 Task: Look for space in Komono, Japan from 2nd September, 2023 to 5th September, 2023 for 1 adult in price range Rs.5000 to Rs.10000. Place can be private room with 1  bedroom having 1 bed and 1 bathroom. Property type can be house, flat, guest house, hotel. Booking option can be shelf check-in. Required host language is English.
Action: Mouse moved to (553, 155)
Screenshot: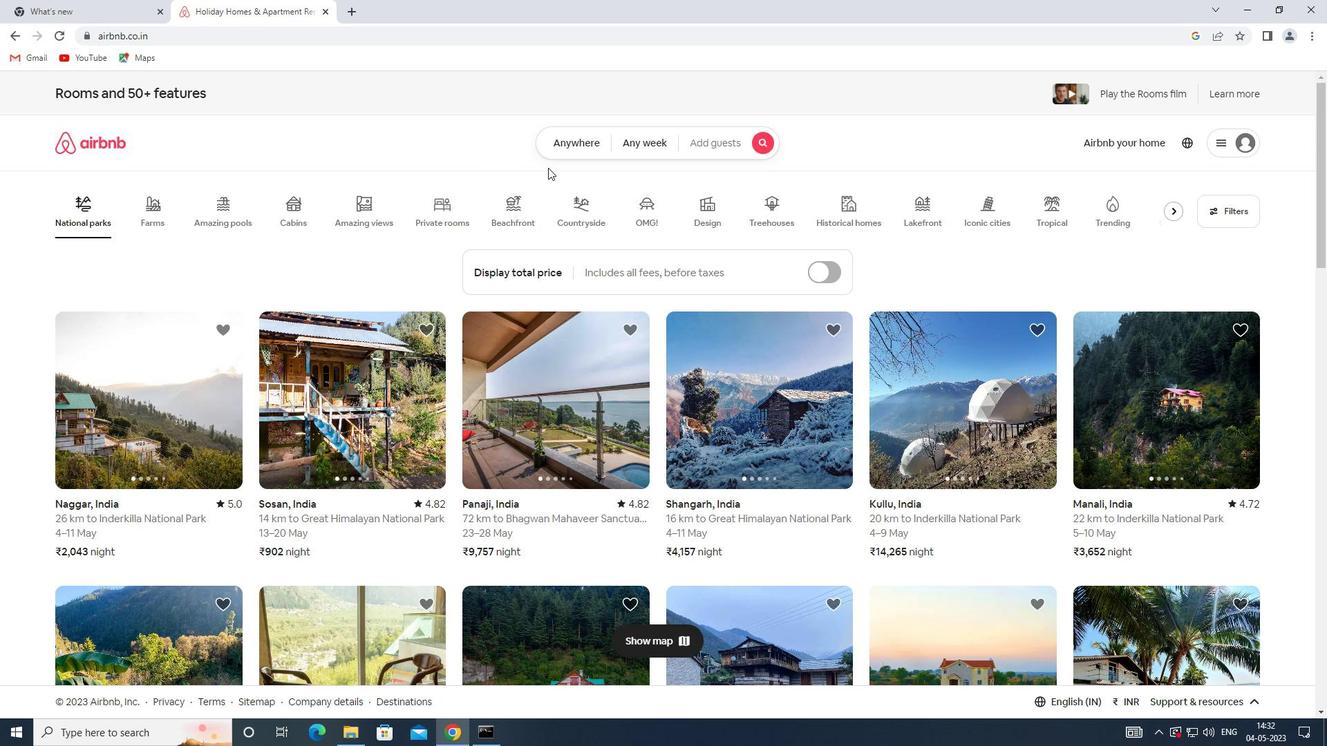 
Action: Mouse pressed left at (553, 155)
Screenshot: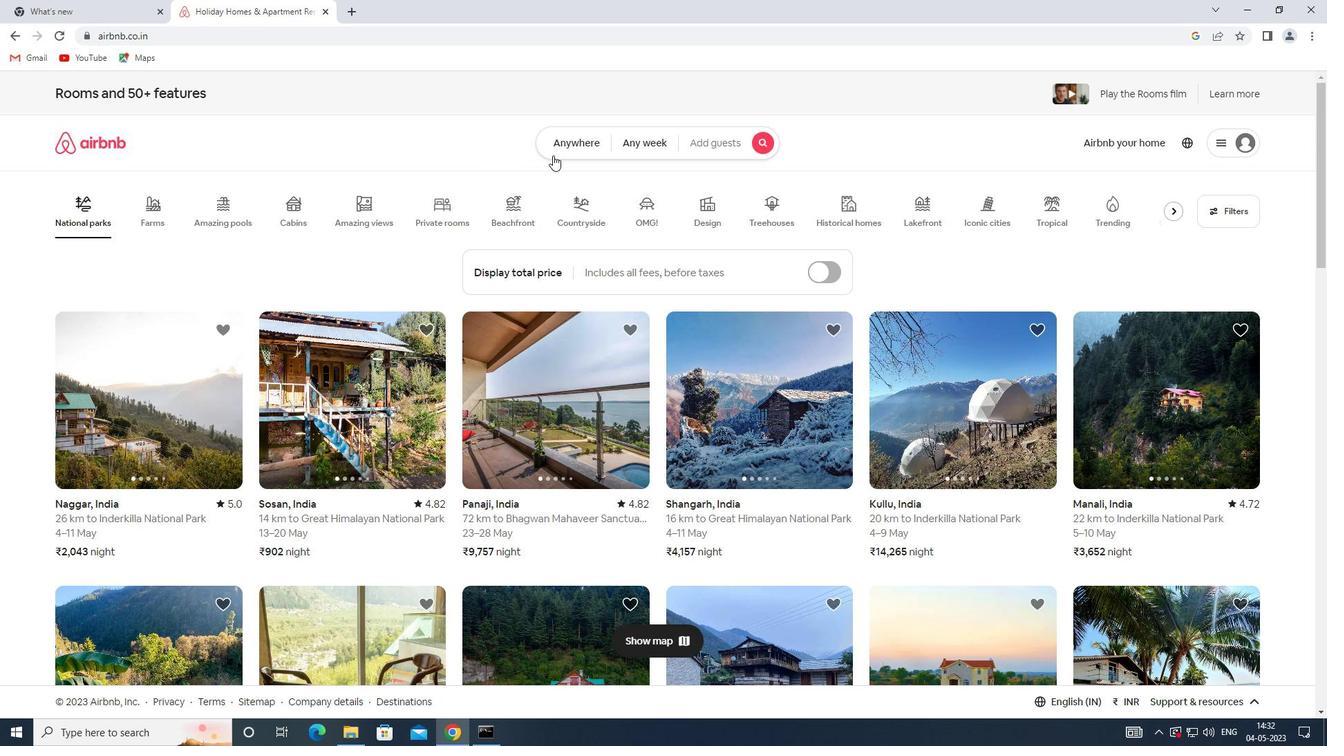 
Action: Mouse moved to (477, 187)
Screenshot: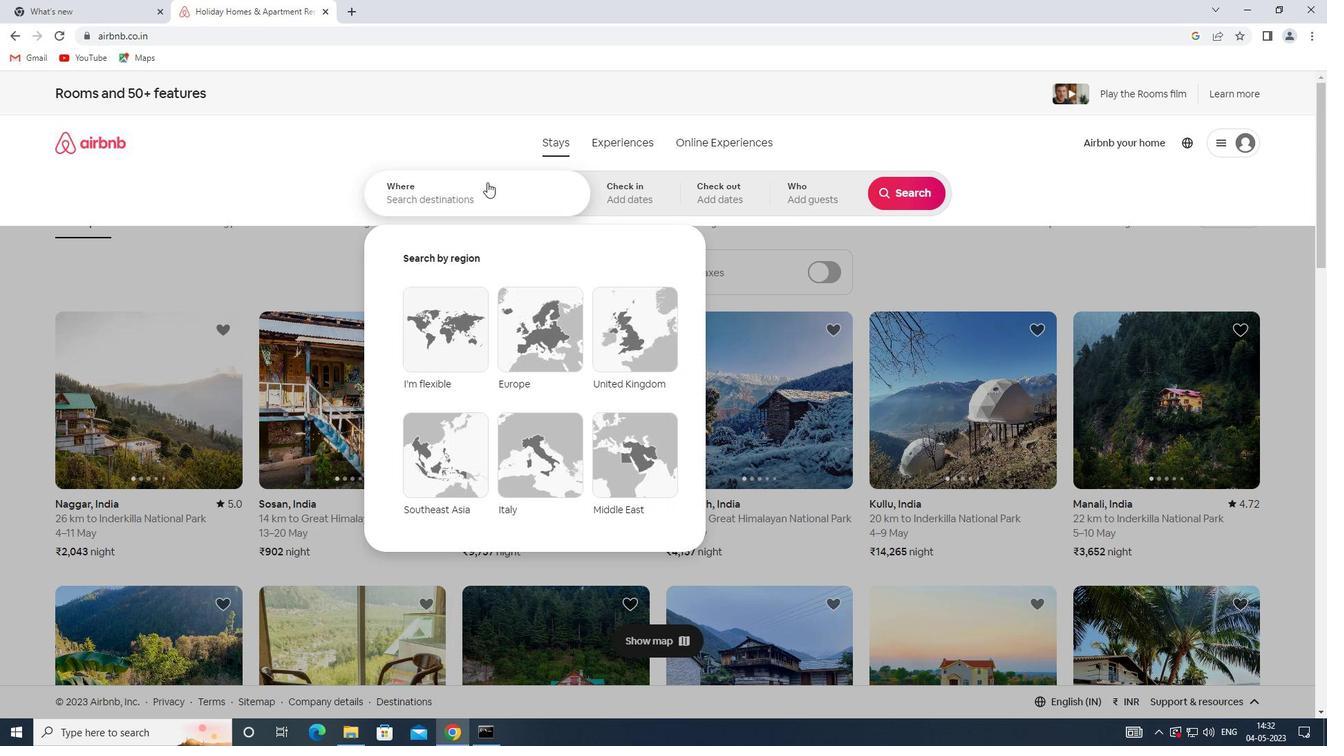 
Action: Mouse pressed left at (477, 187)
Screenshot: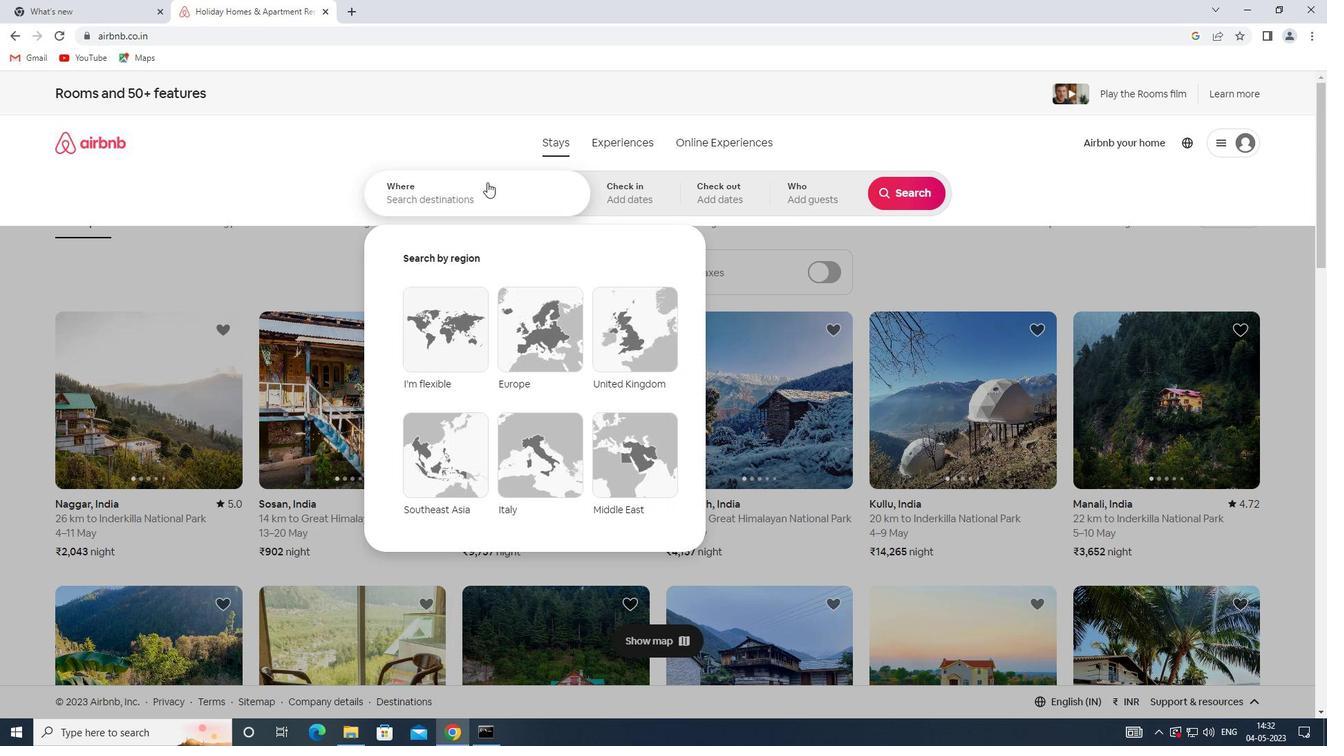 
Action: Mouse moved to (468, 192)
Screenshot: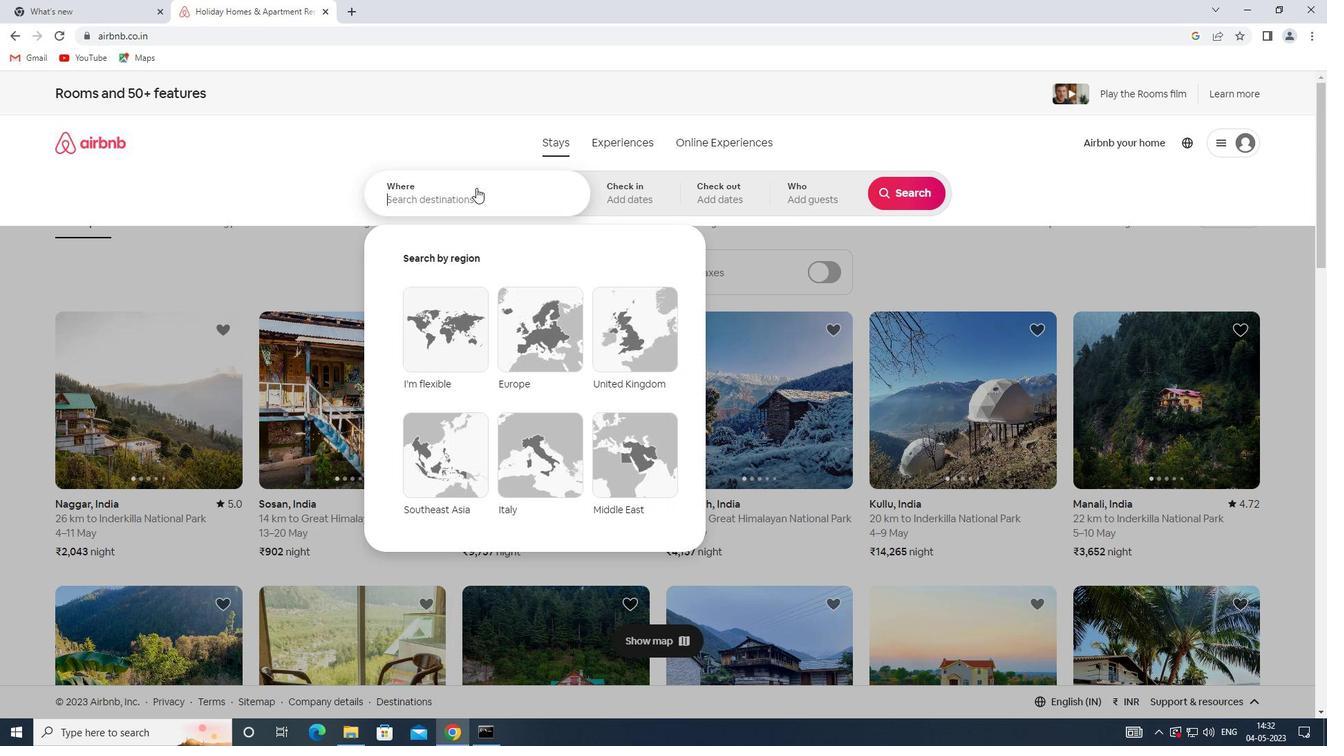 
Action: Key pressed <Key.shift>KOMONO,<Key.shift><Key.shift><Key.shift><Key.shift><Key.shift><Key.shift>JAPAN
Screenshot: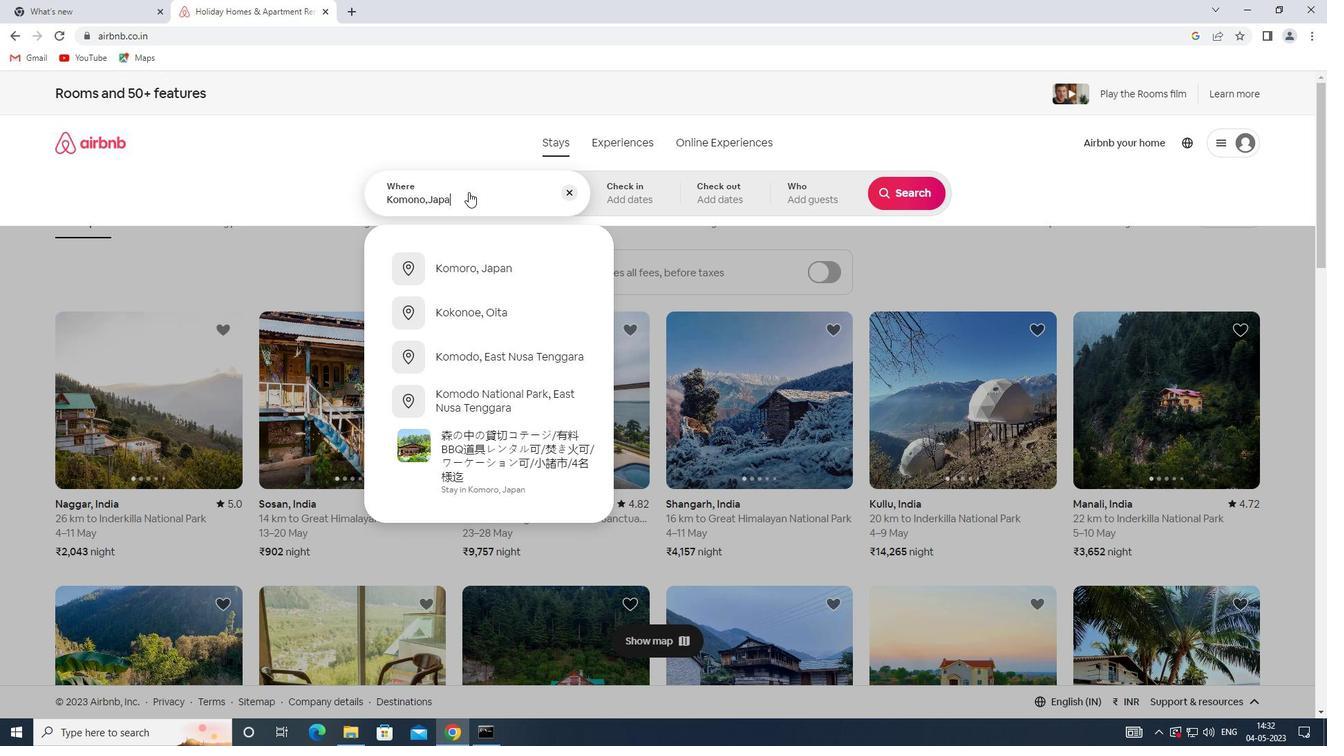 
Action: Mouse moved to (622, 200)
Screenshot: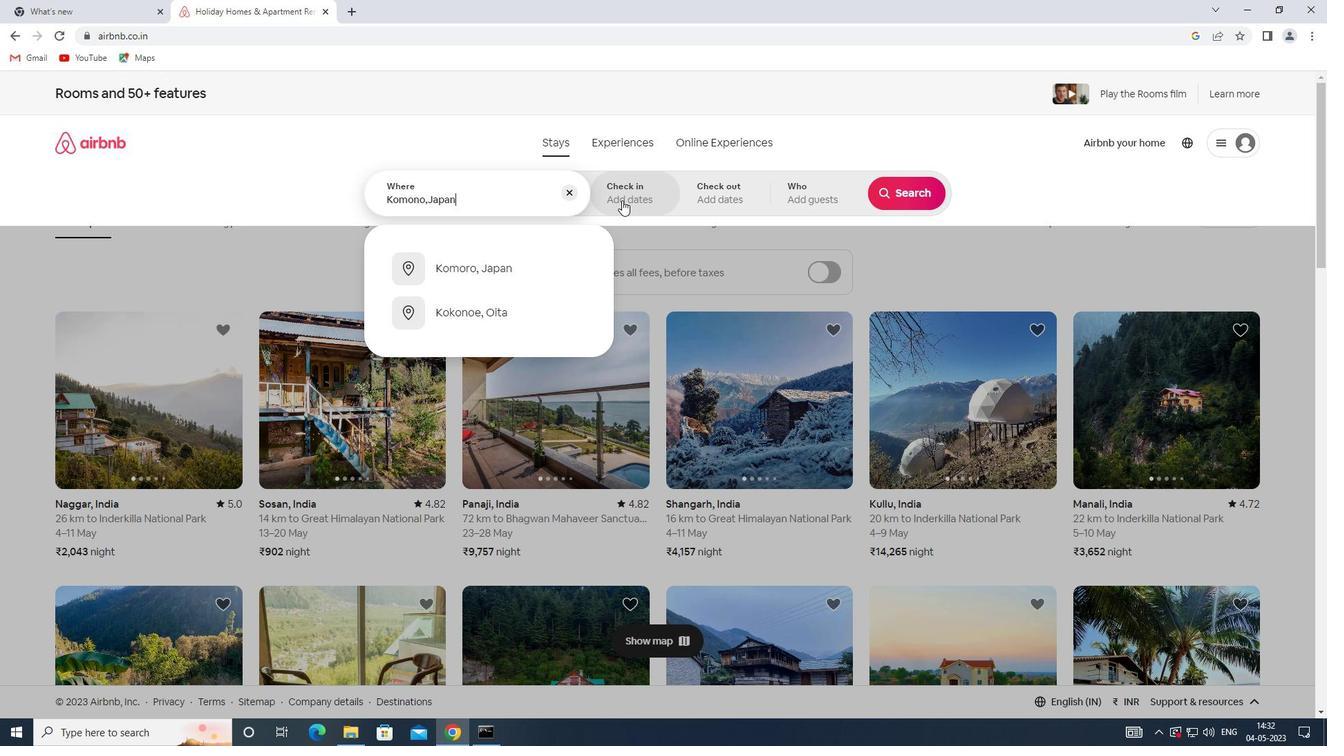 
Action: Mouse pressed left at (622, 200)
Screenshot: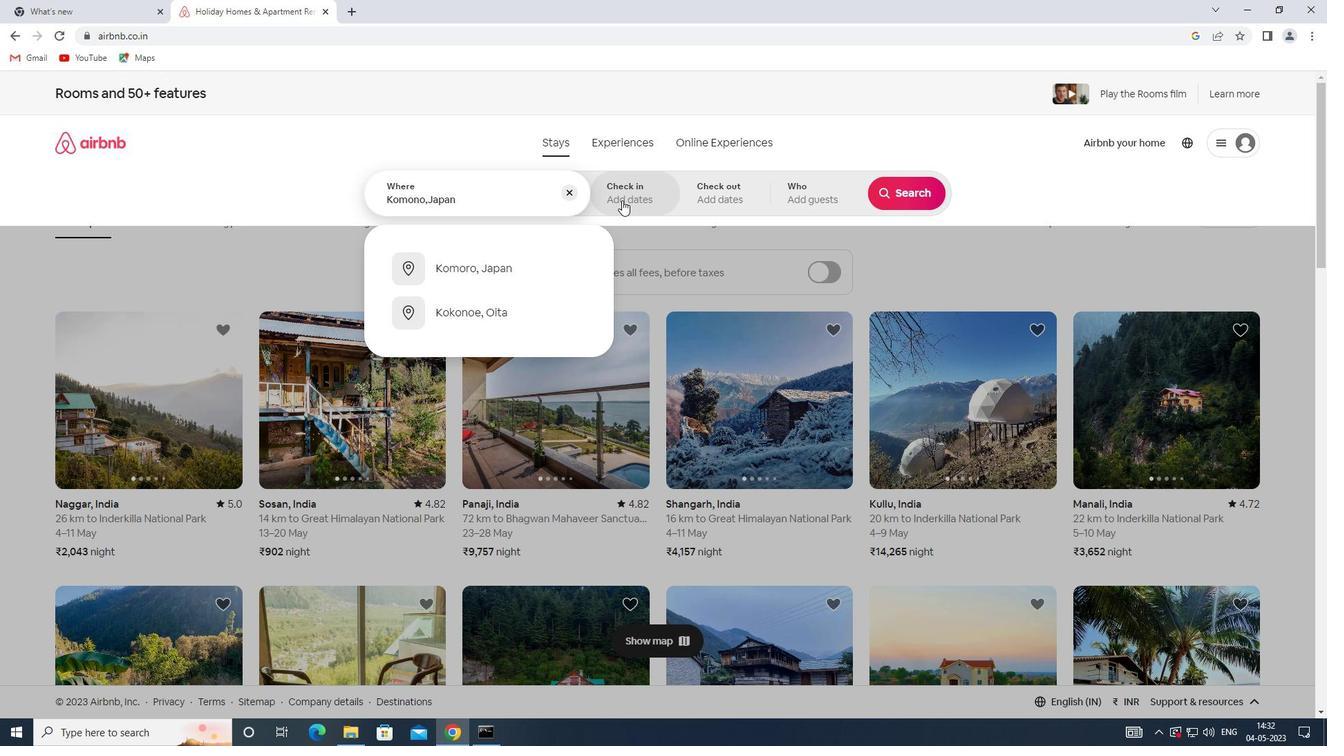 
Action: Mouse moved to (894, 307)
Screenshot: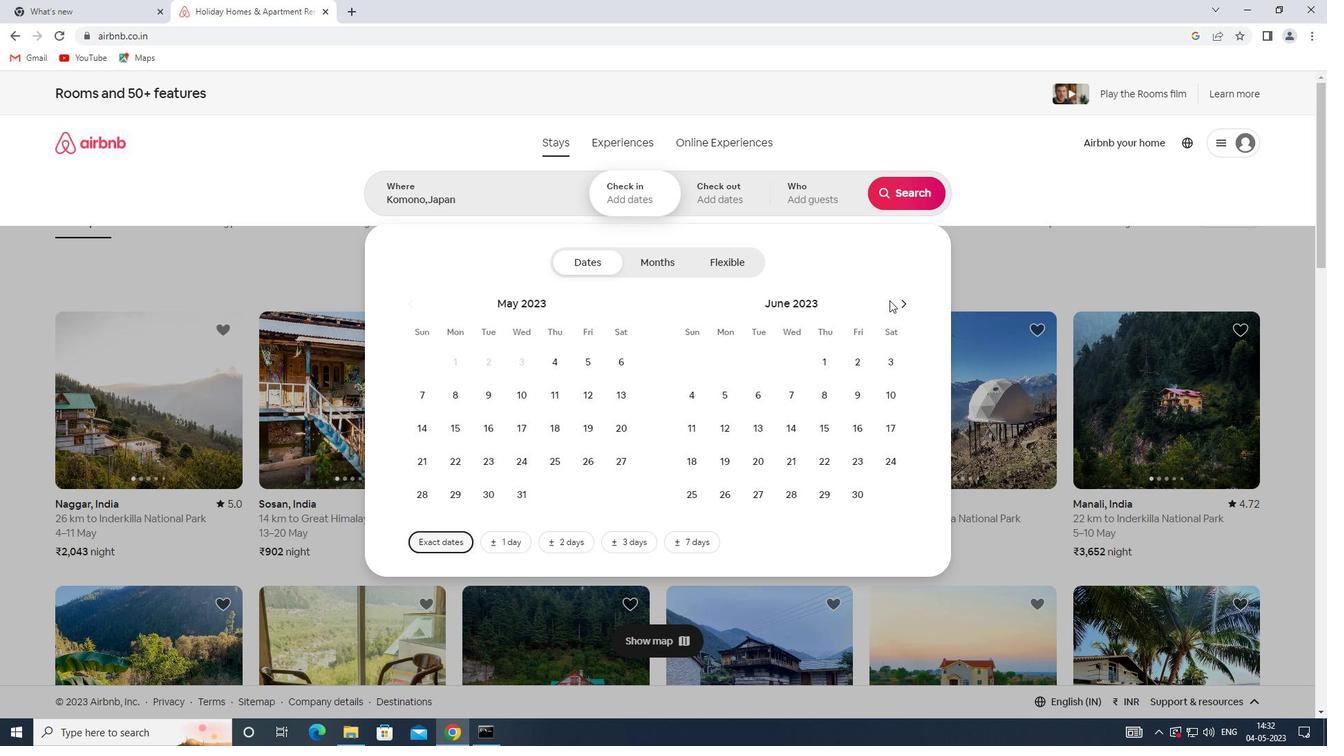 
Action: Mouse pressed left at (894, 307)
Screenshot: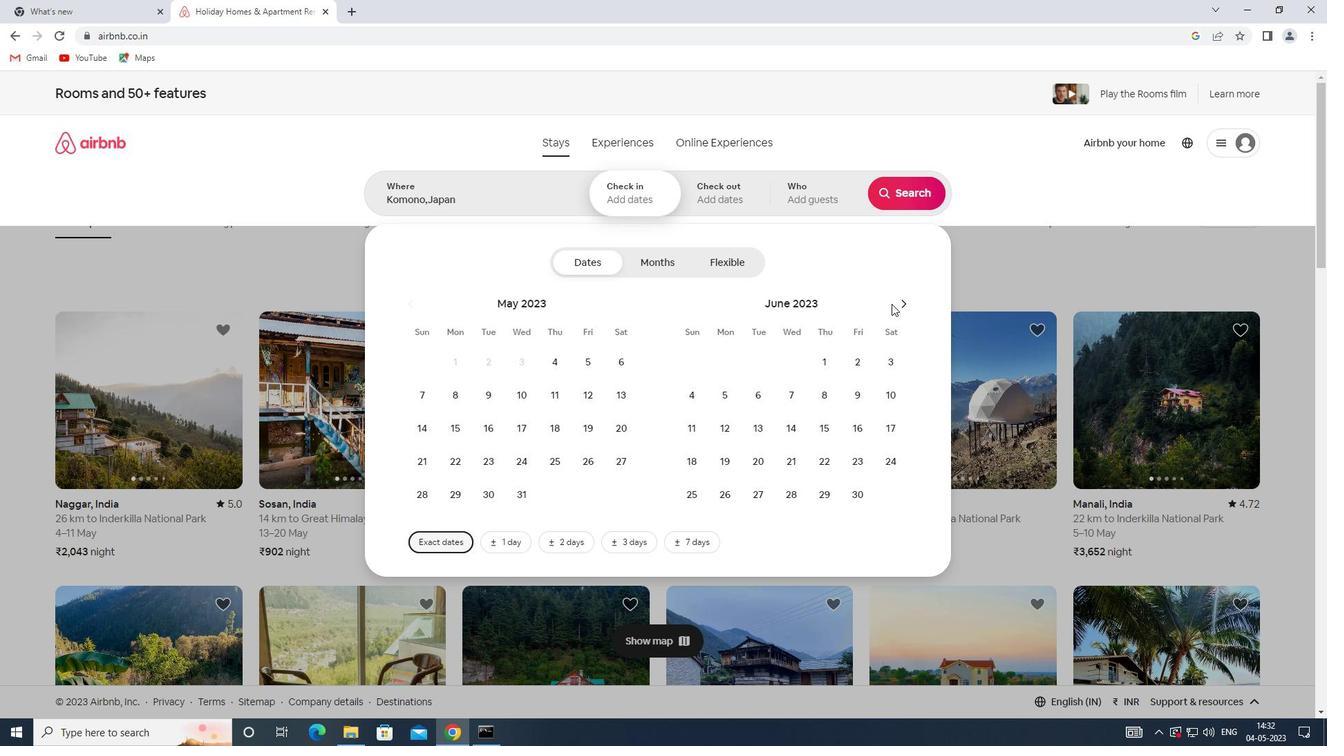 
Action: Mouse moved to (894, 307)
Screenshot: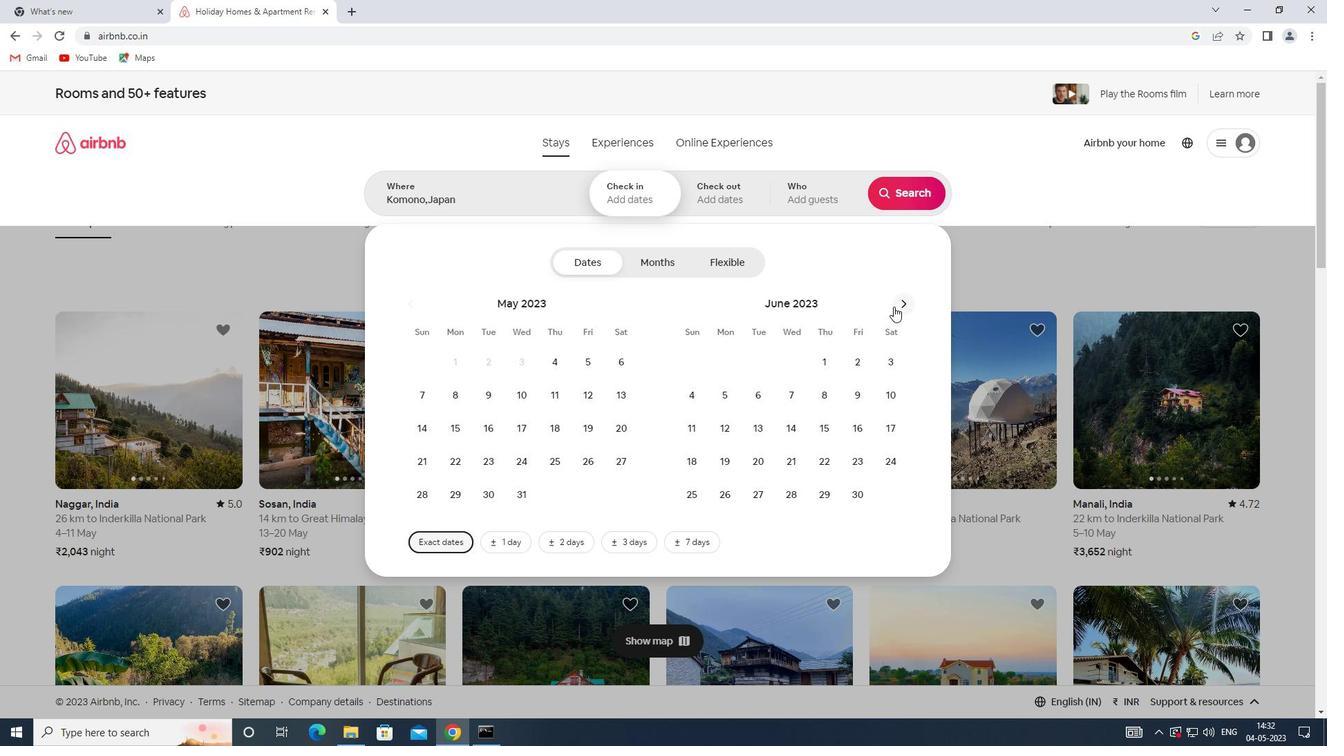 
Action: Mouse pressed left at (894, 307)
Screenshot: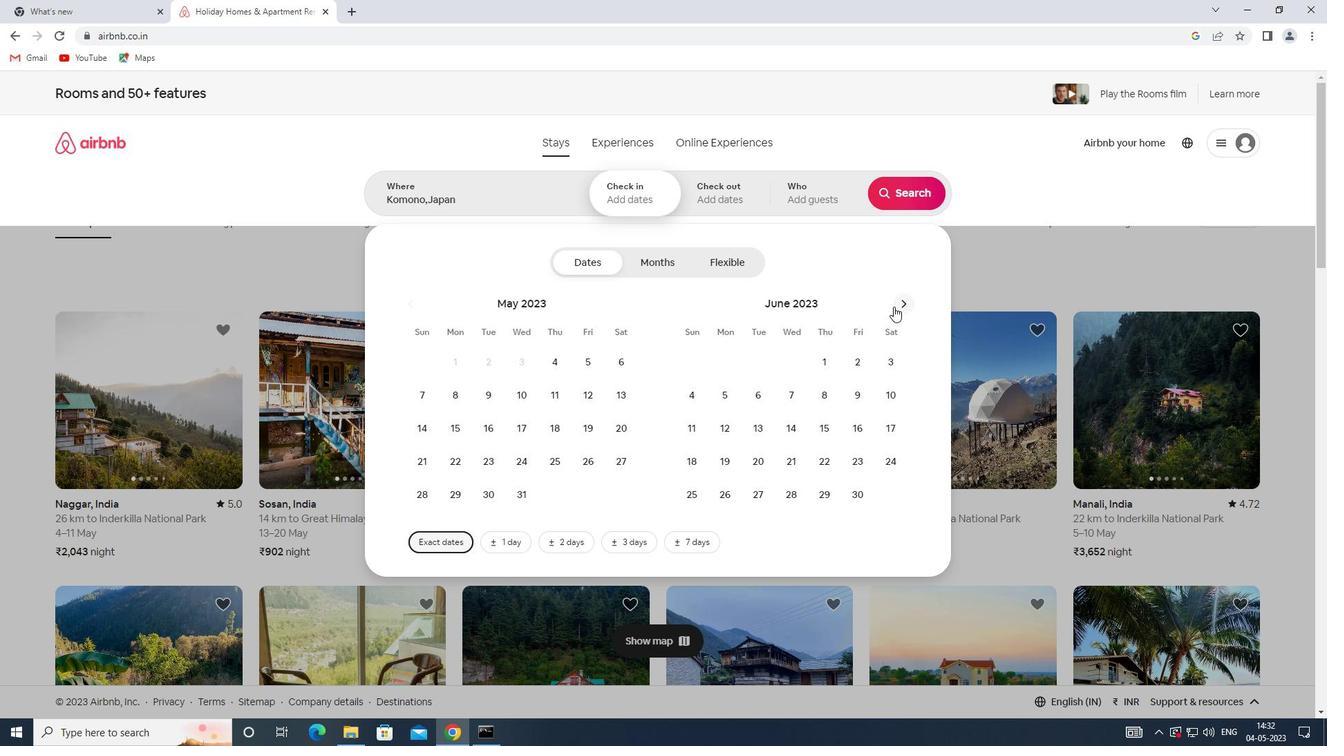 
Action: Mouse moved to (895, 307)
Screenshot: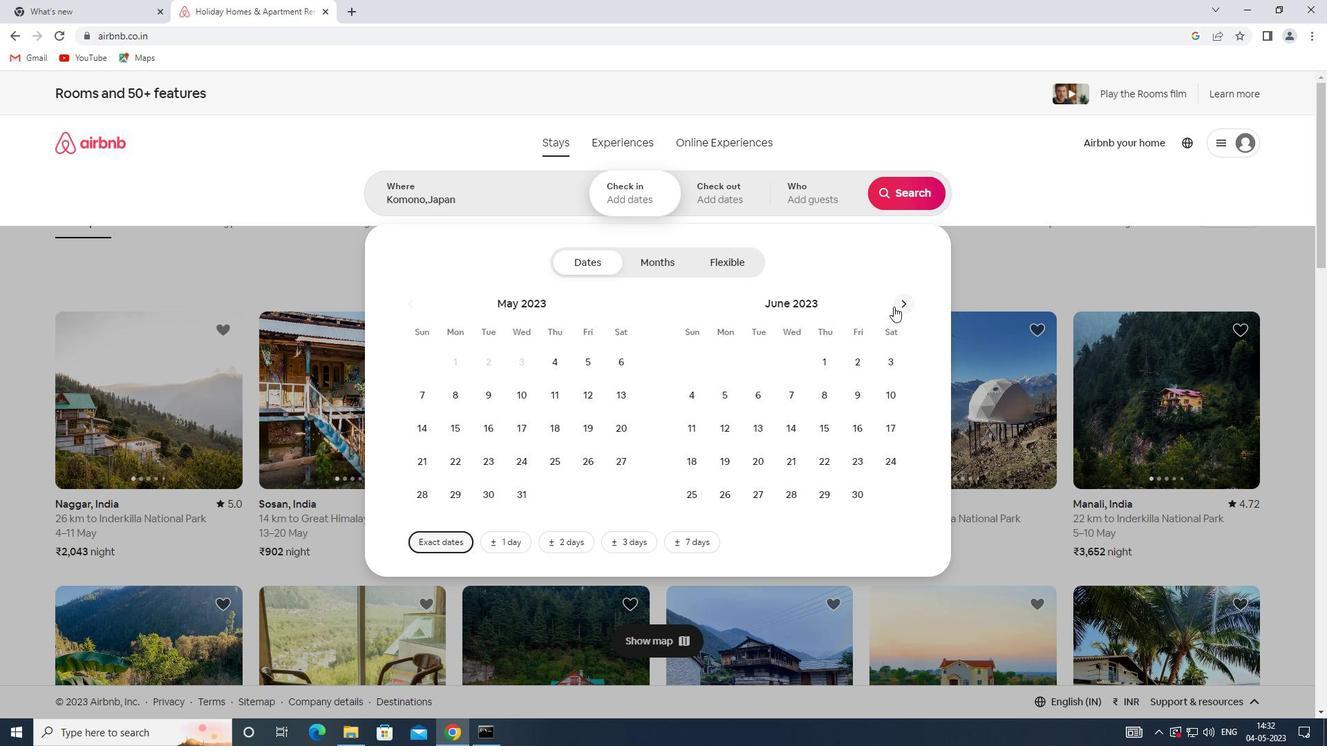 
Action: Mouse pressed left at (895, 307)
Screenshot: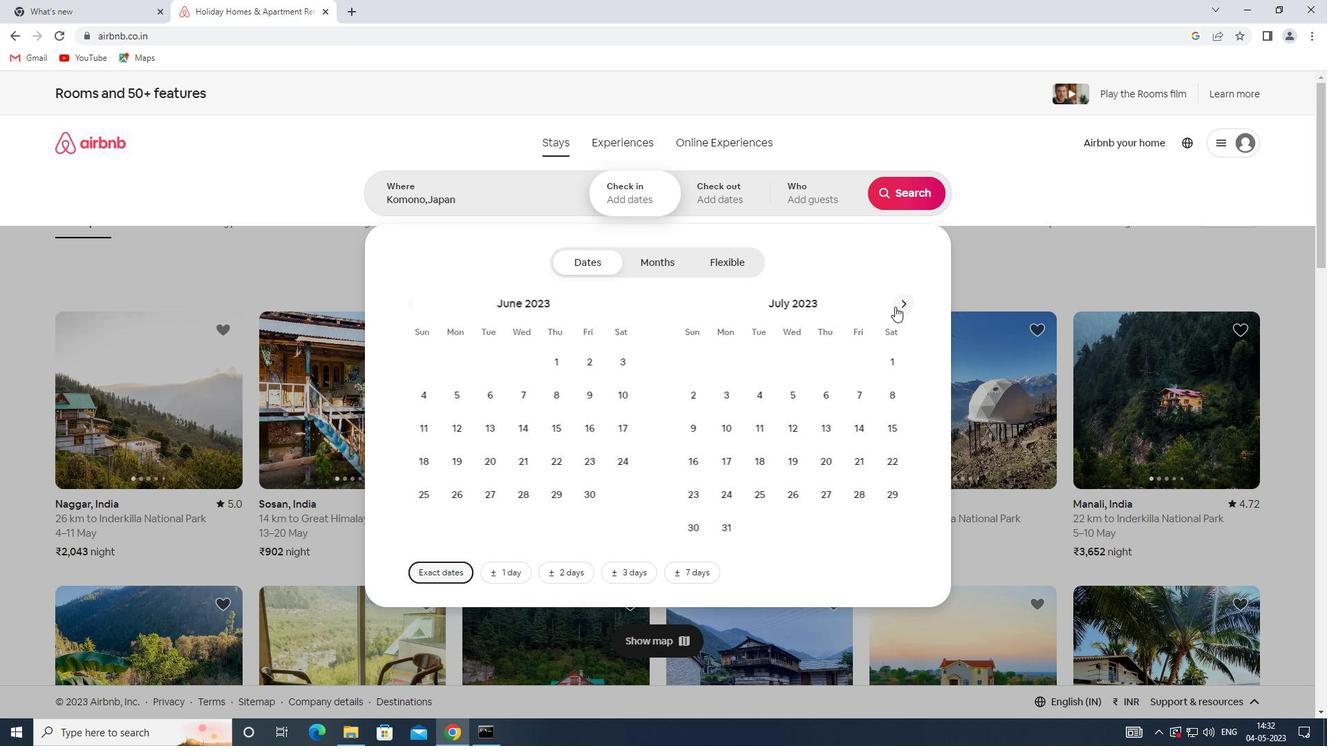 
Action: Mouse pressed left at (895, 307)
Screenshot: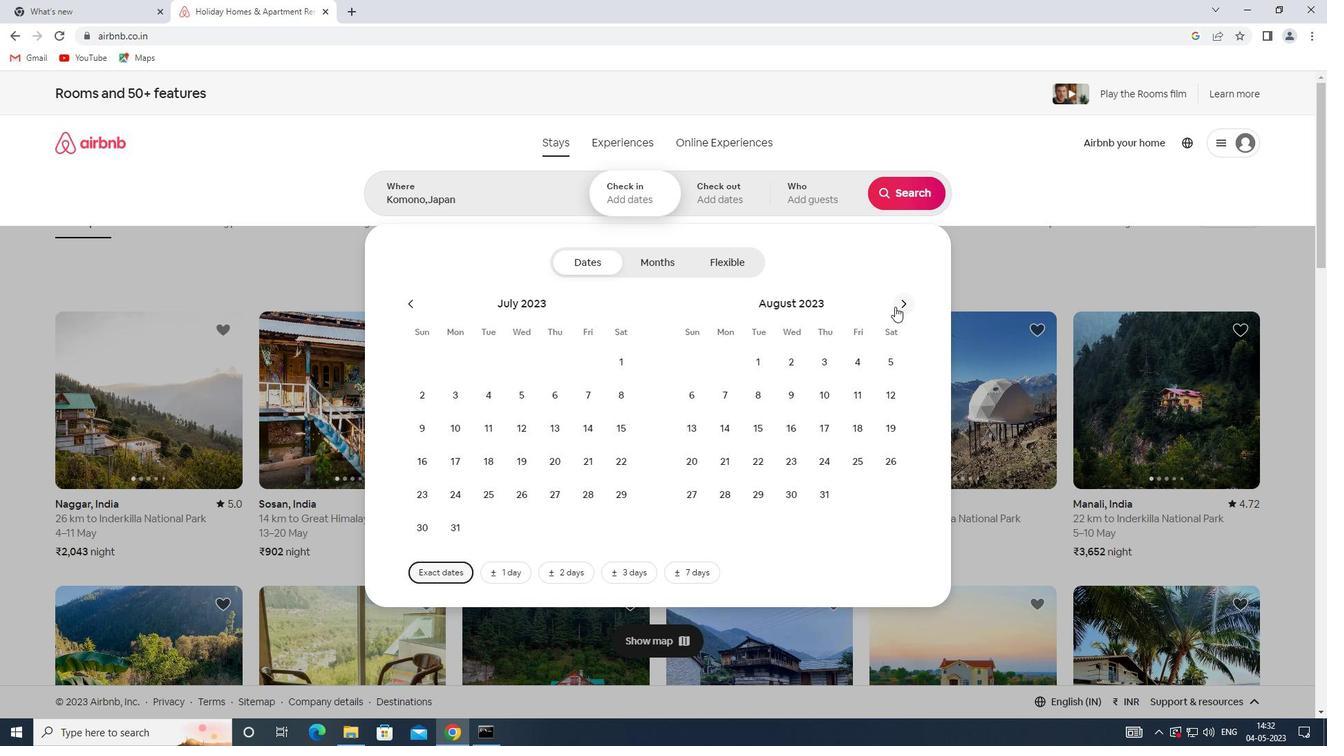 
Action: Mouse moved to (894, 373)
Screenshot: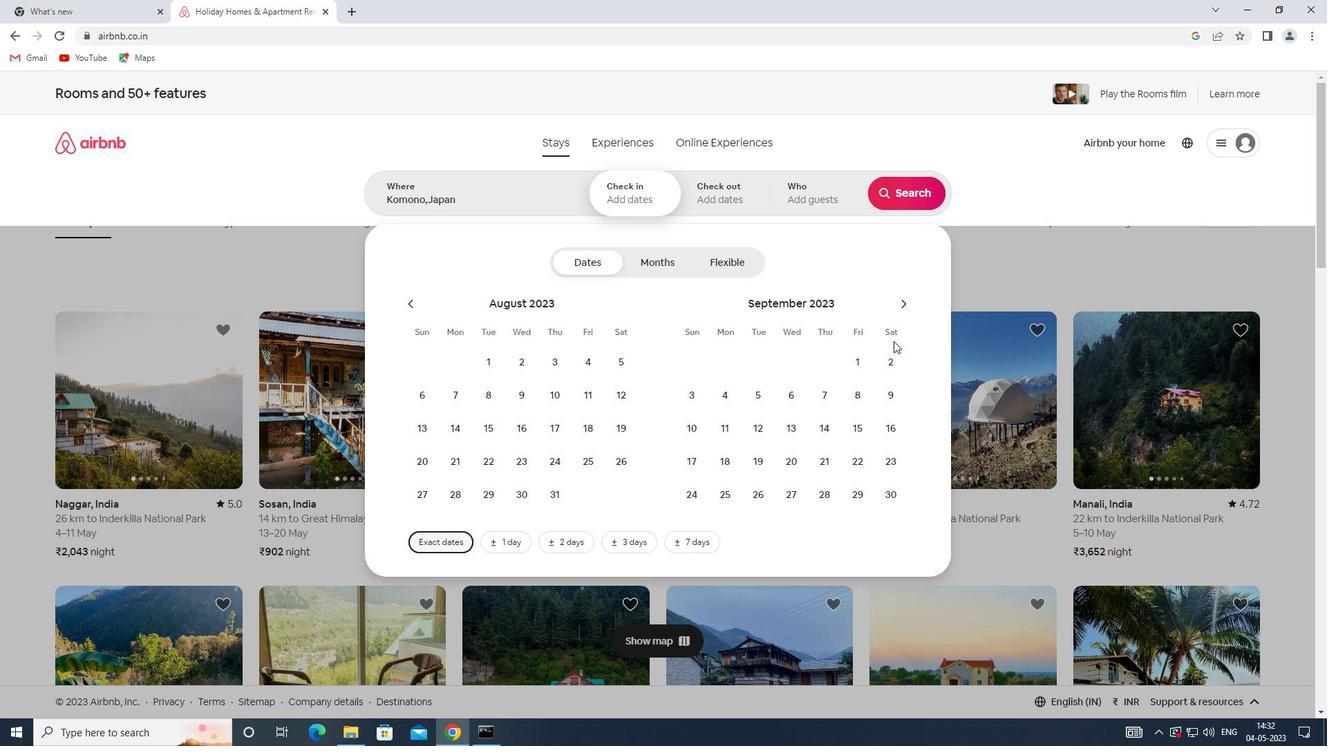 
Action: Mouse pressed left at (894, 373)
Screenshot: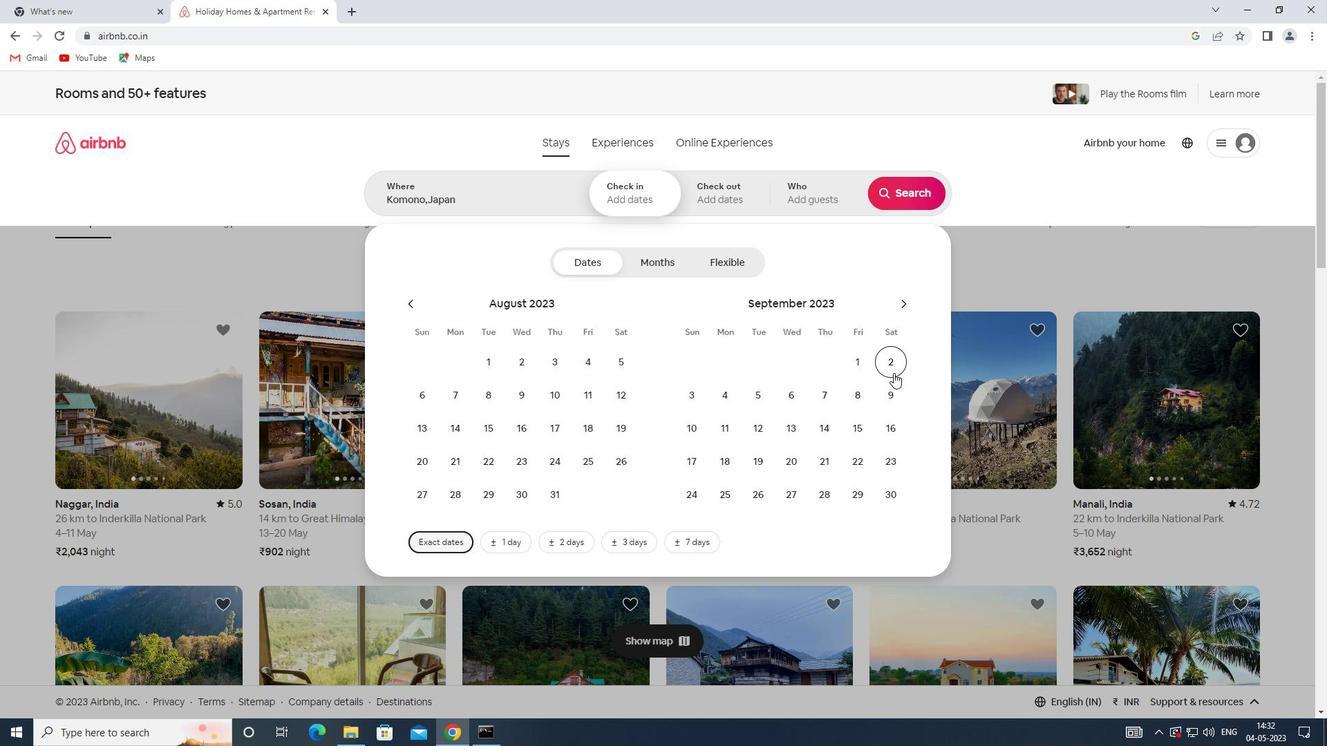 
Action: Mouse moved to (774, 404)
Screenshot: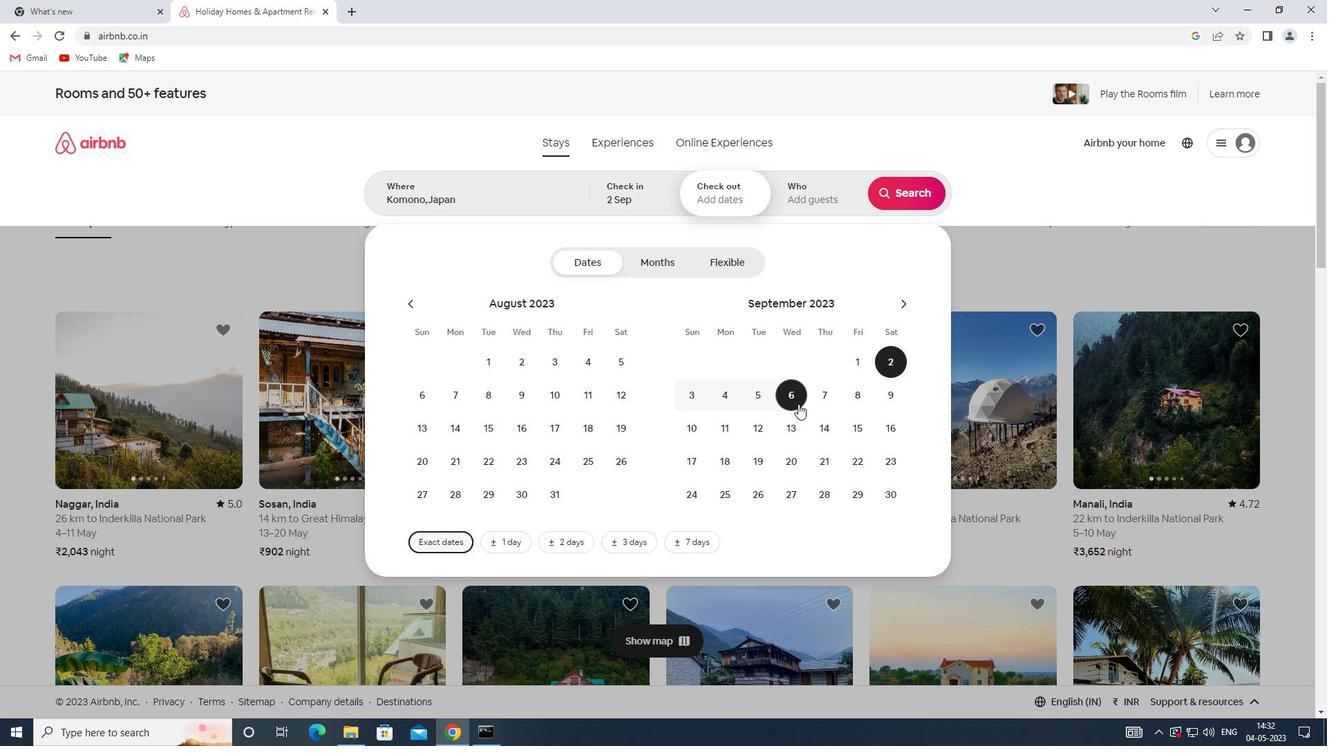 
Action: Mouse pressed left at (774, 404)
Screenshot: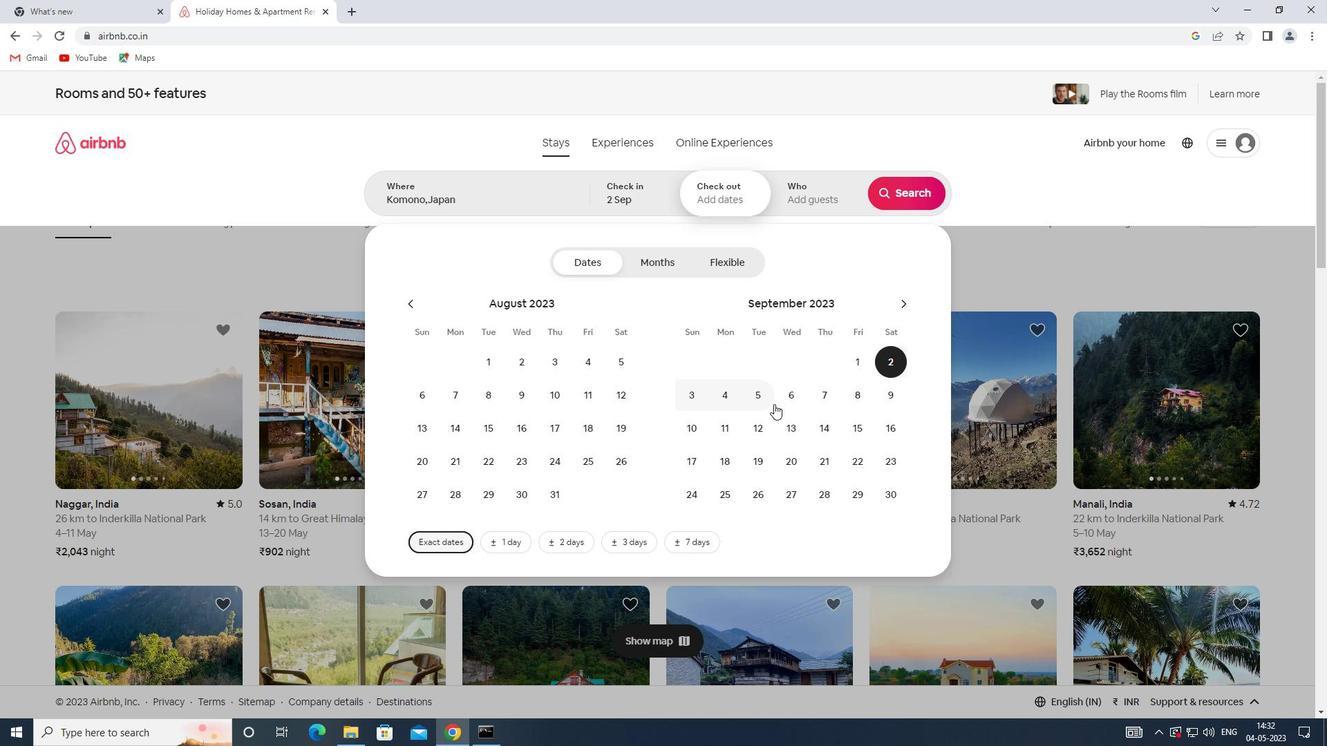 
Action: Mouse moved to (766, 398)
Screenshot: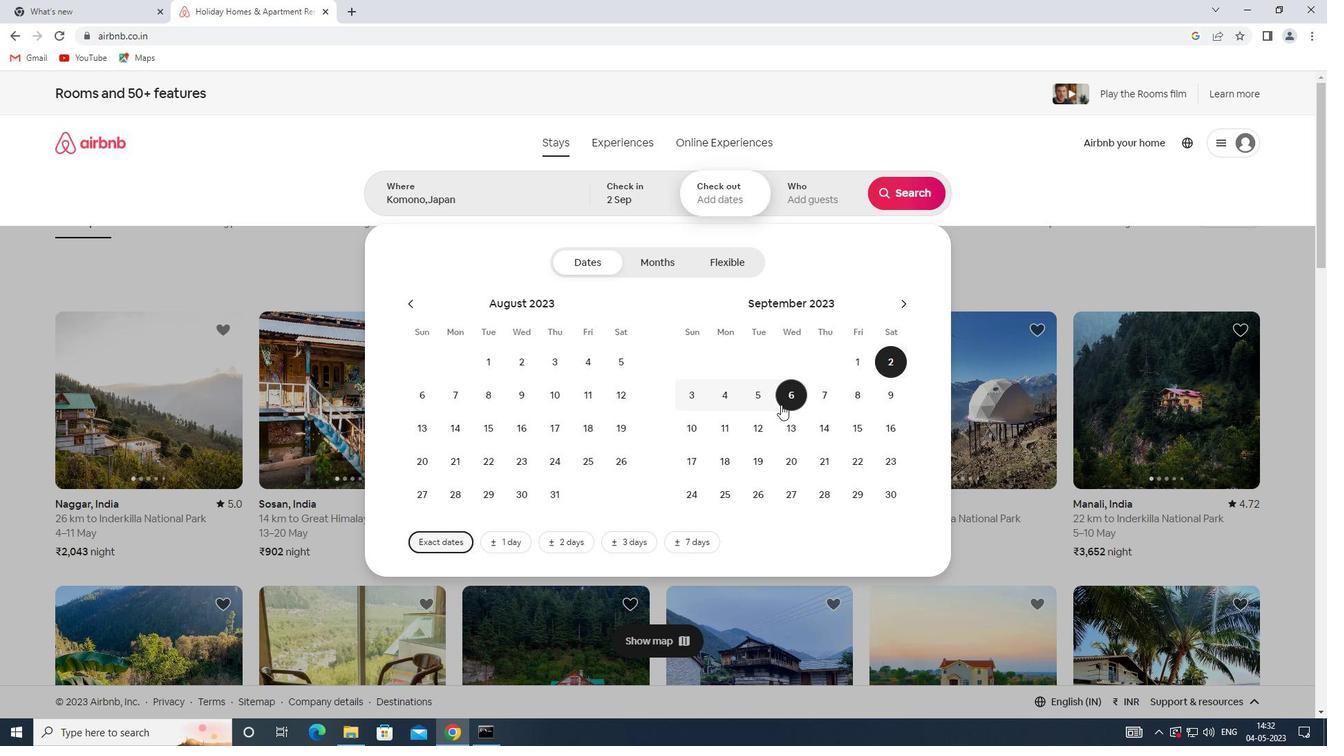 
Action: Mouse pressed left at (766, 398)
Screenshot: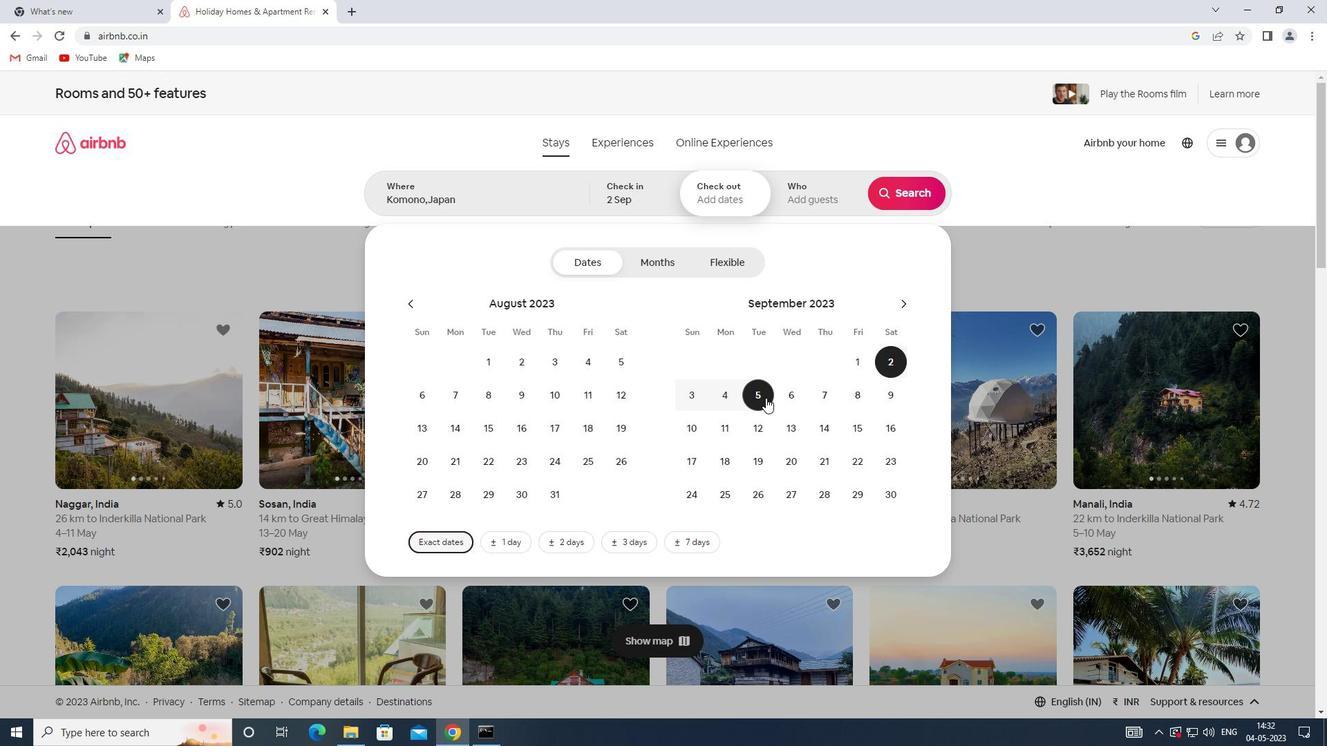 
Action: Mouse moved to (835, 190)
Screenshot: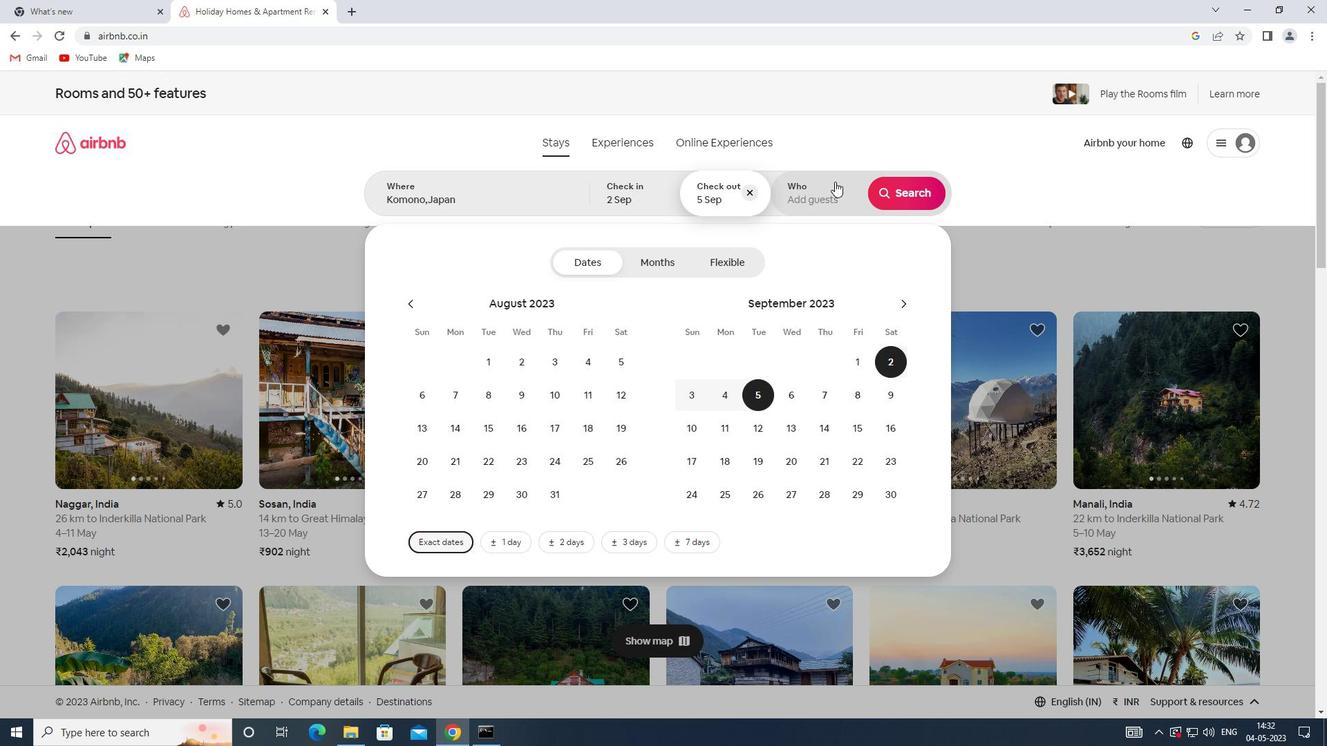 
Action: Mouse pressed left at (835, 190)
Screenshot: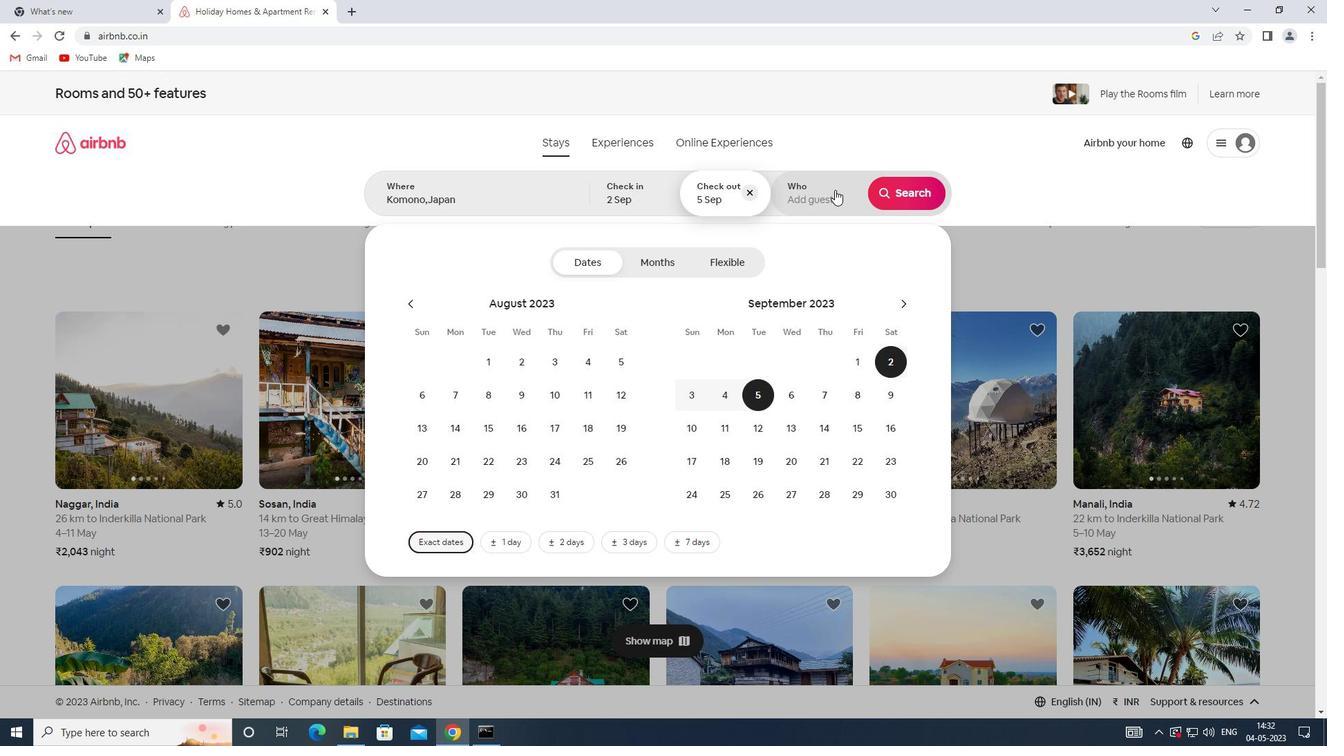 
Action: Mouse moved to (901, 265)
Screenshot: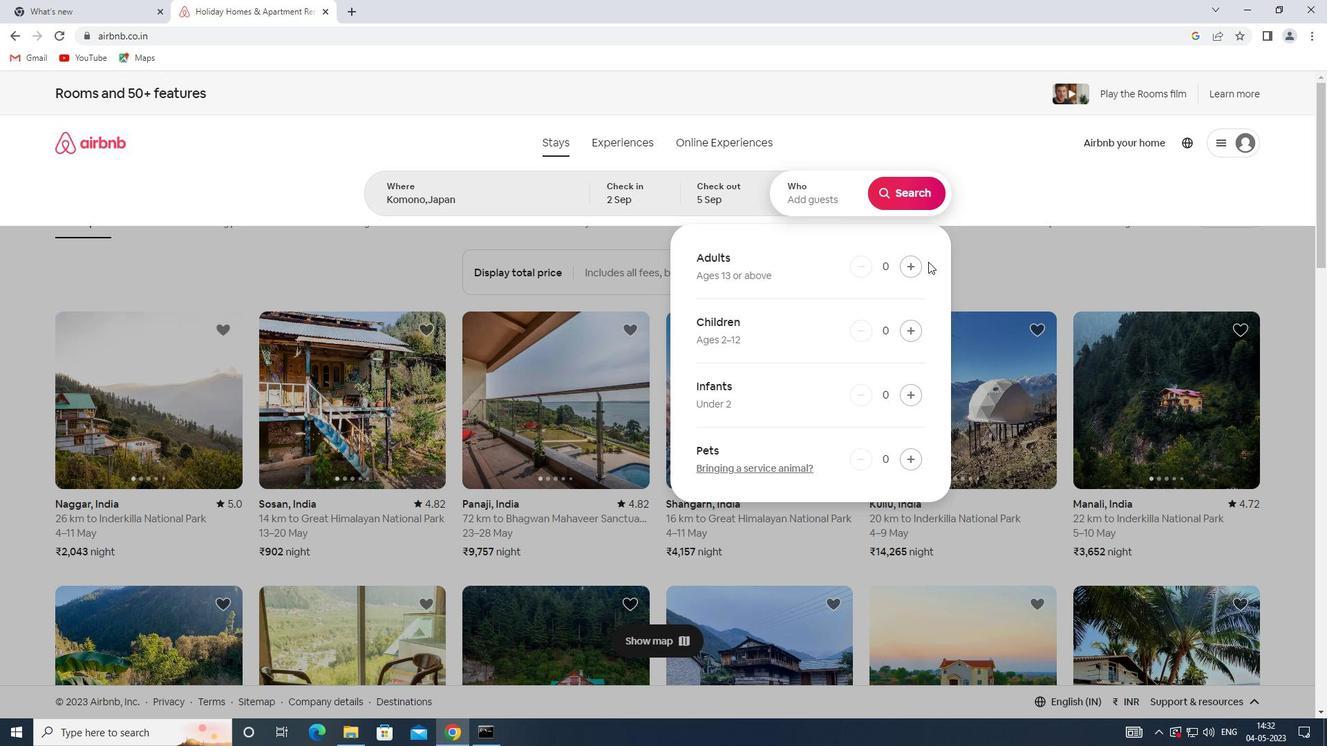 
Action: Mouse pressed left at (901, 265)
Screenshot: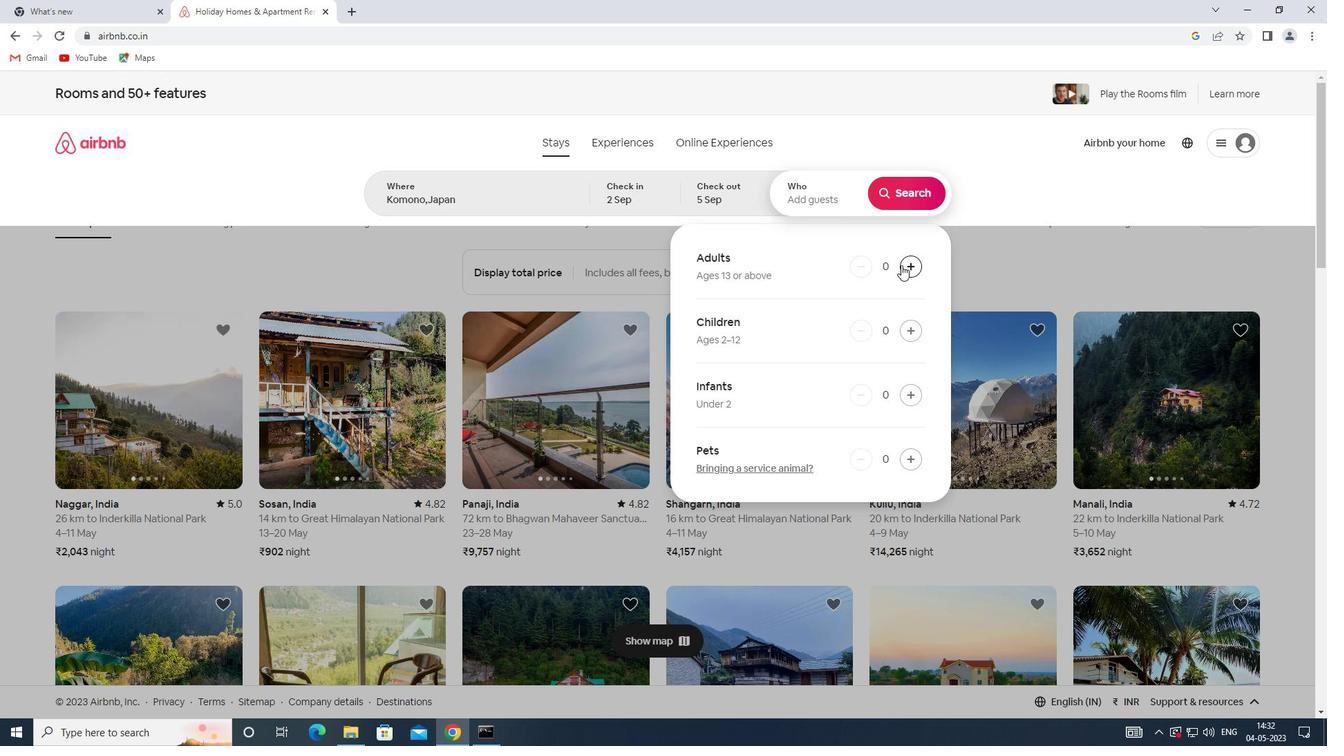 
Action: Mouse moved to (915, 200)
Screenshot: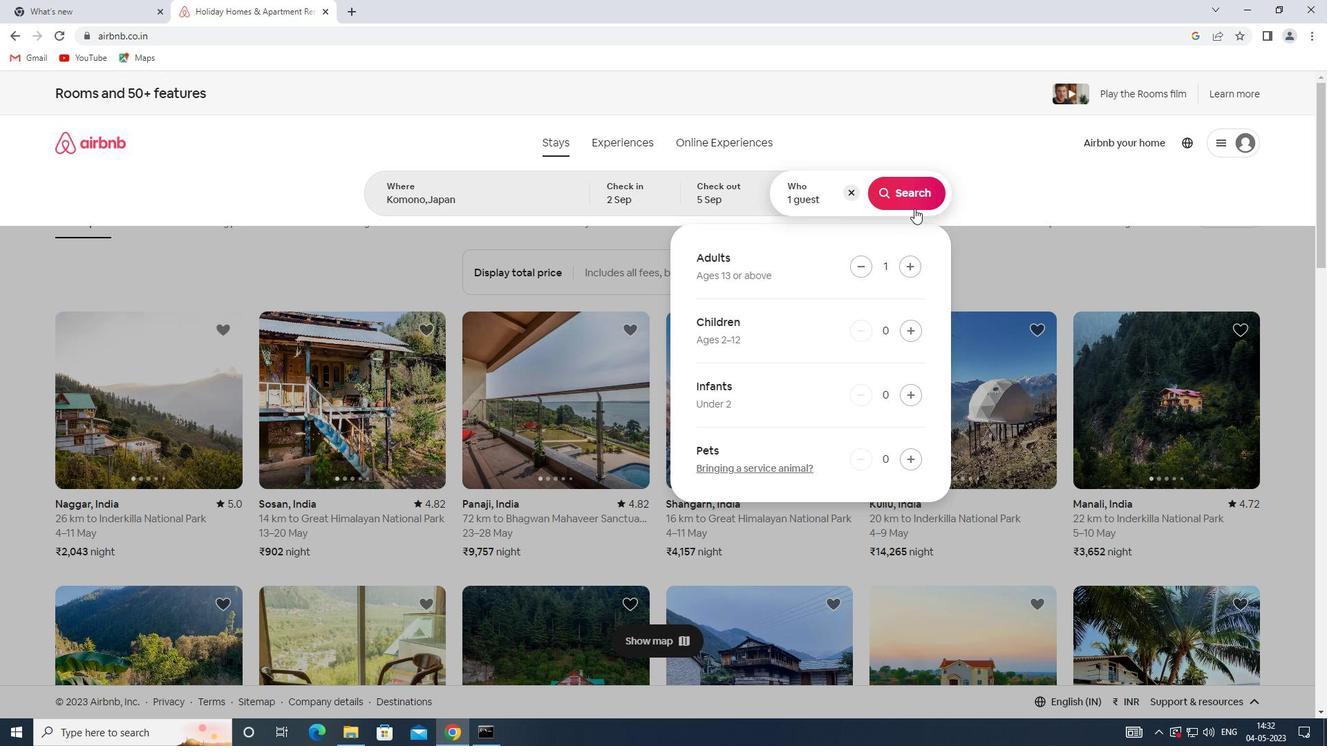 
Action: Mouse pressed left at (915, 200)
Screenshot: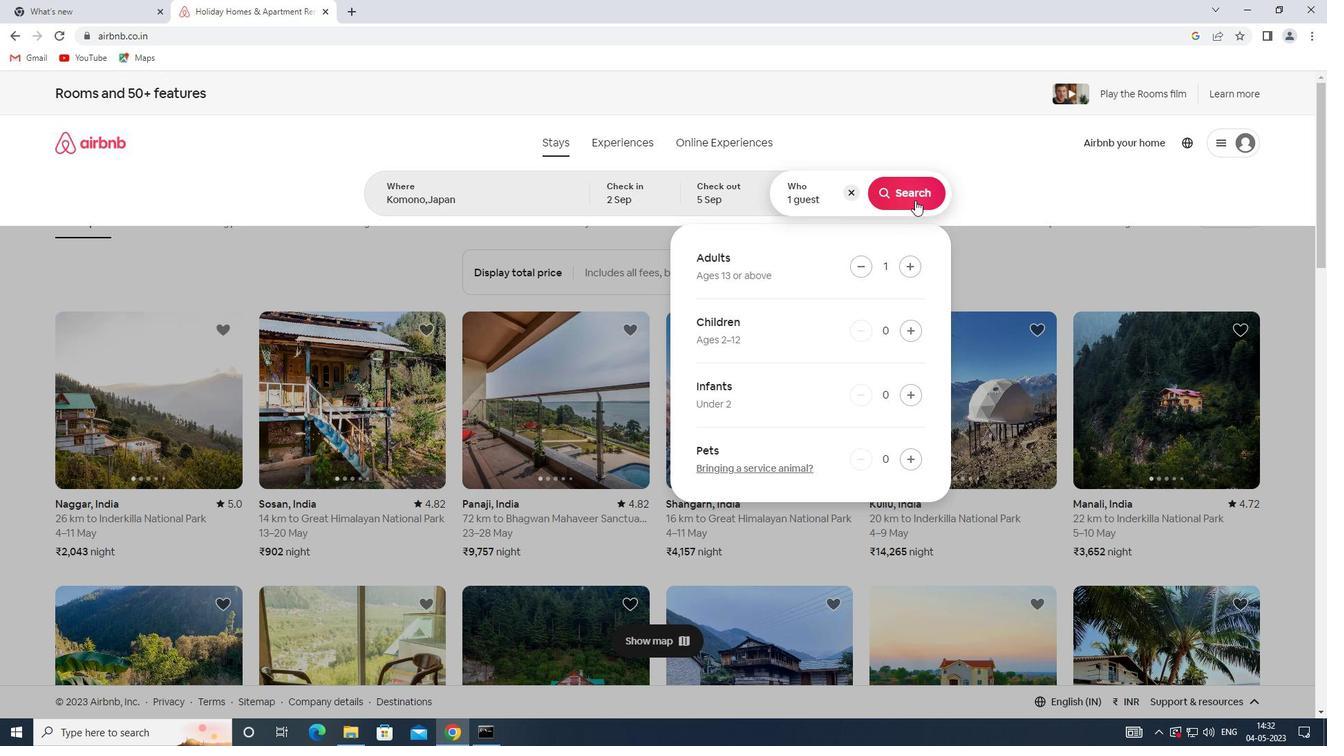 
Action: Mouse moved to (1248, 152)
Screenshot: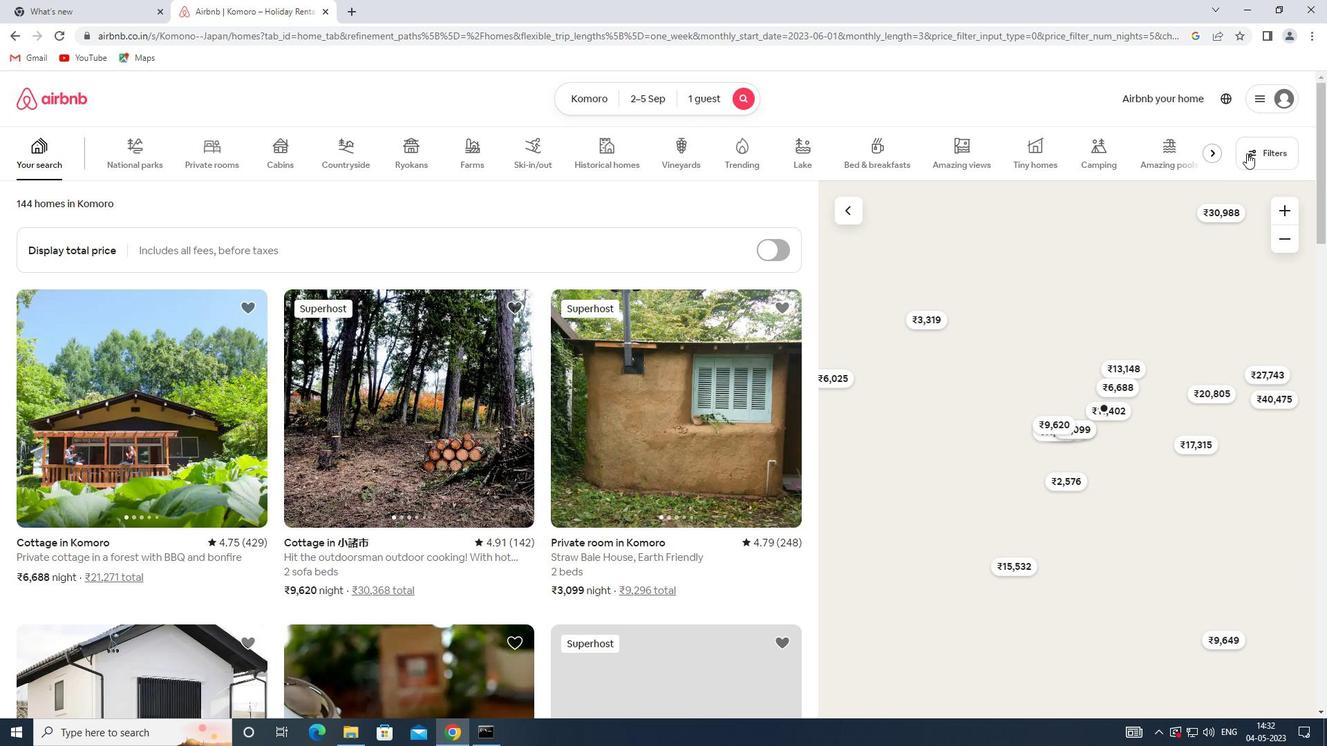 
Action: Mouse pressed left at (1248, 152)
Screenshot: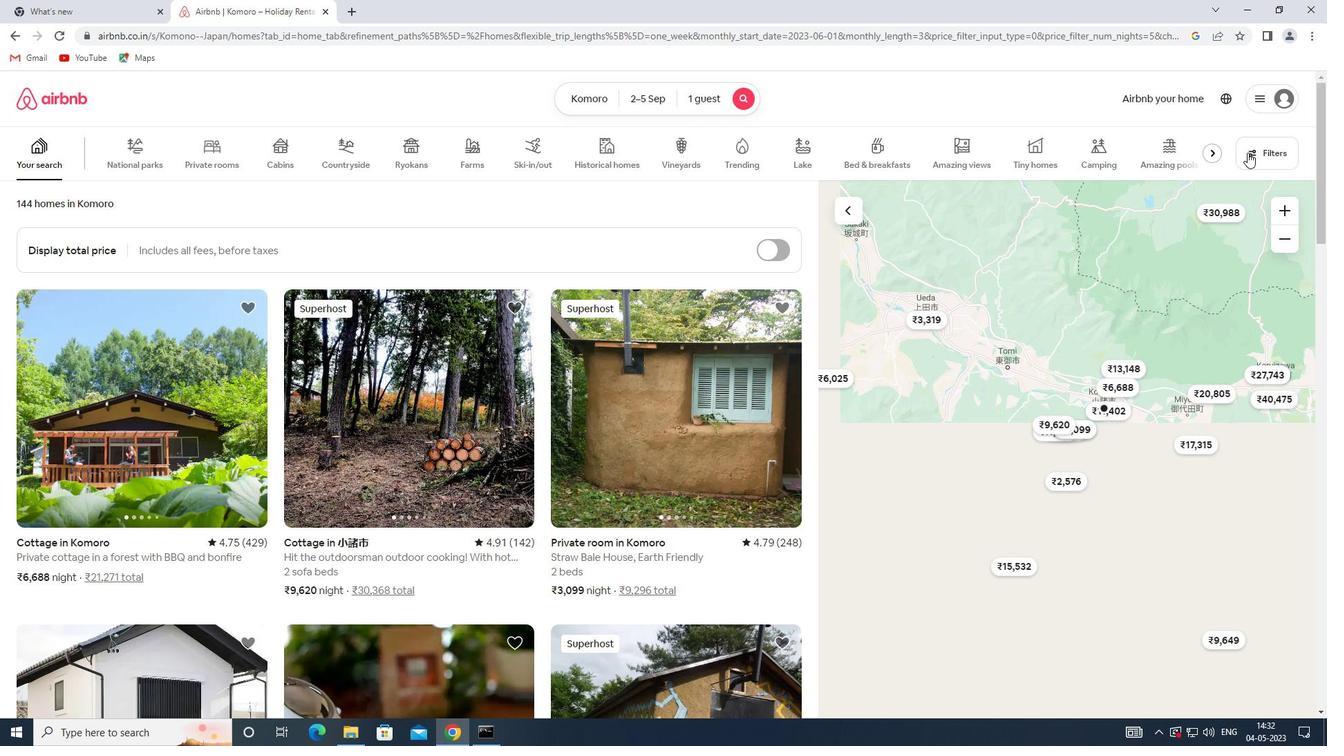 
Action: Mouse moved to (482, 331)
Screenshot: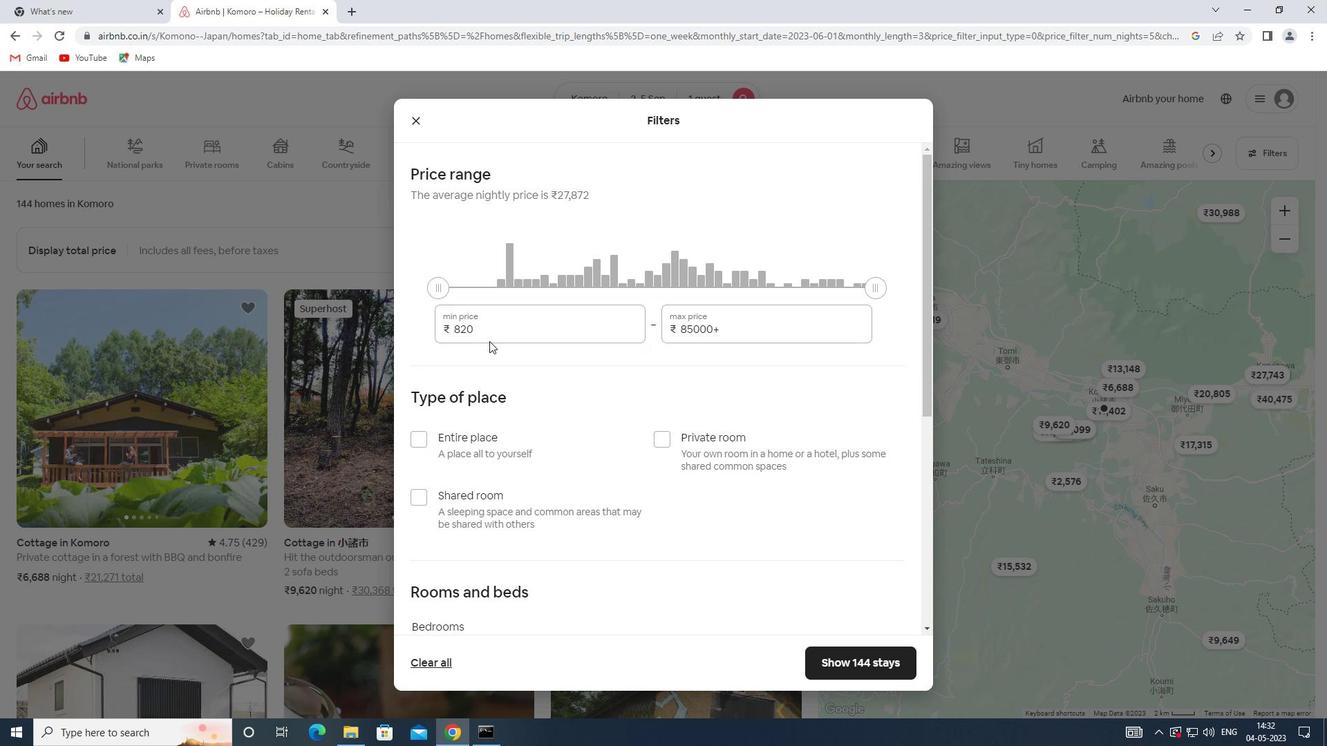 
Action: Mouse pressed left at (482, 331)
Screenshot: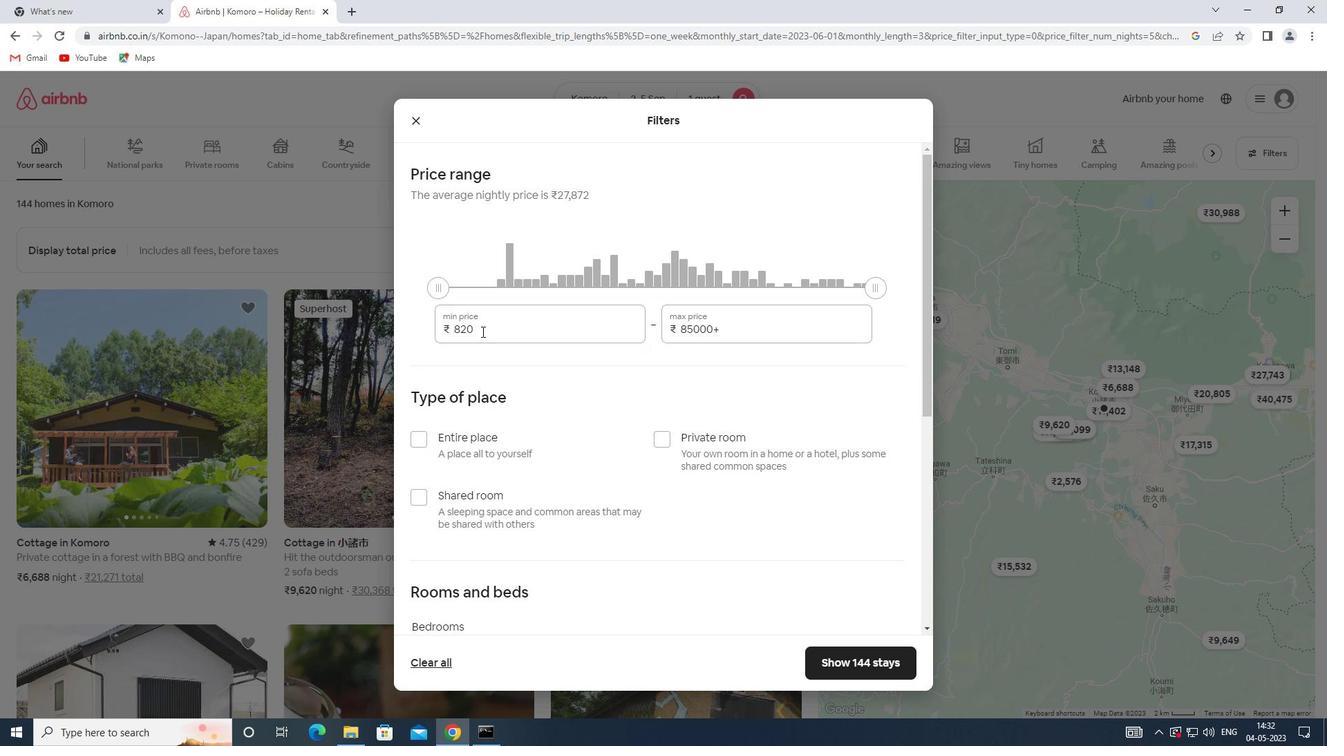 
Action: Mouse moved to (411, 331)
Screenshot: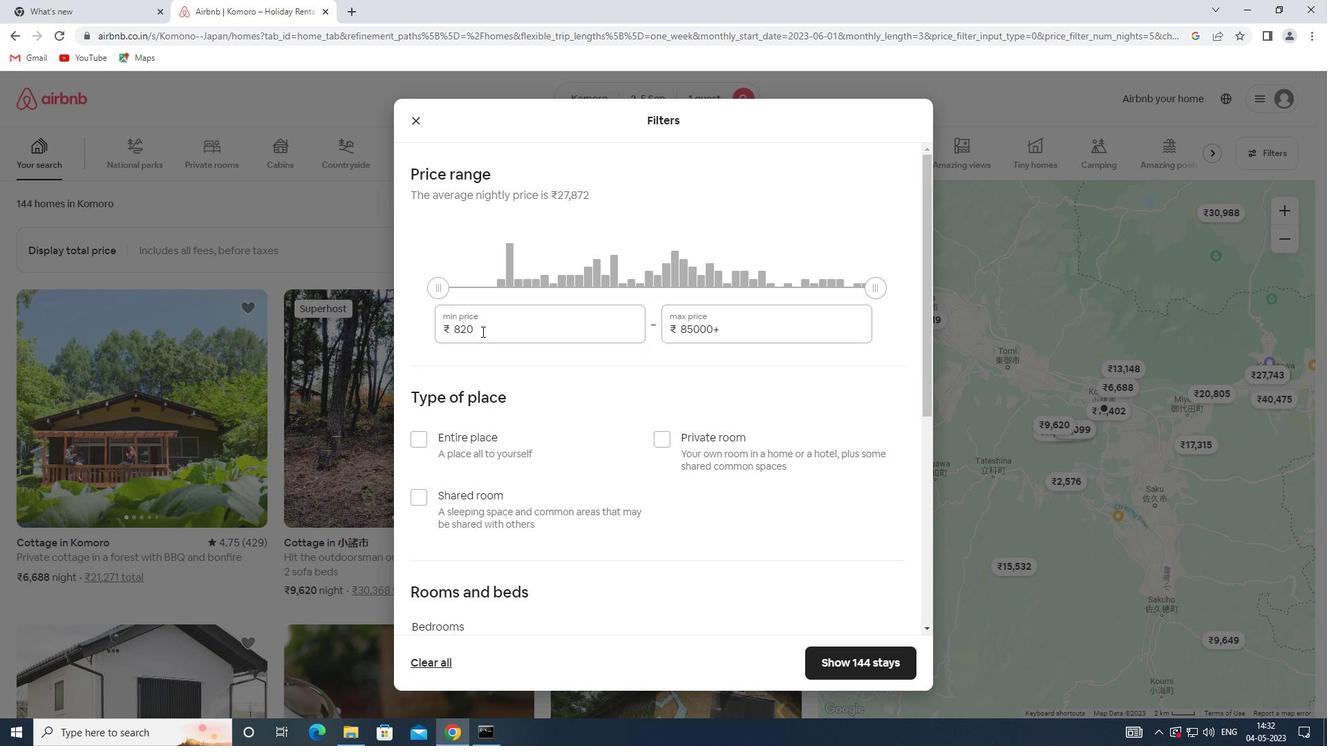 
Action: Key pressed 59<Key.backspace>000
Screenshot: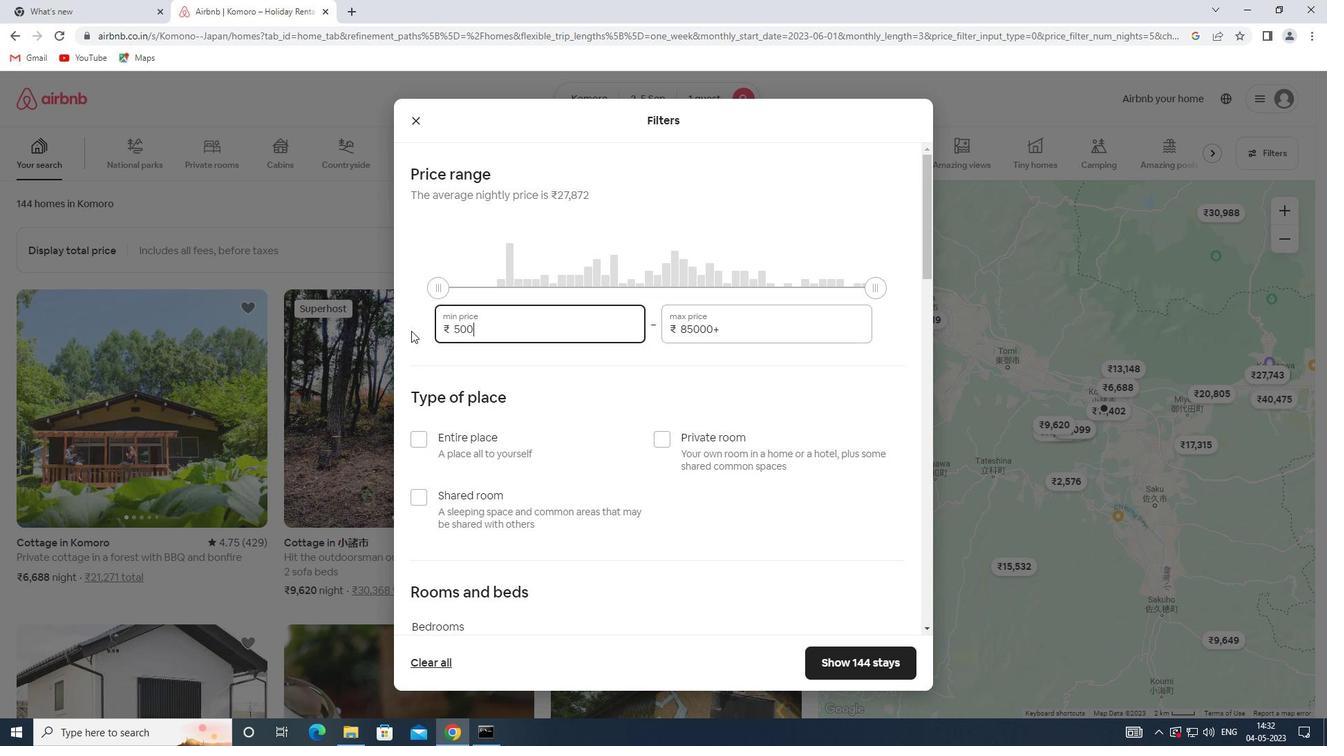 
Action: Mouse moved to (725, 334)
Screenshot: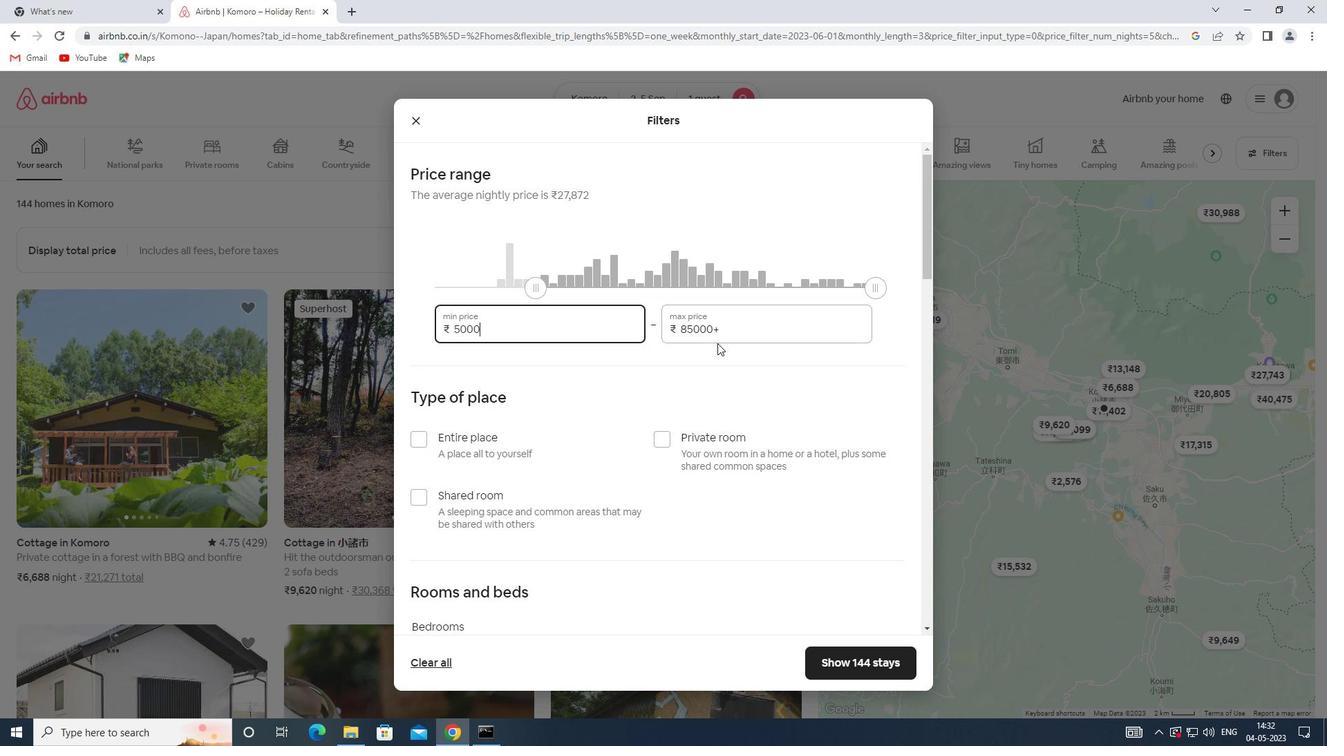 
Action: Mouse pressed left at (725, 334)
Screenshot: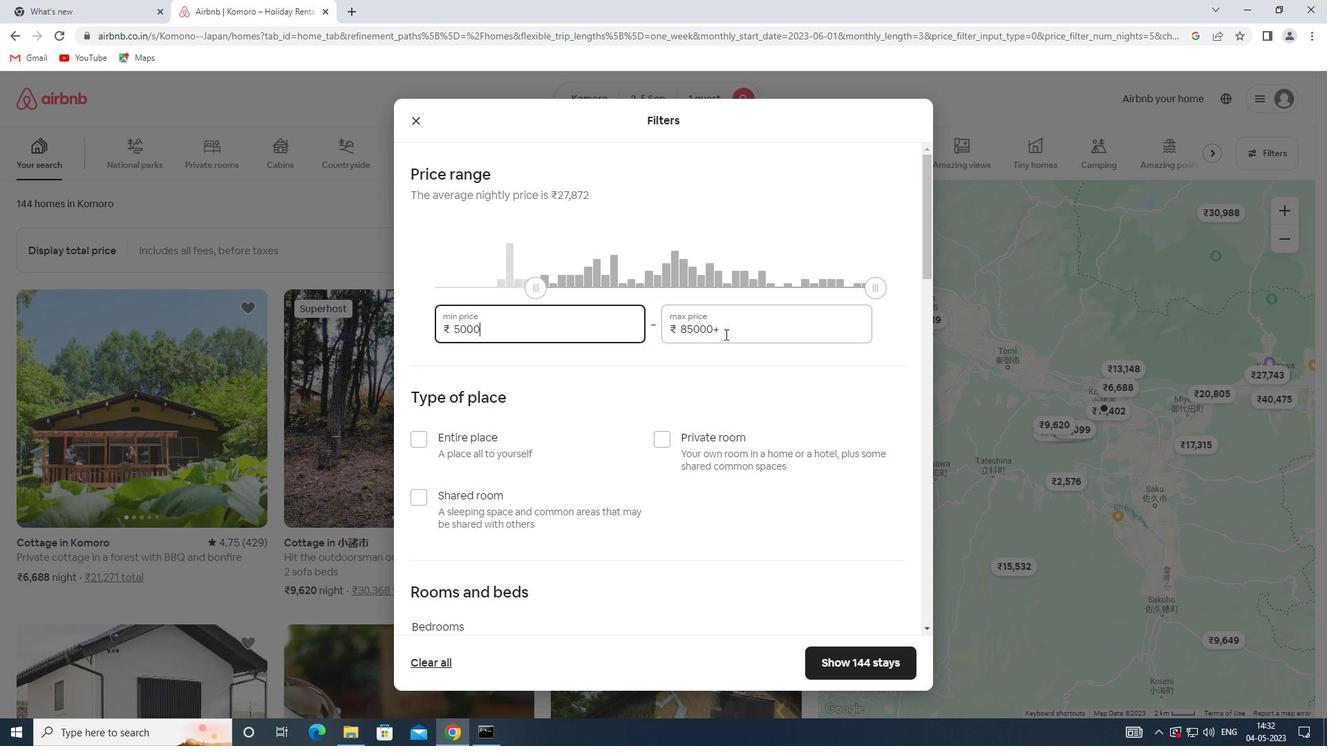 
Action: Mouse moved to (586, 334)
Screenshot: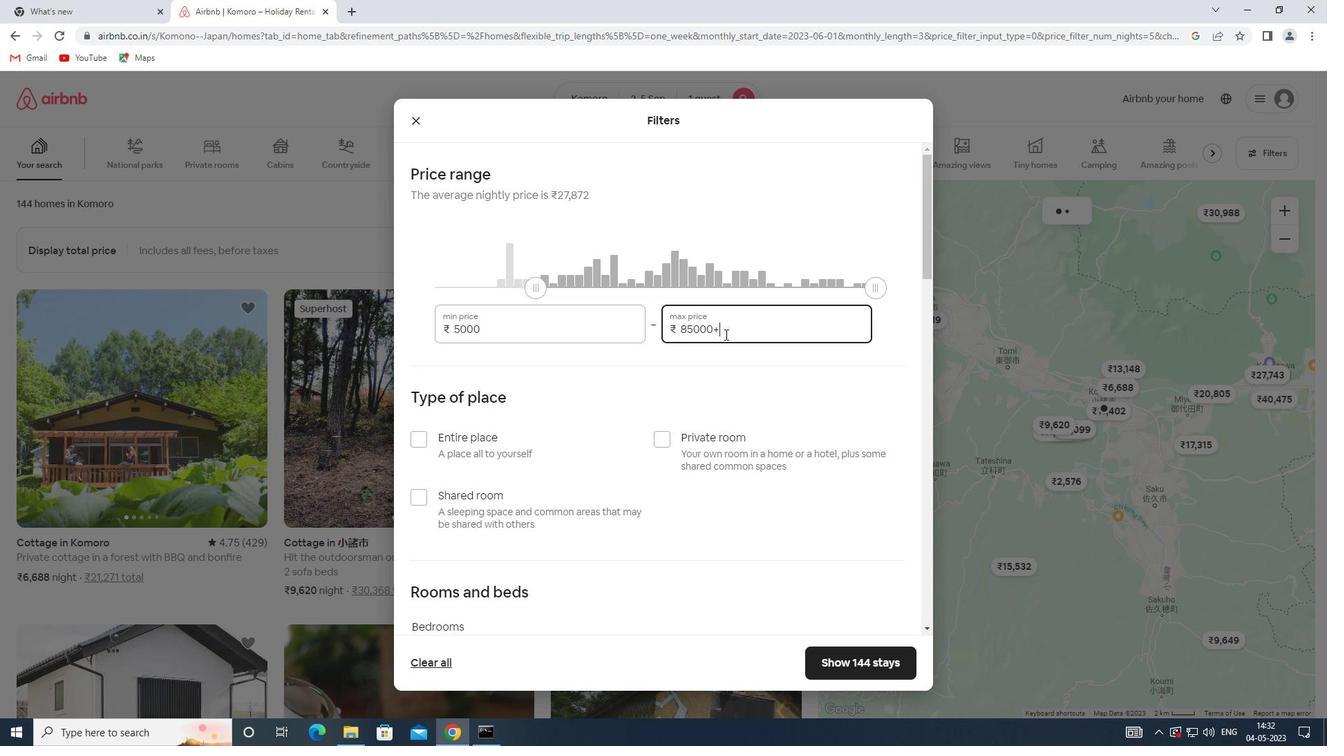 
Action: Key pressed 10000
Screenshot: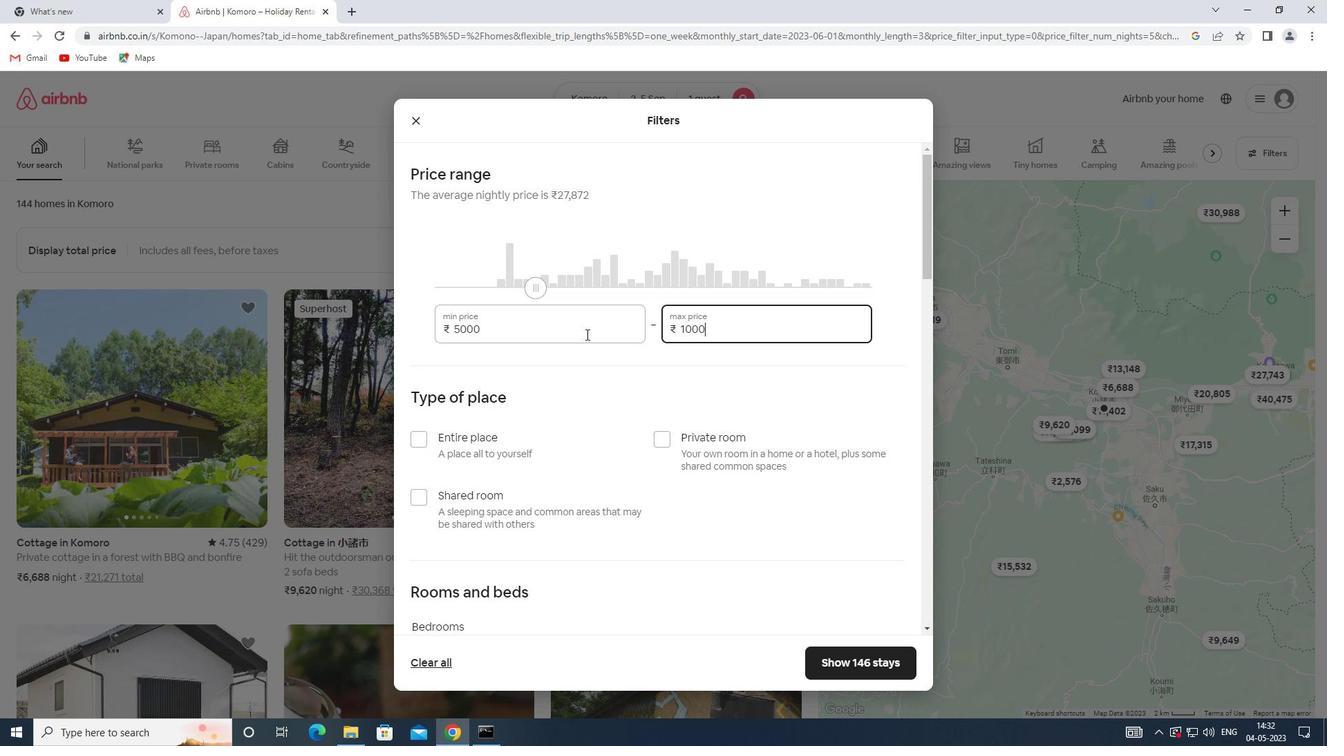 
Action: Mouse scrolled (586, 334) with delta (0, 0)
Screenshot: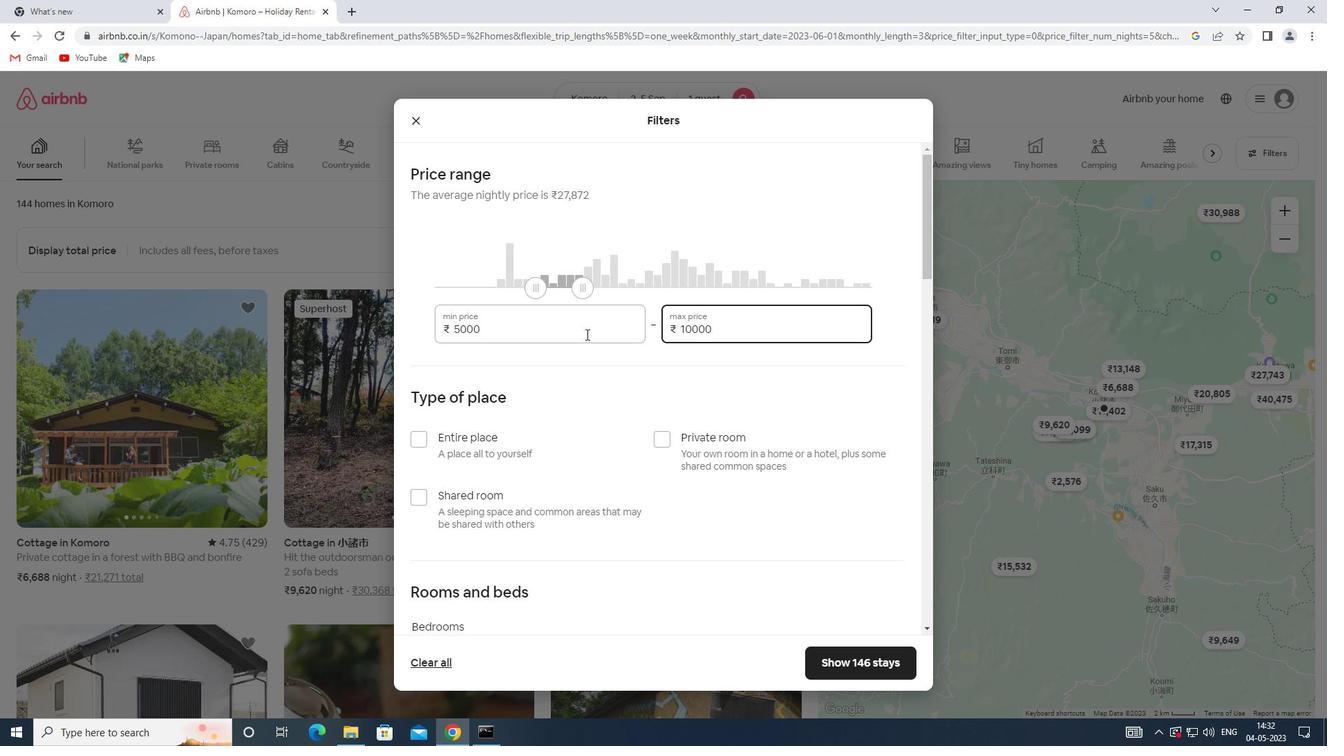 
Action: Mouse scrolled (586, 334) with delta (0, 0)
Screenshot: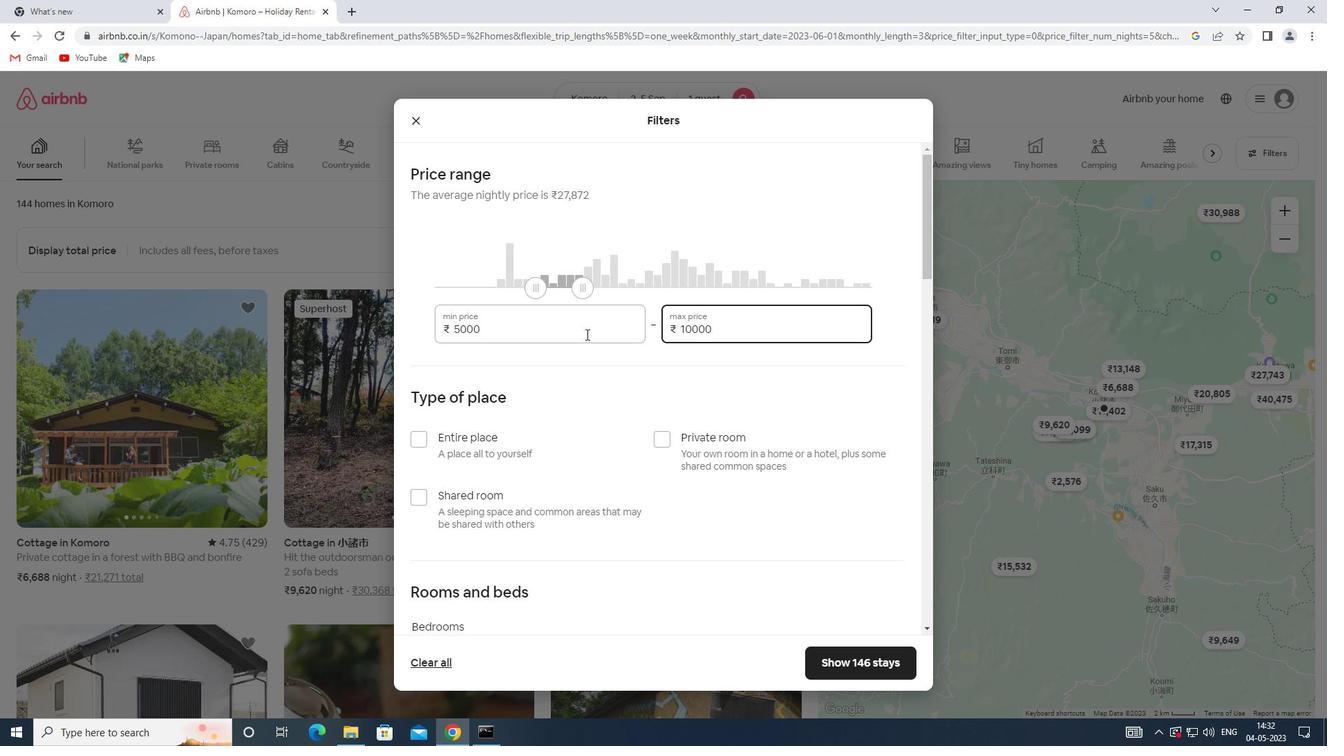 
Action: Mouse moved to (665, 296)
Screenshot: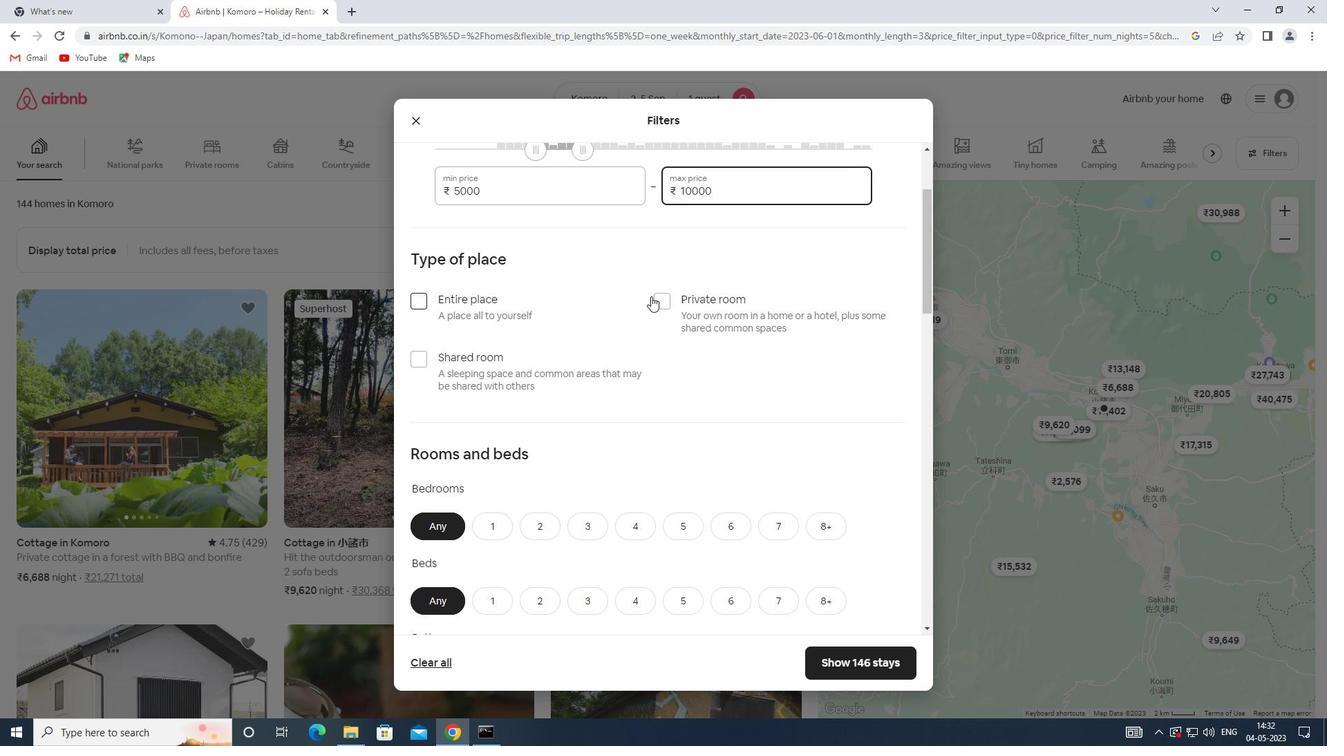 
Action: Mouse pressed left at (665, 296)
Screenshot: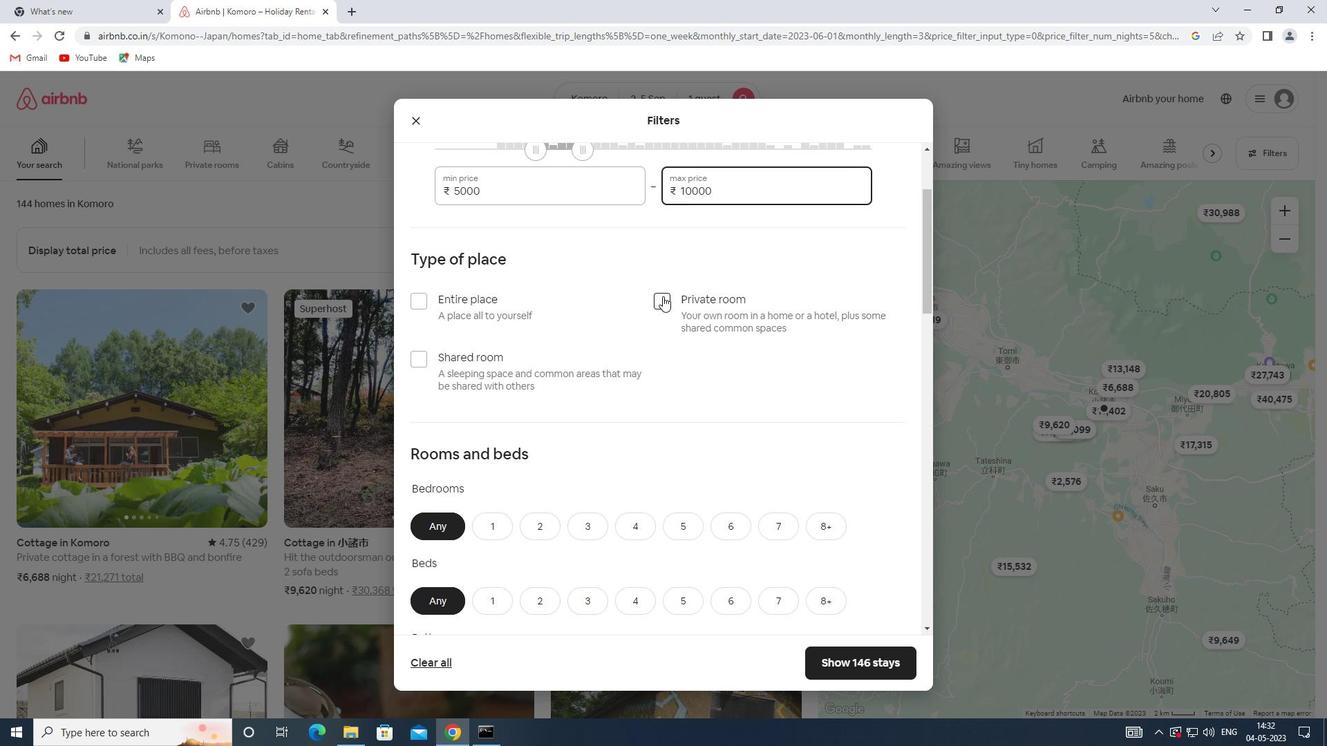 
Action: Mouse moved to (639, 307)
Screenshot: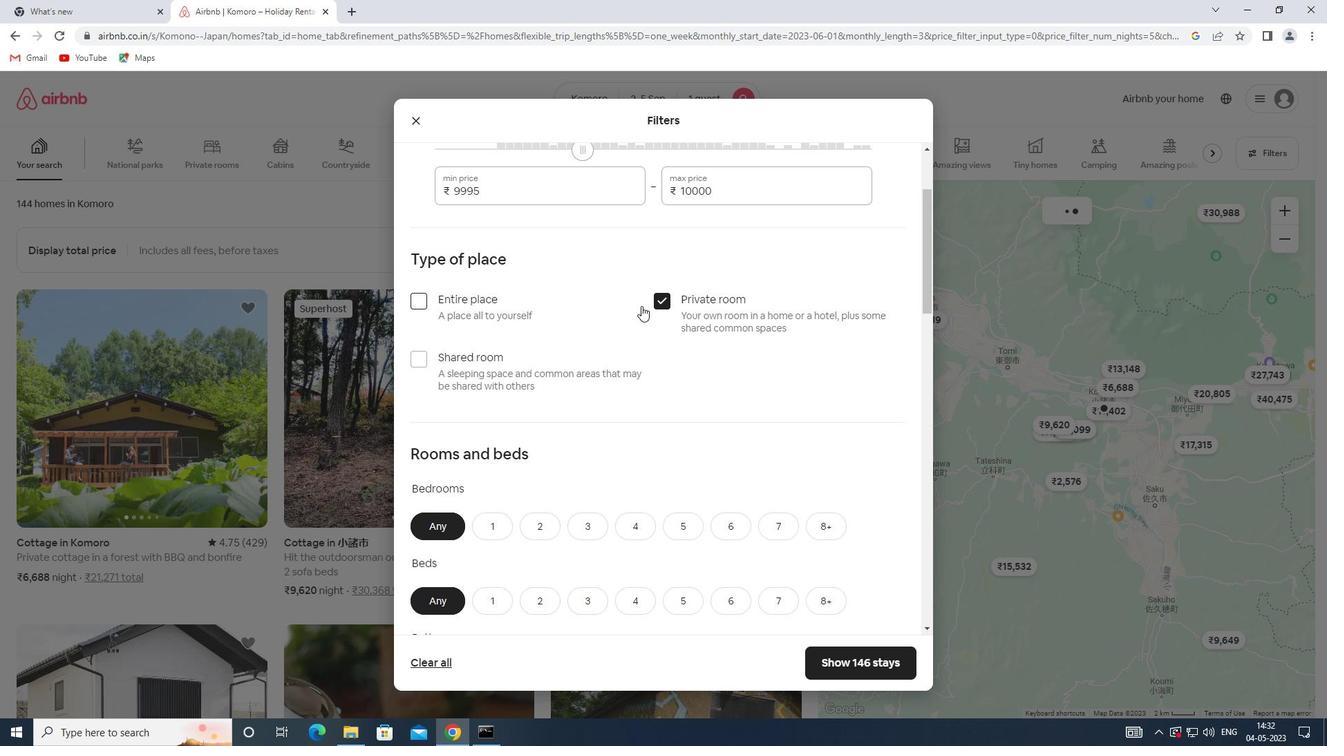 
Action: Mouse scrolled (639, 307) with delta (0, 0)
Screenshot: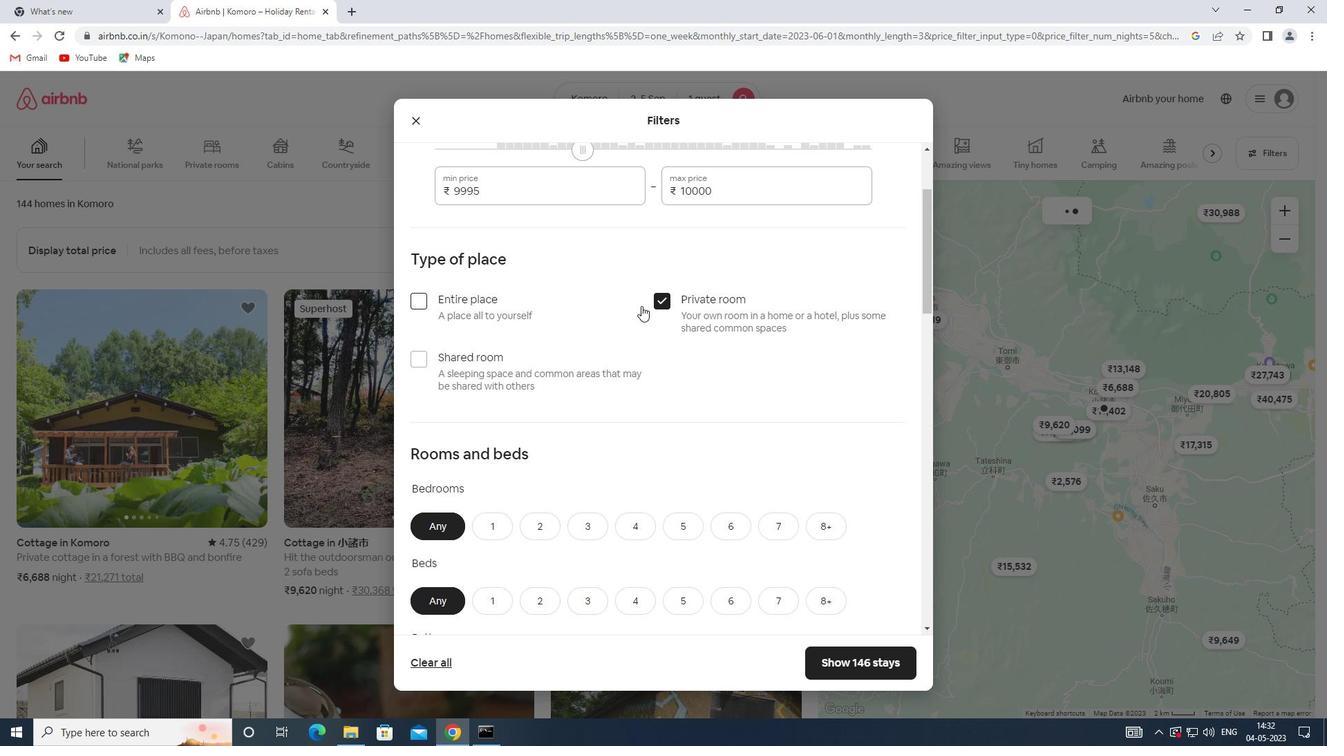 
Action: Mouse moved to (634, 311)
Screenshot: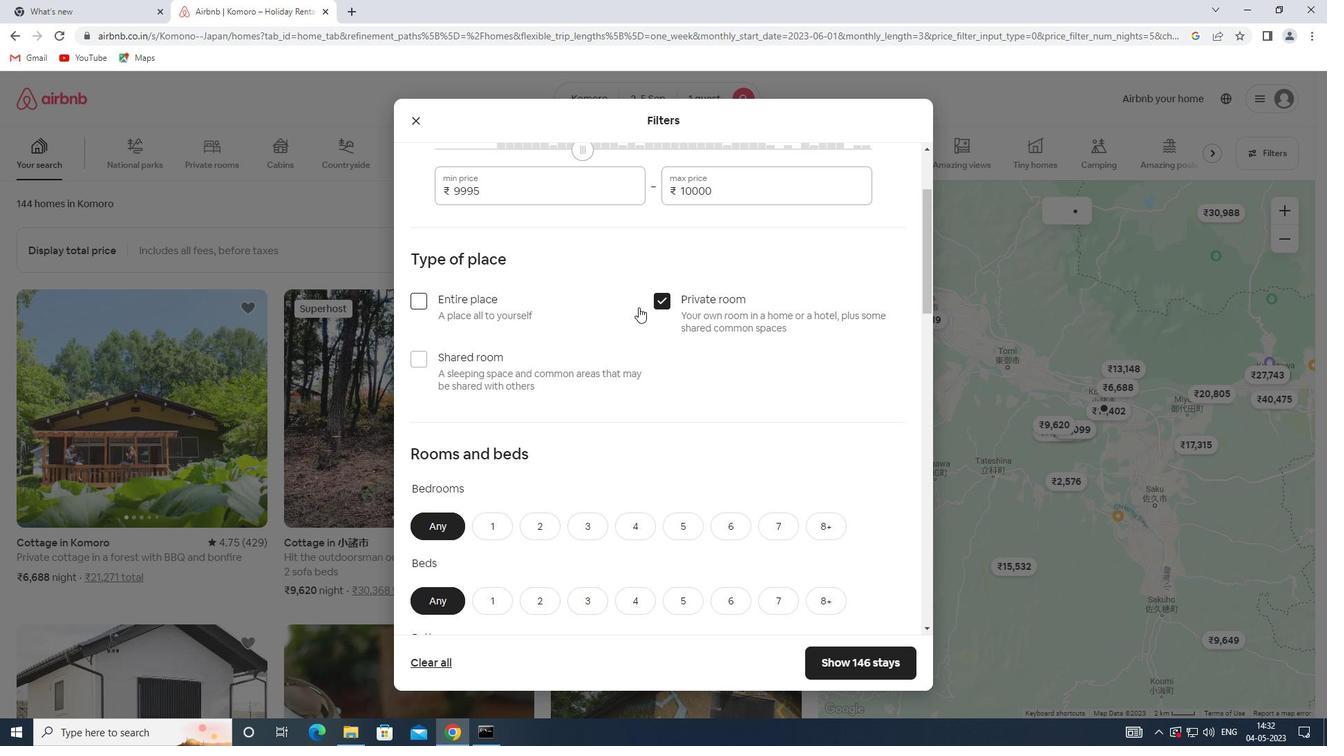 
Action: Mouse scrolled (634, 310) with delta (0, 0)
Screenshot: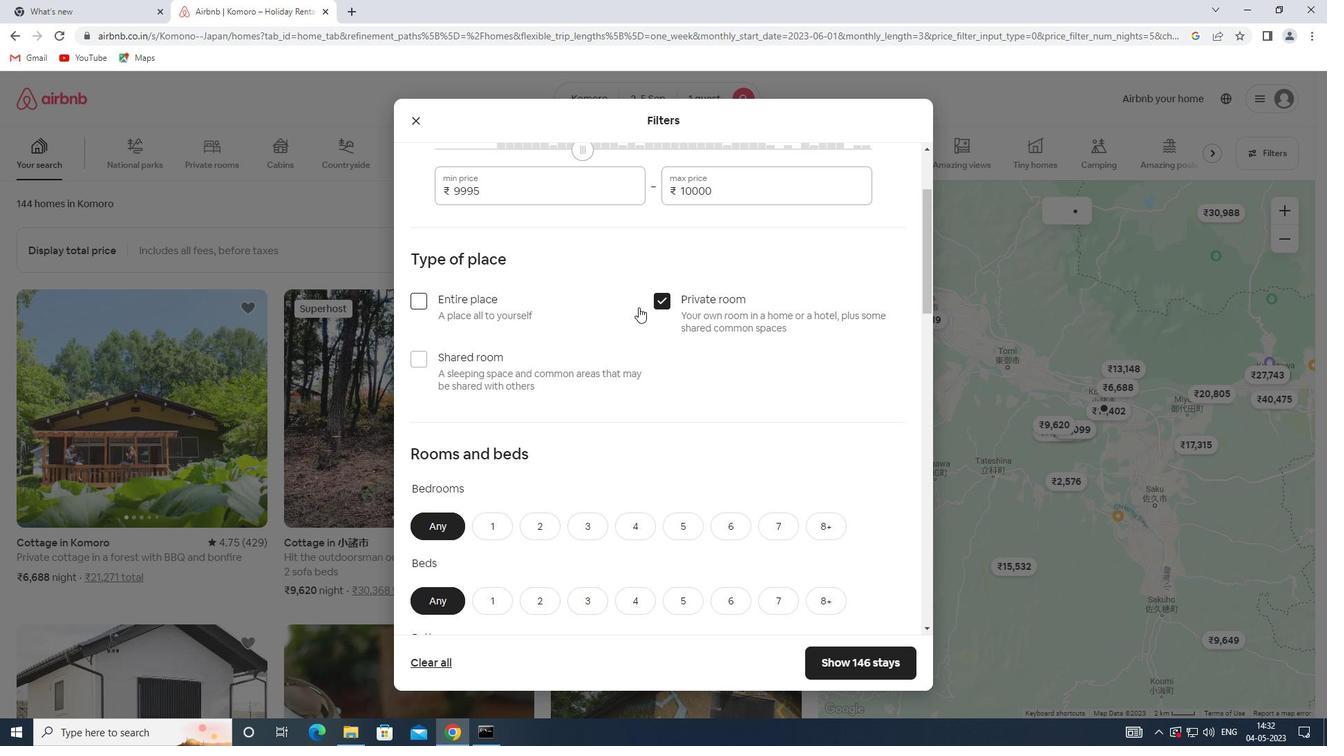 
Action: Mouse moved to (547, 316)
Screenshot: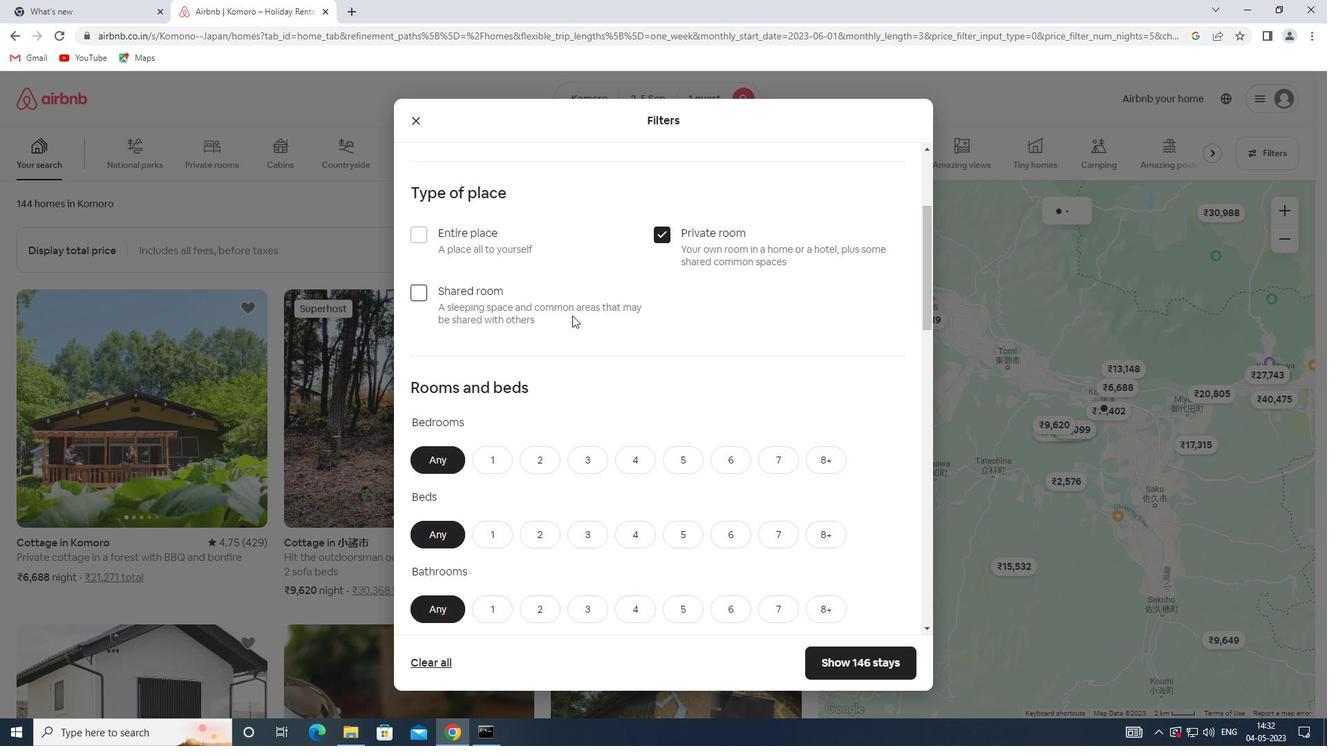 
Action: Mouse scrolled (547, 315) with delta (0, 0)
Screenshot: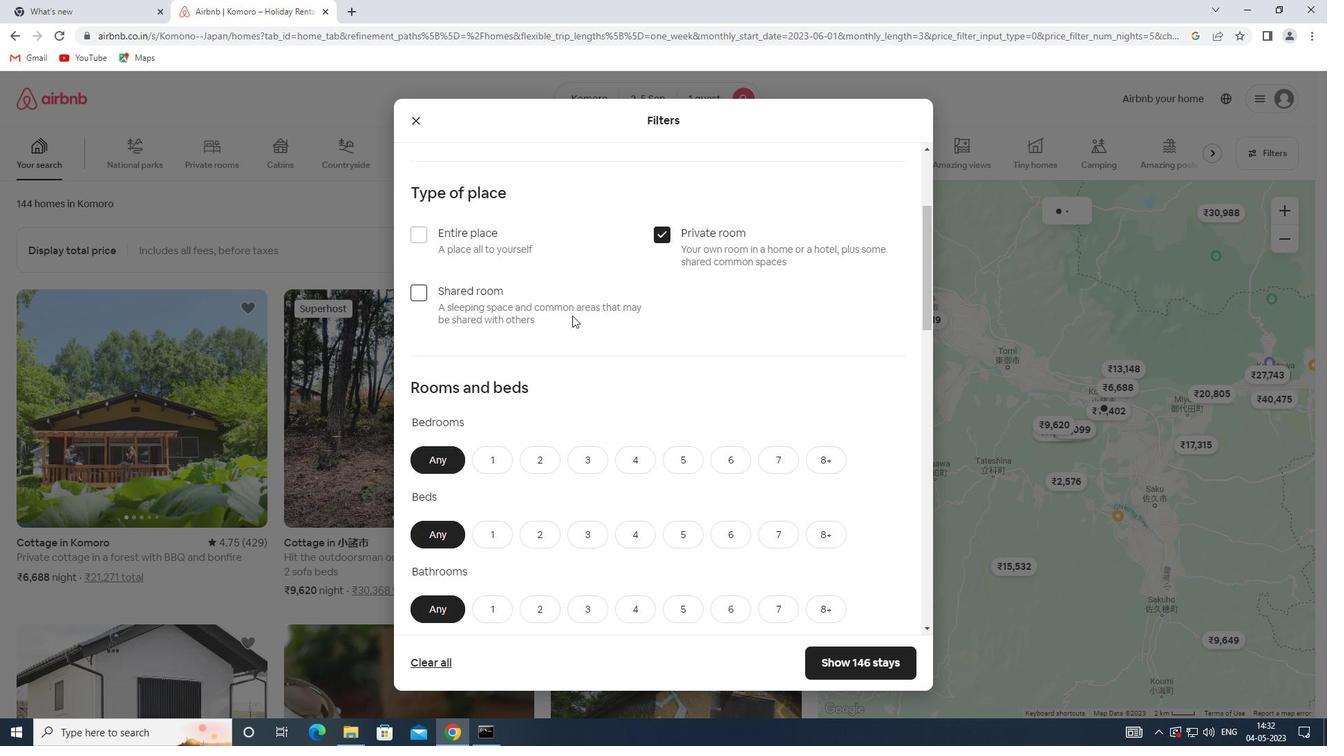 
Action: Mouse moved to (479, 322)
Screenshot: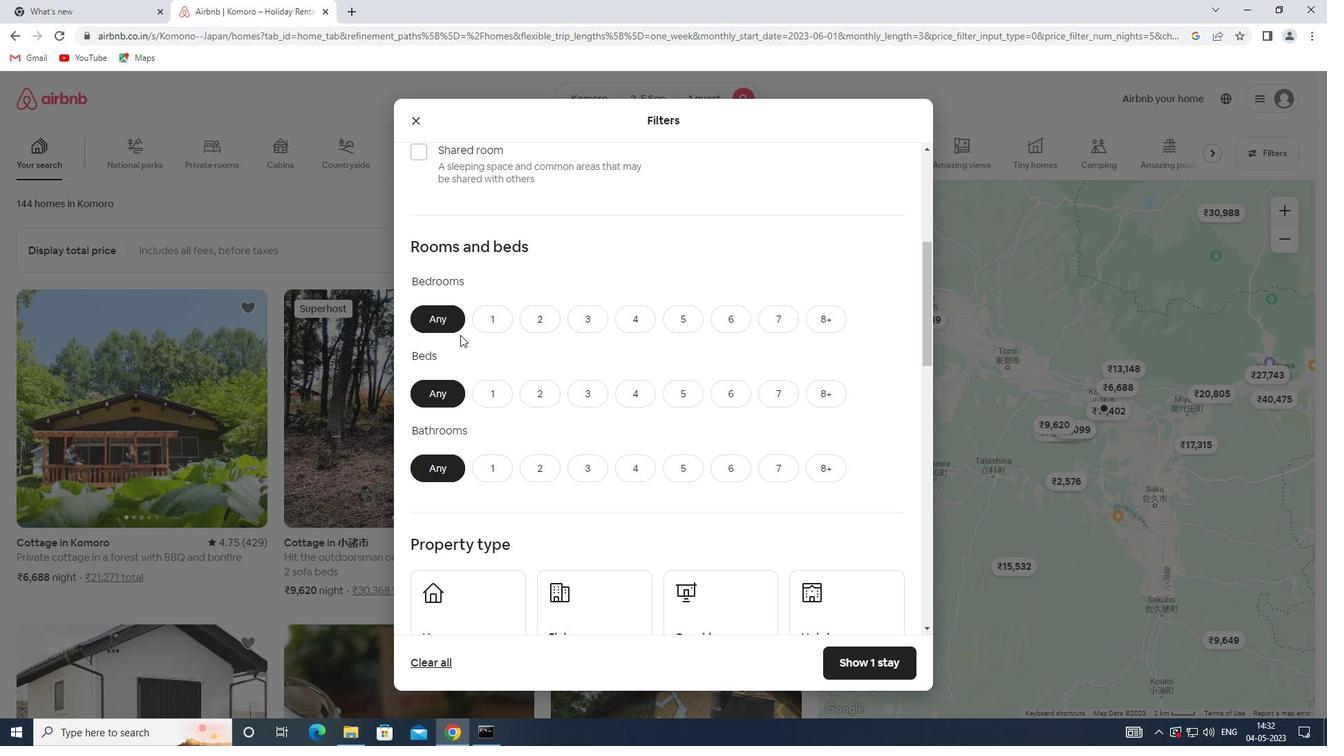 
Action: Mouse pressed left at (479, 322)
Screenshot: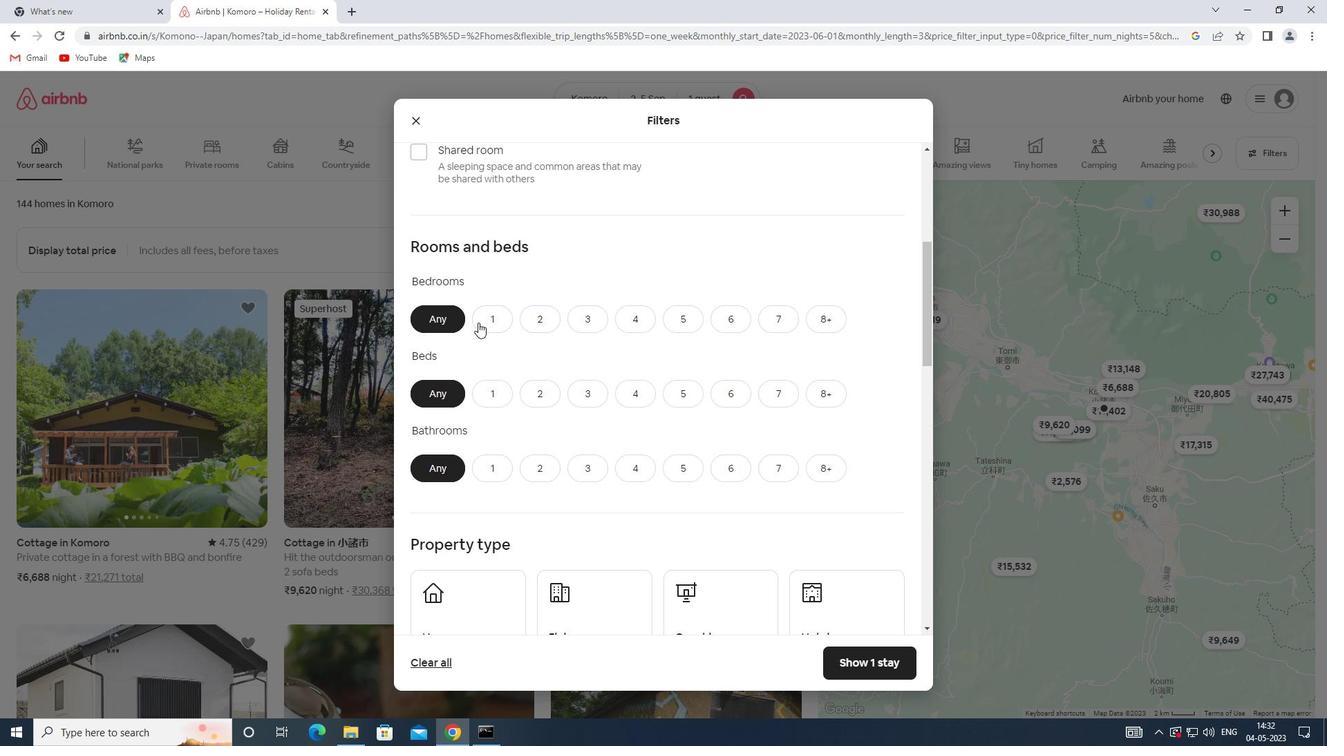 
Action: Mouse moved to (495, 393)
Screenshot: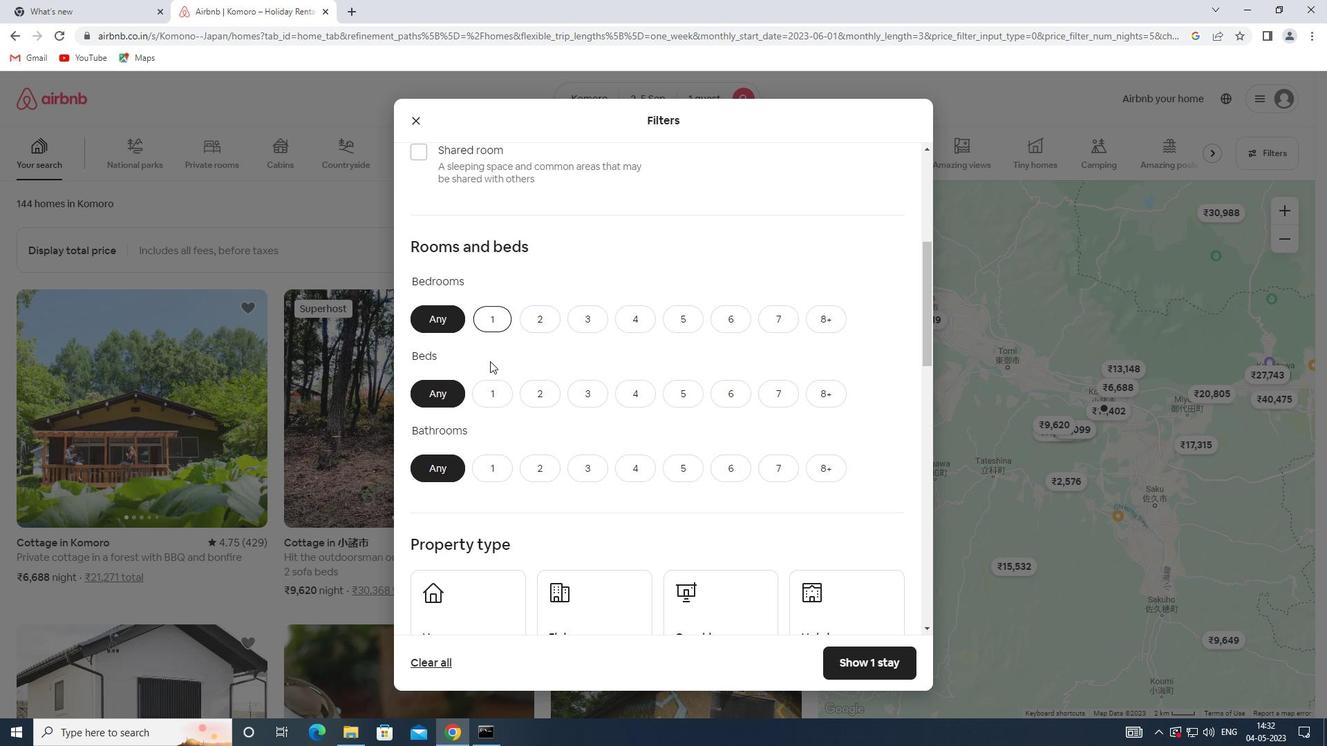 
Action: Mouse pressed left at (495, 393)
Screenshot: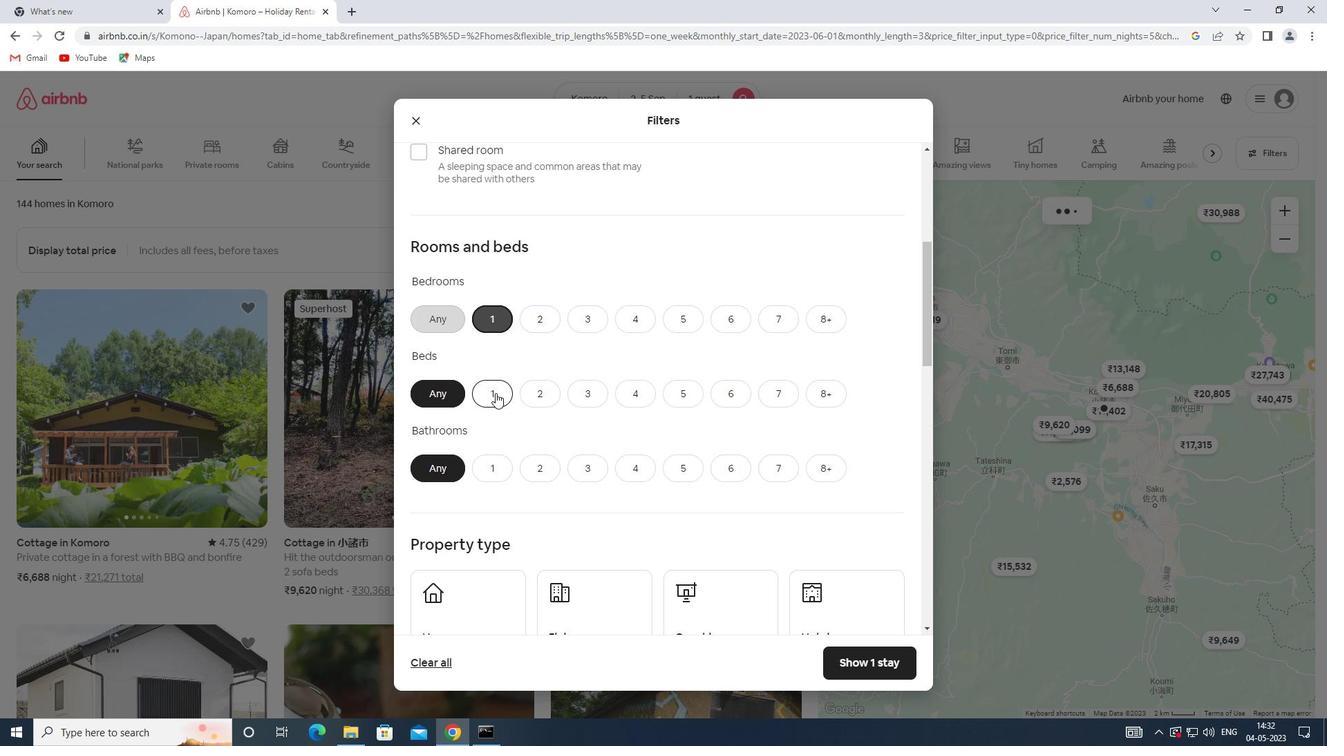 
Action: Mouse moved to (491, 468)
Screenshot: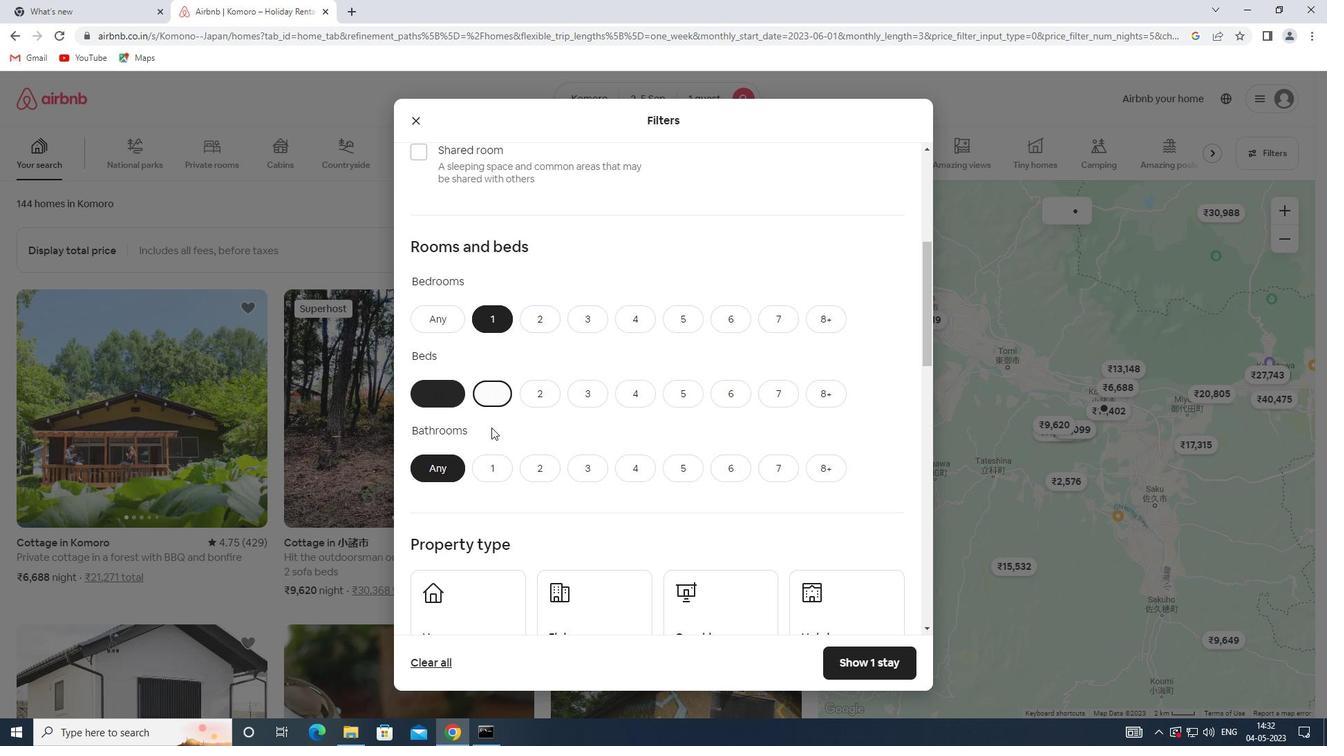 
Action: Mouse pressed left at (491, 468)
Screenshot: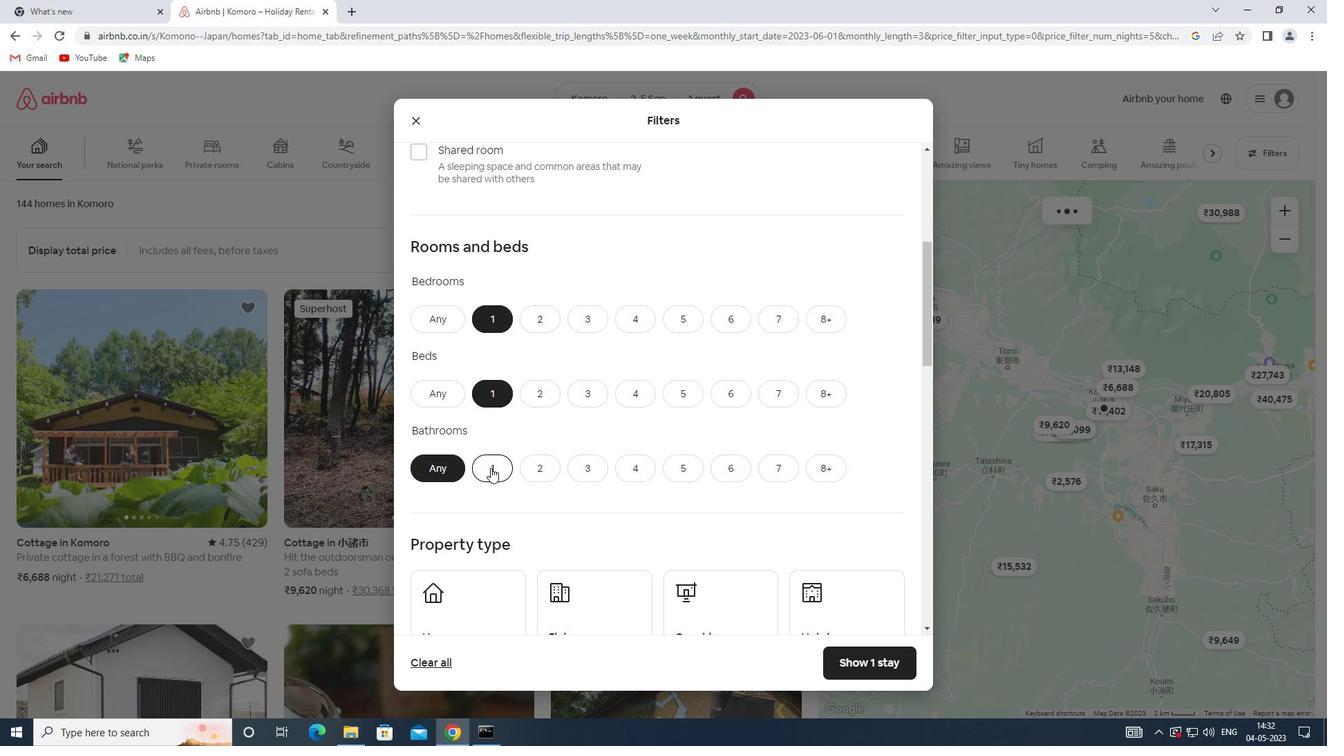 
Action: Mouse moved to (492, 468)
Screenshot: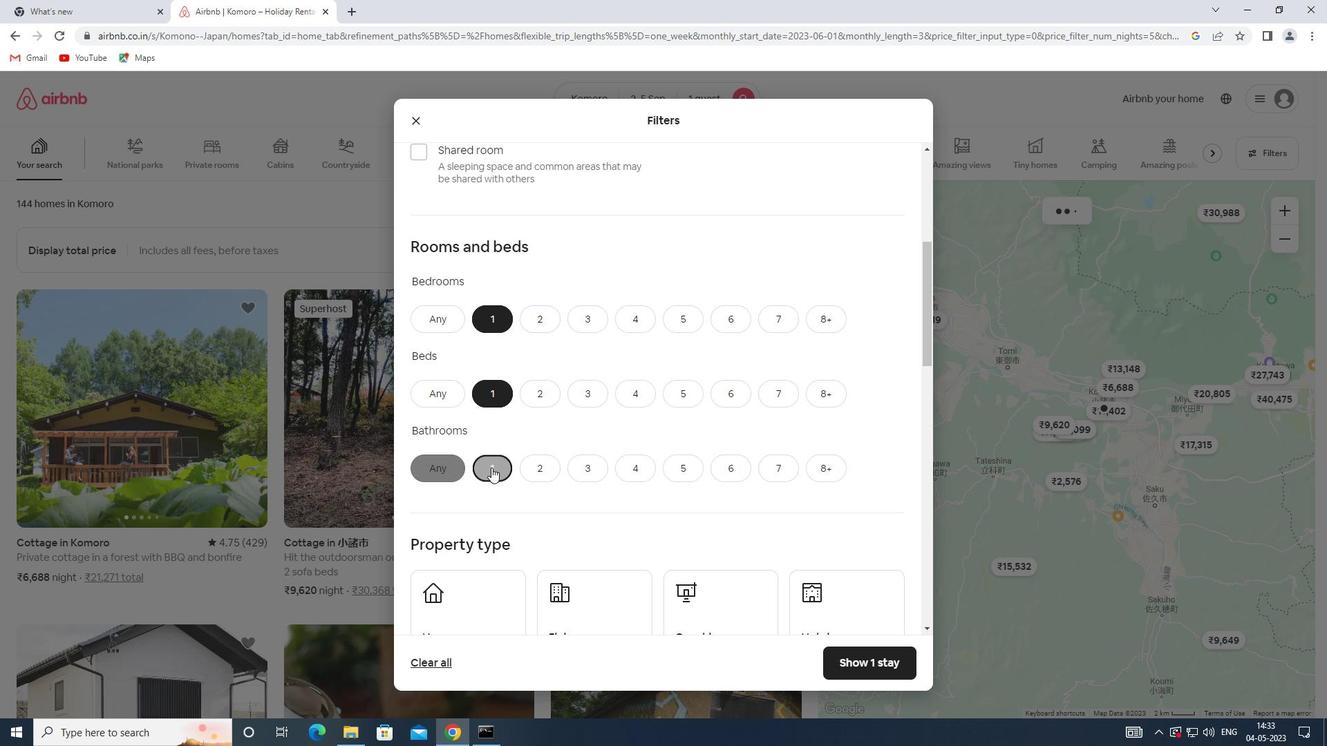
Action: Mouse scrolled (492, 467) with delta (0, 0)
Screenshot: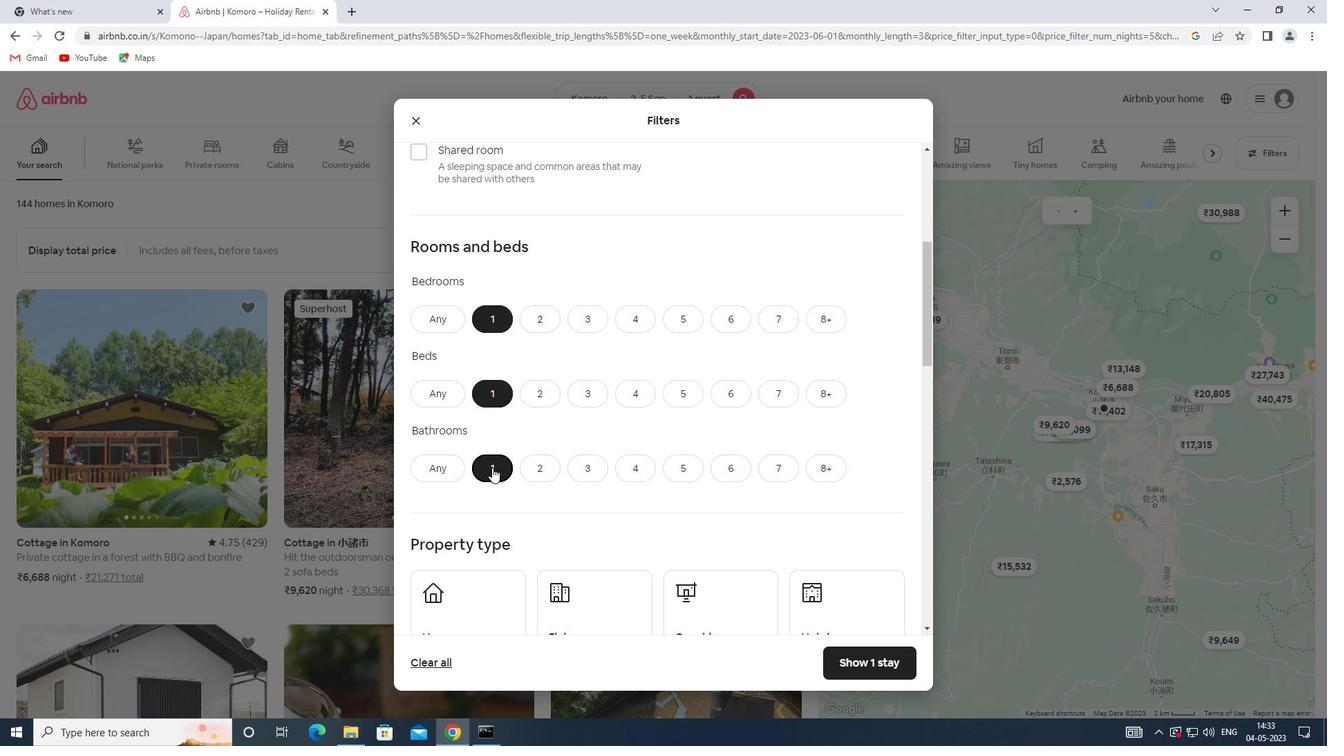 
Action: Mouse moved to (470, 513)
Screenshot: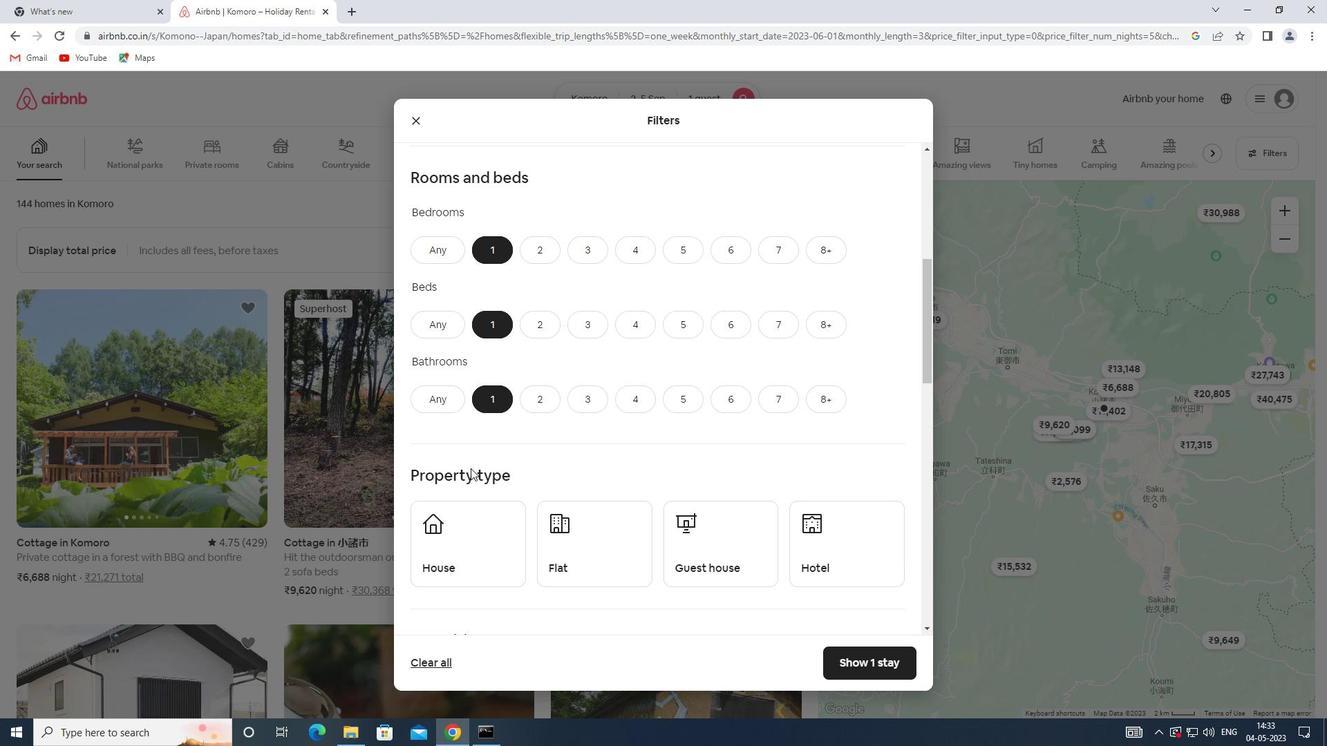 
Action: Mouse pressed left at (470, 513)
Screenshot: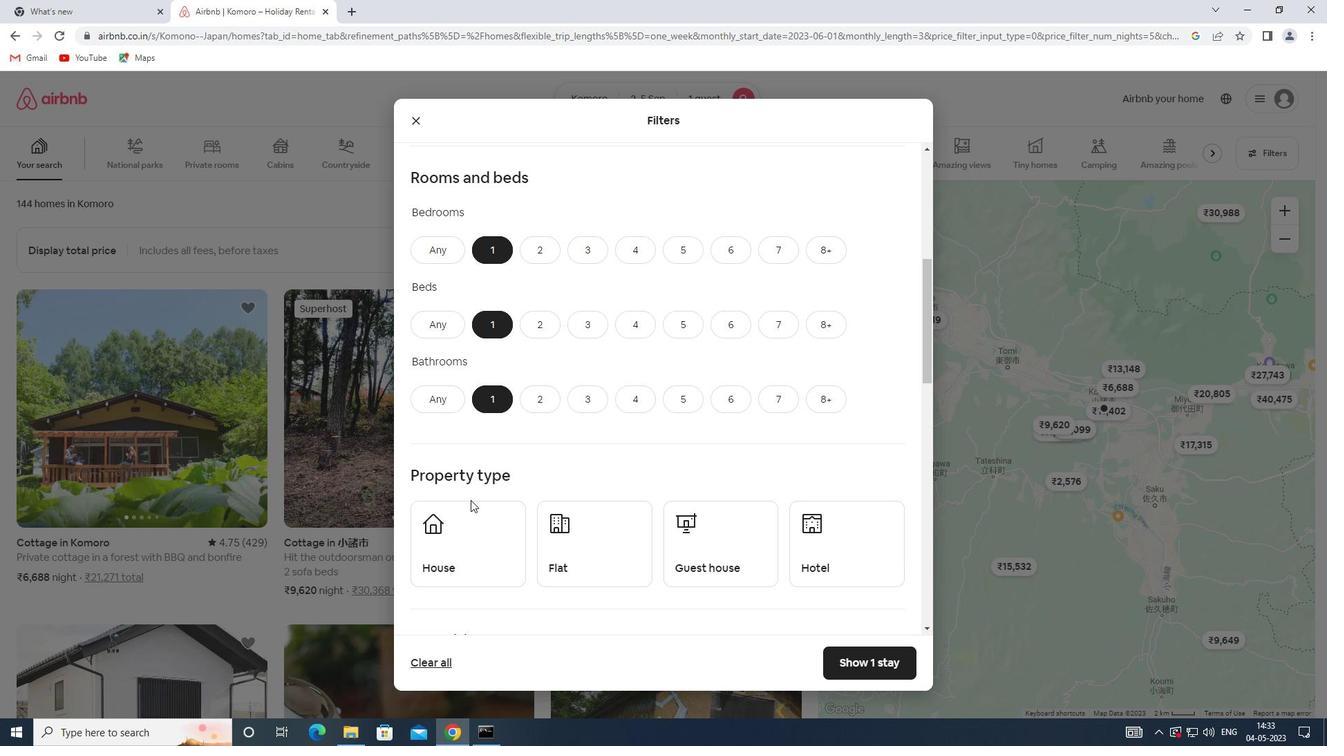 
Action: Mouse moved to (605, 542)
Screenshot: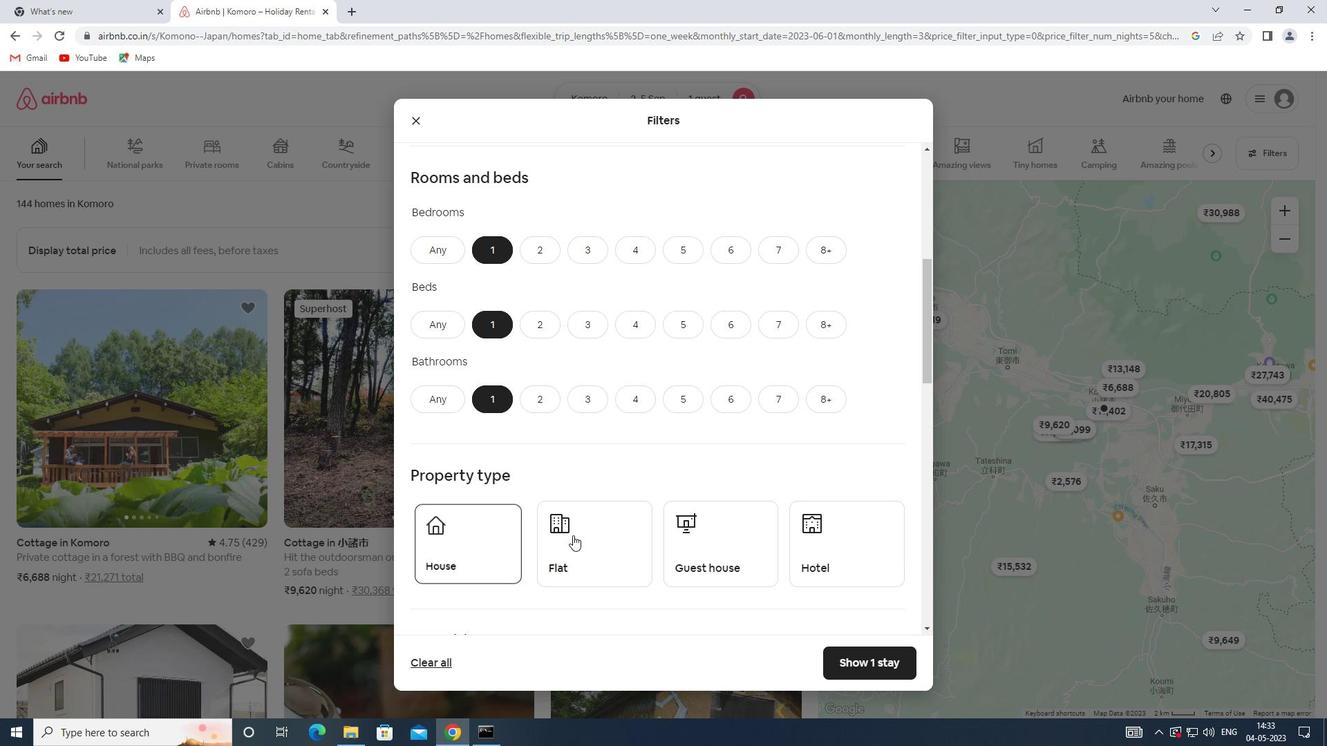 
Action: Mouse pressed left at (605, 542)
Screenshot: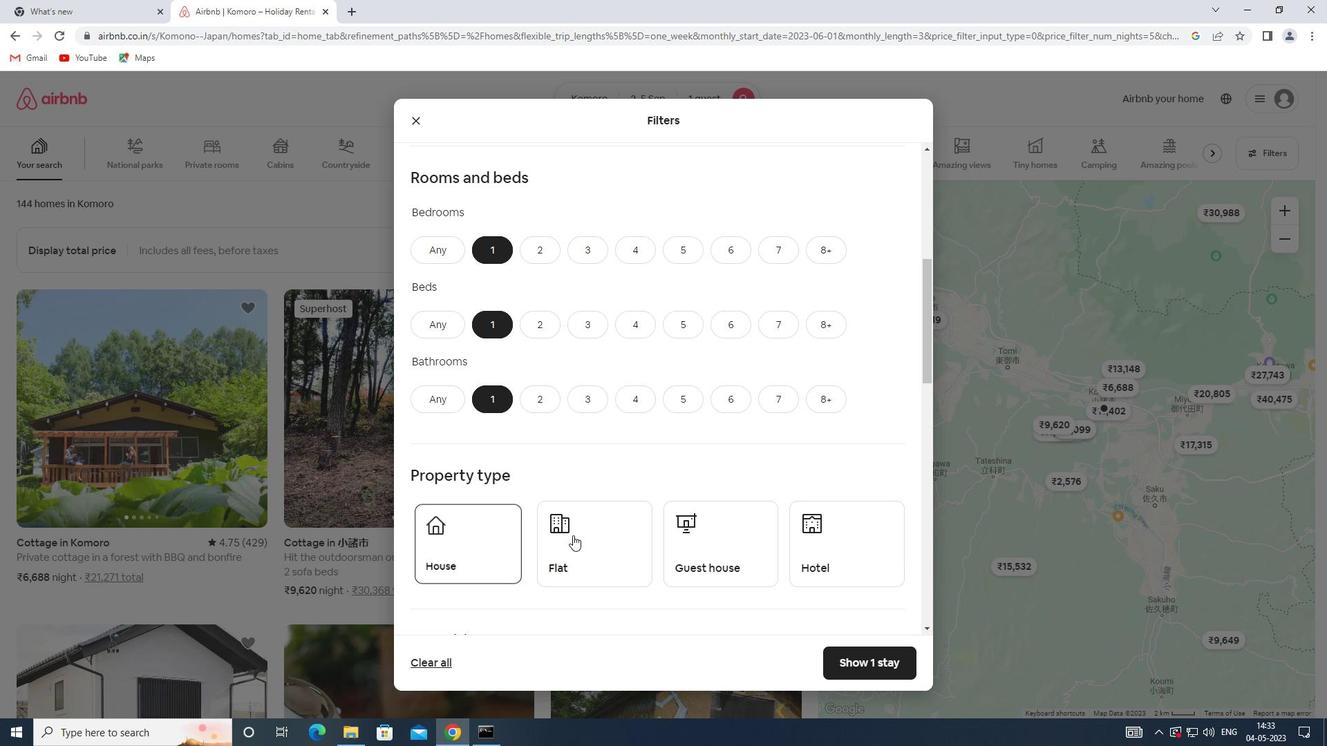 
Action: Mouse moved to (692, 542)
Screenshot: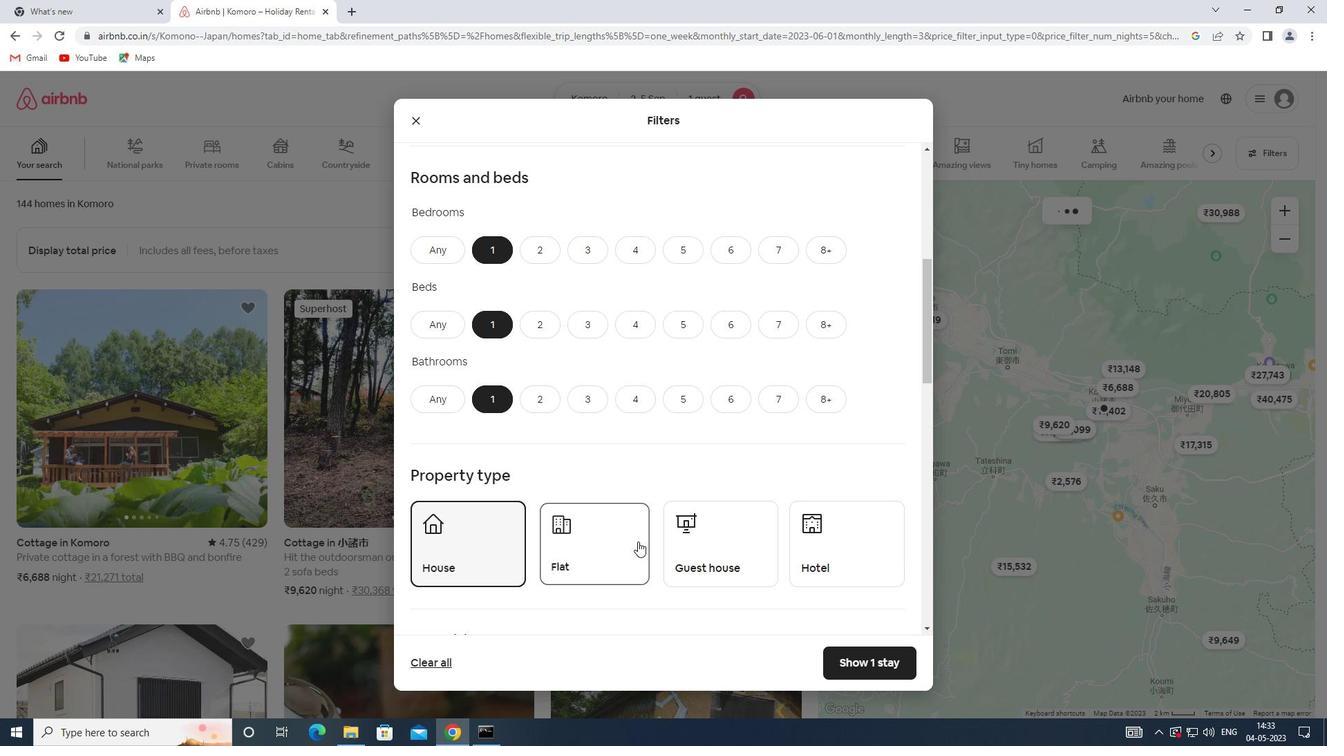 
Action: Mouse pressed left at (692, 542)
Screenshot: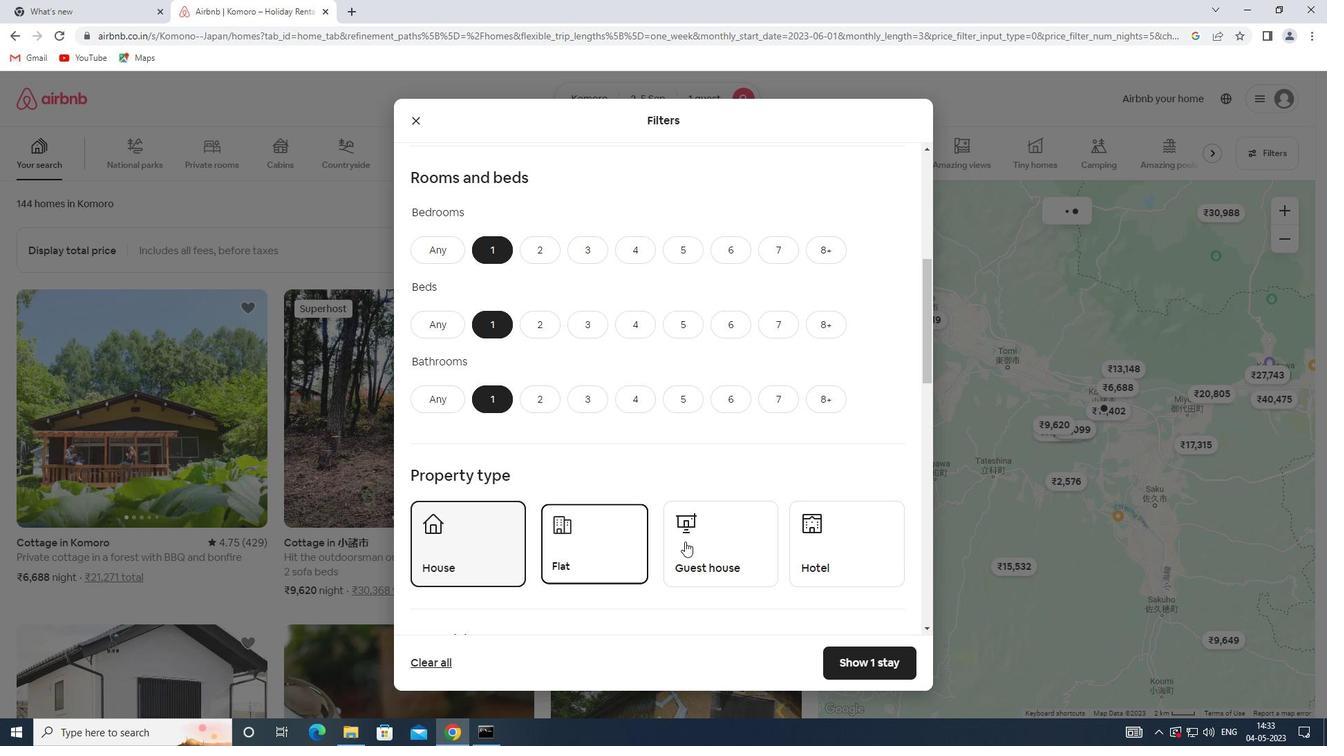 
Action: Mouse moved to (816, 541)
Screenshot: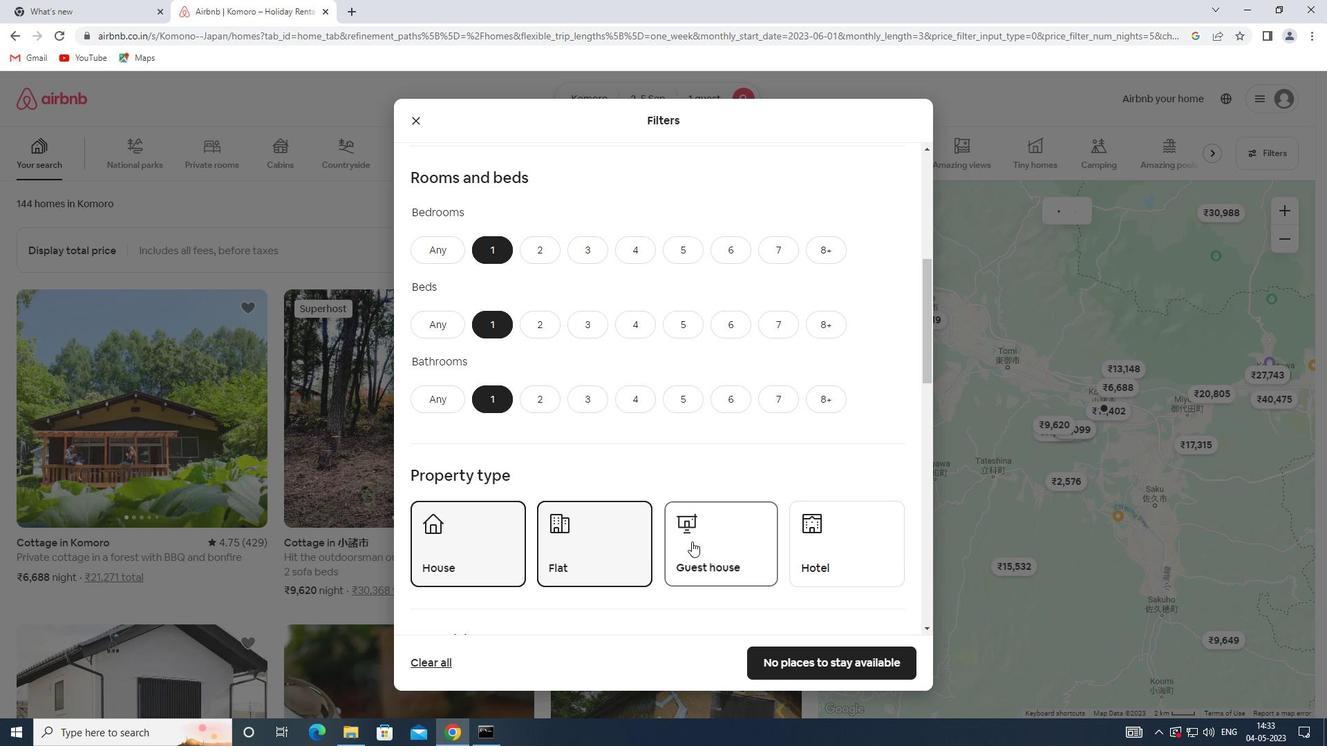
Action: Mouse pressed left at (816, 541)
Screenshot: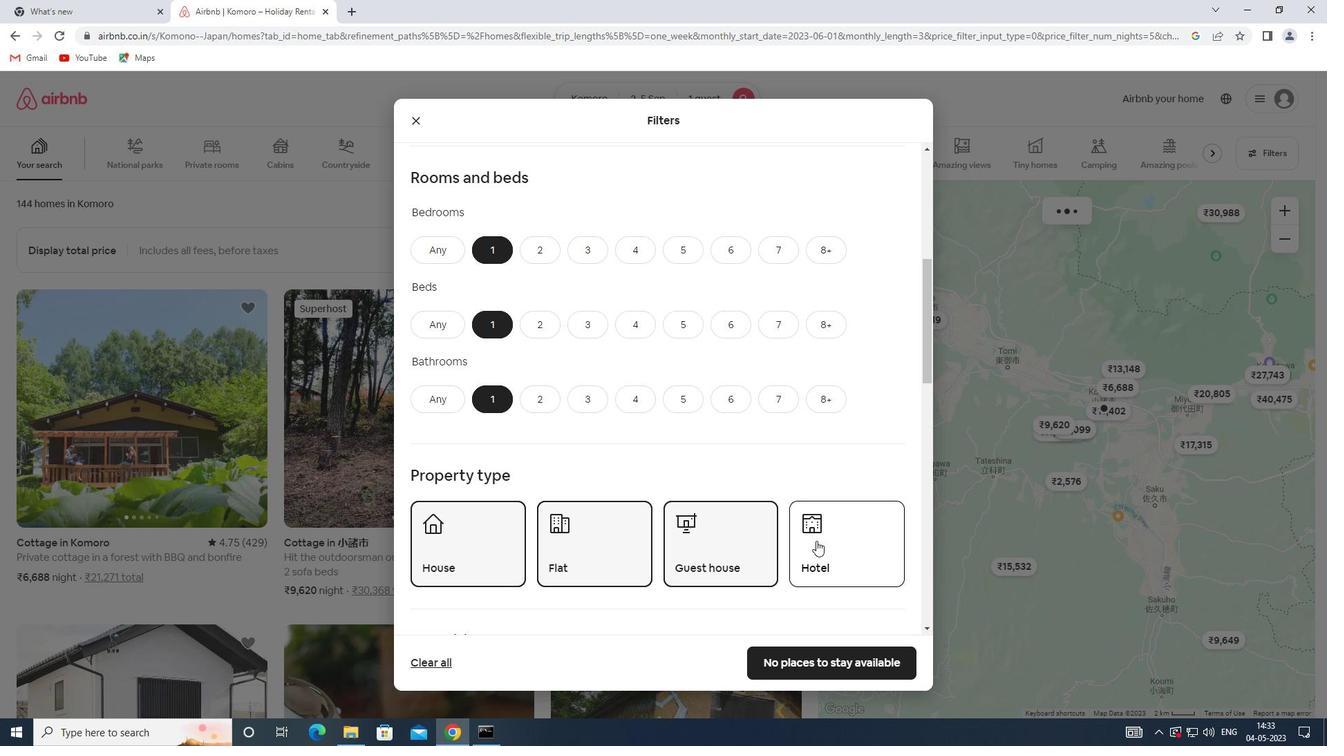 
Action: Mouse moved to (614, 439)
Screenshot: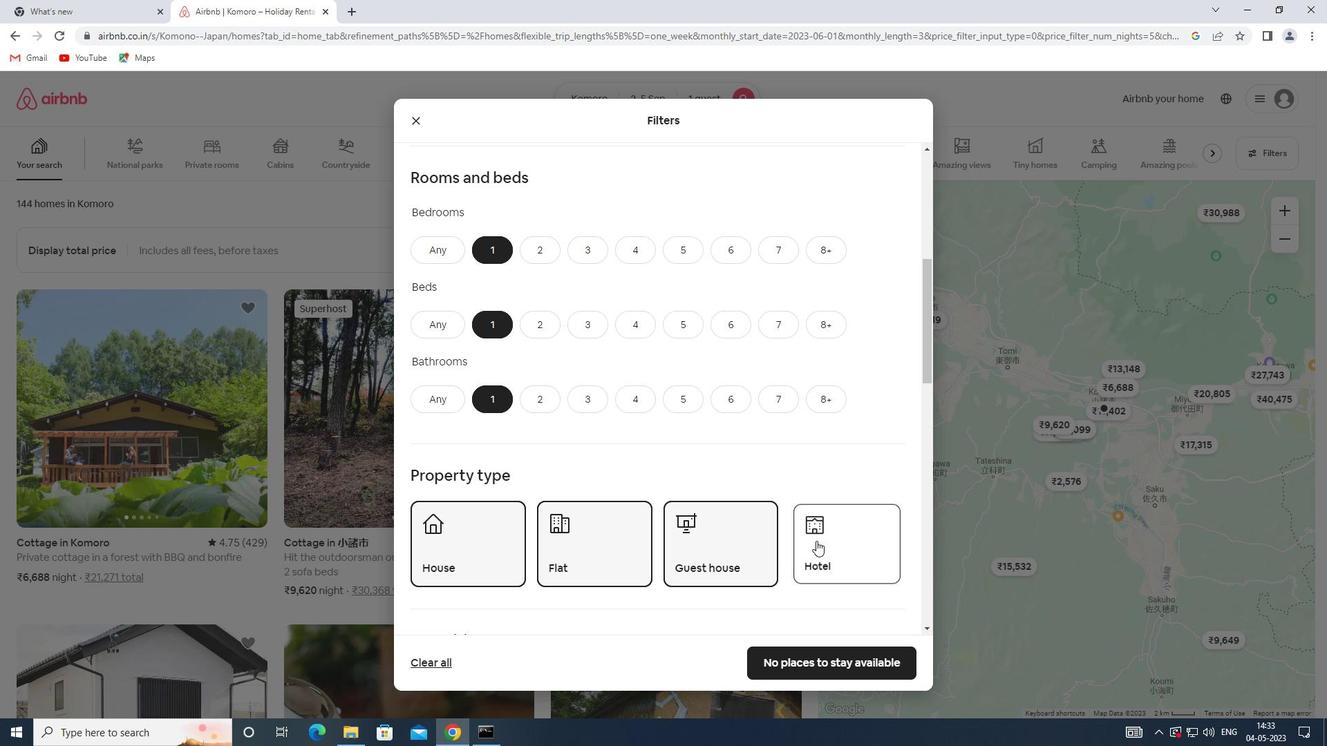 
Action: Mouse scrolled (614, 438) with delta (0, 0)
Screenshot: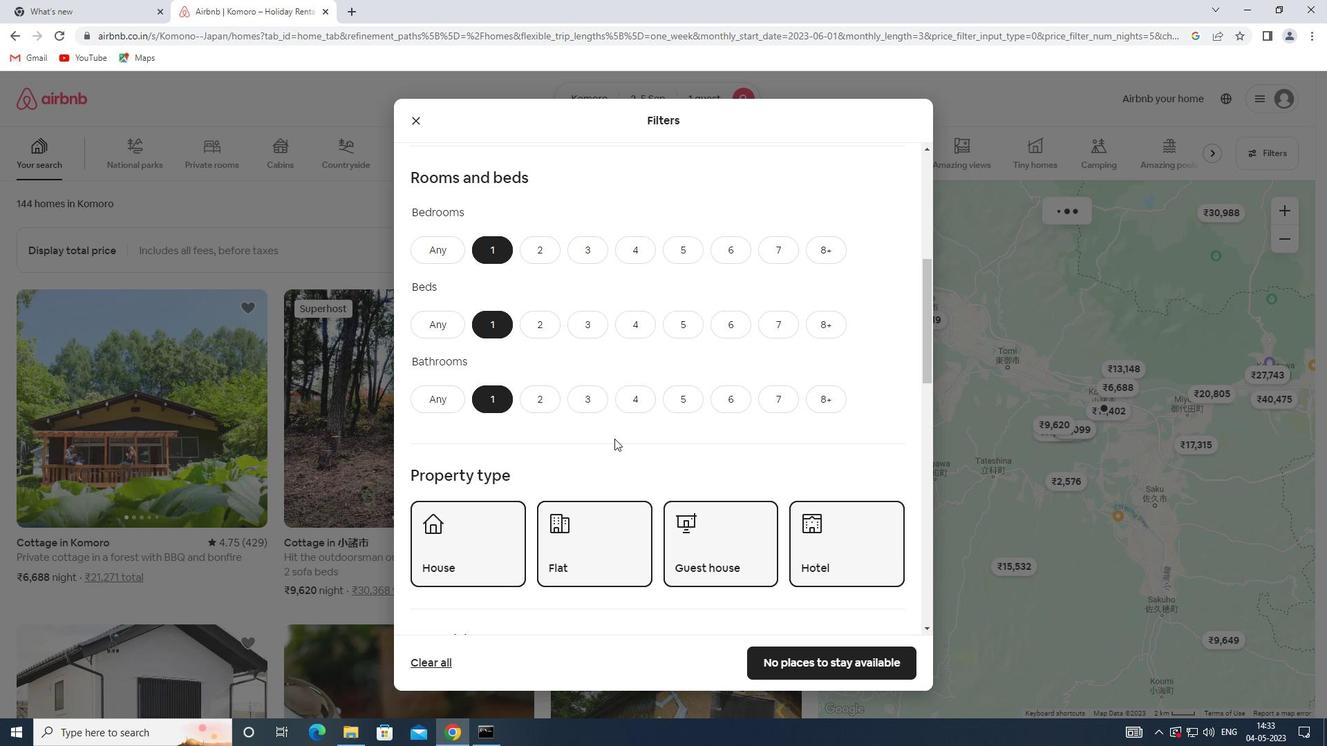 
Action: Mouse scrolled (614, 438) with delta (0, 0)
Screenshot: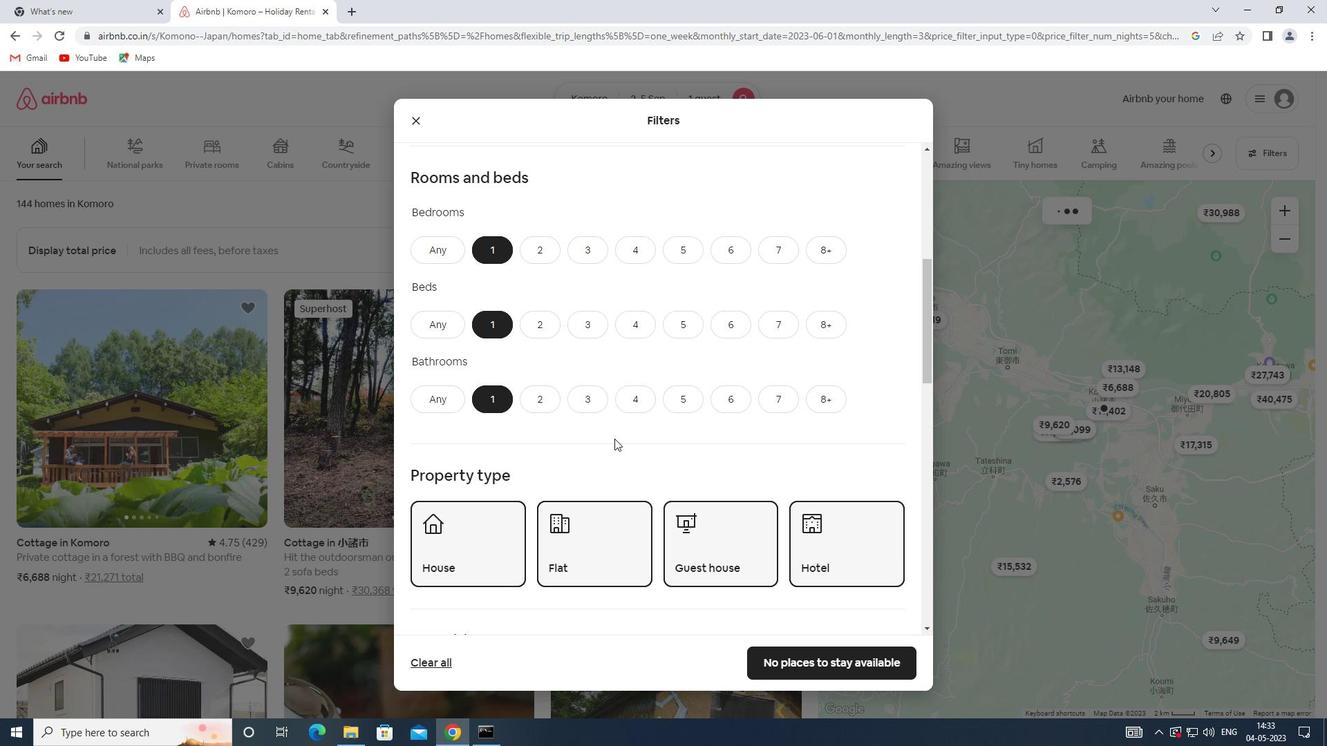 
Action: Mouse scrolled (614, 438) with delta (0, 0)
Screenshot: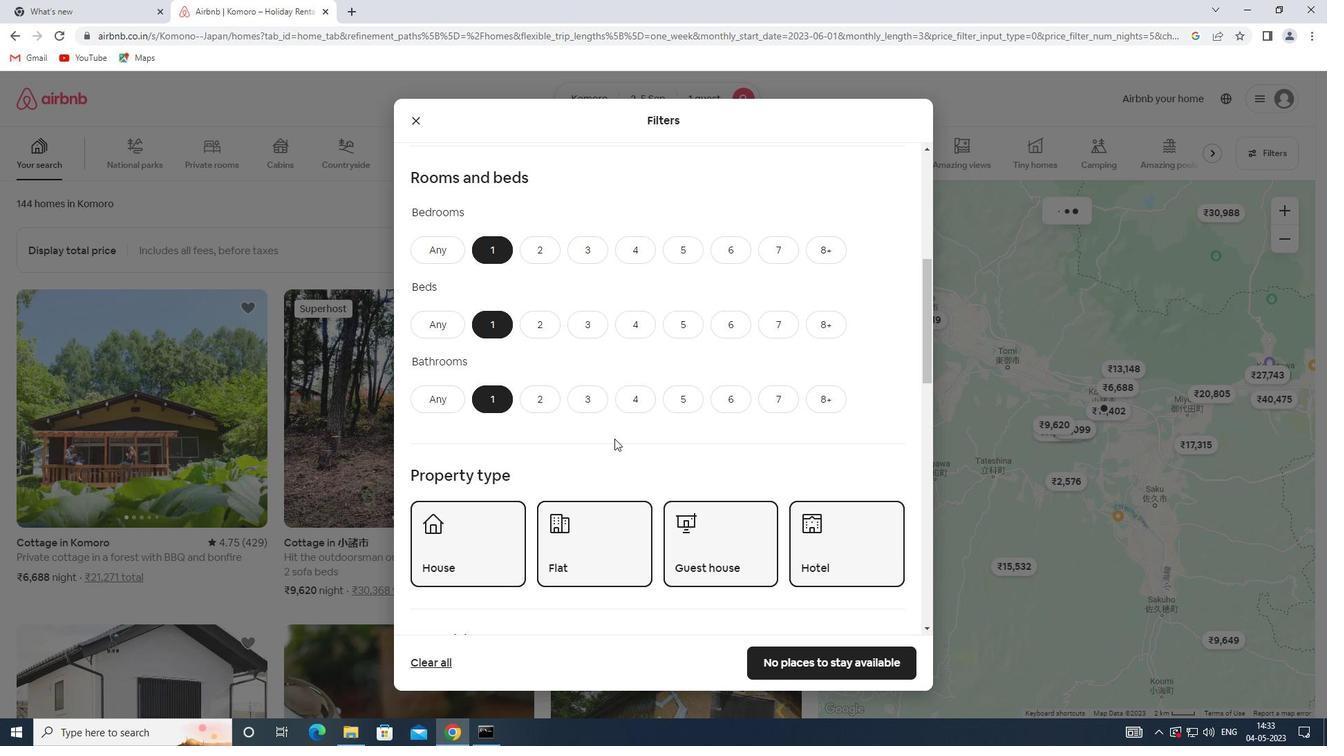 
Action: Mouse scrolled (614, 438) with delta (0, 0)
Screenshot: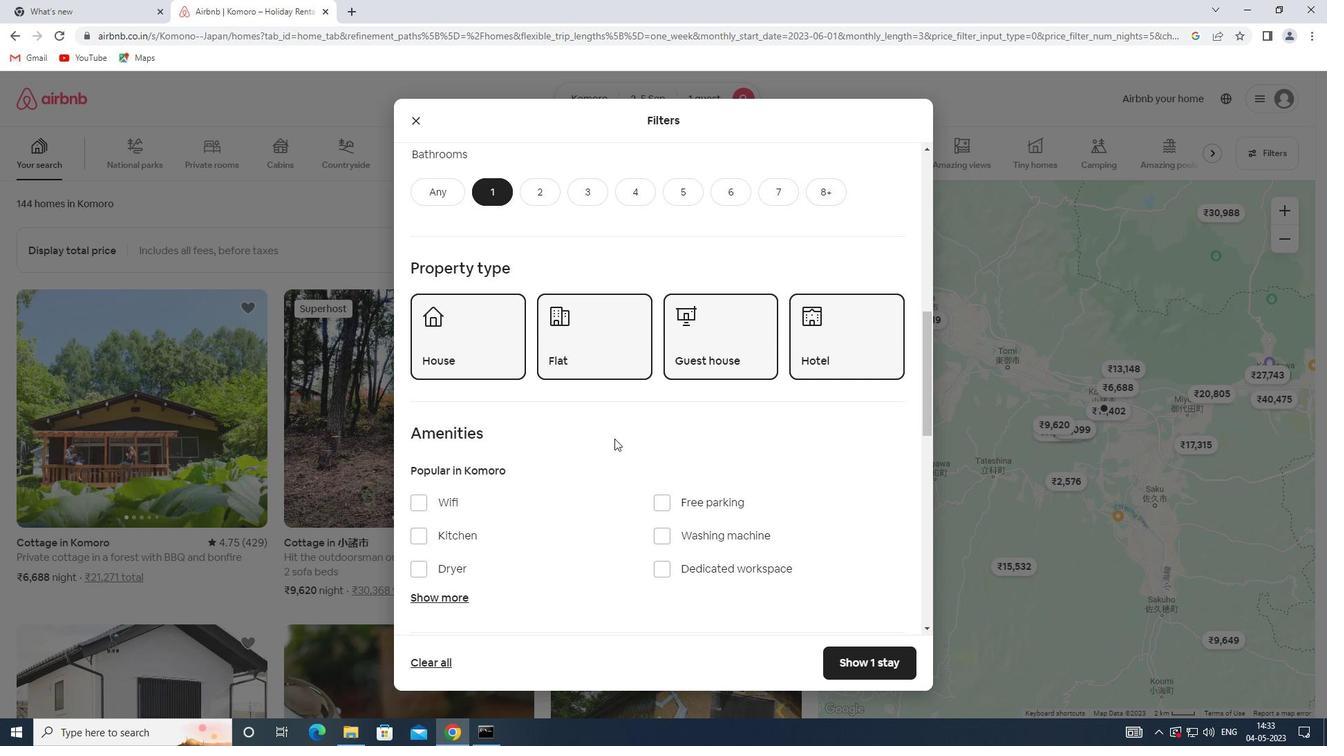 
Action: Mouse scrolled (614, 438) with delta (0, 0)
Screenshot: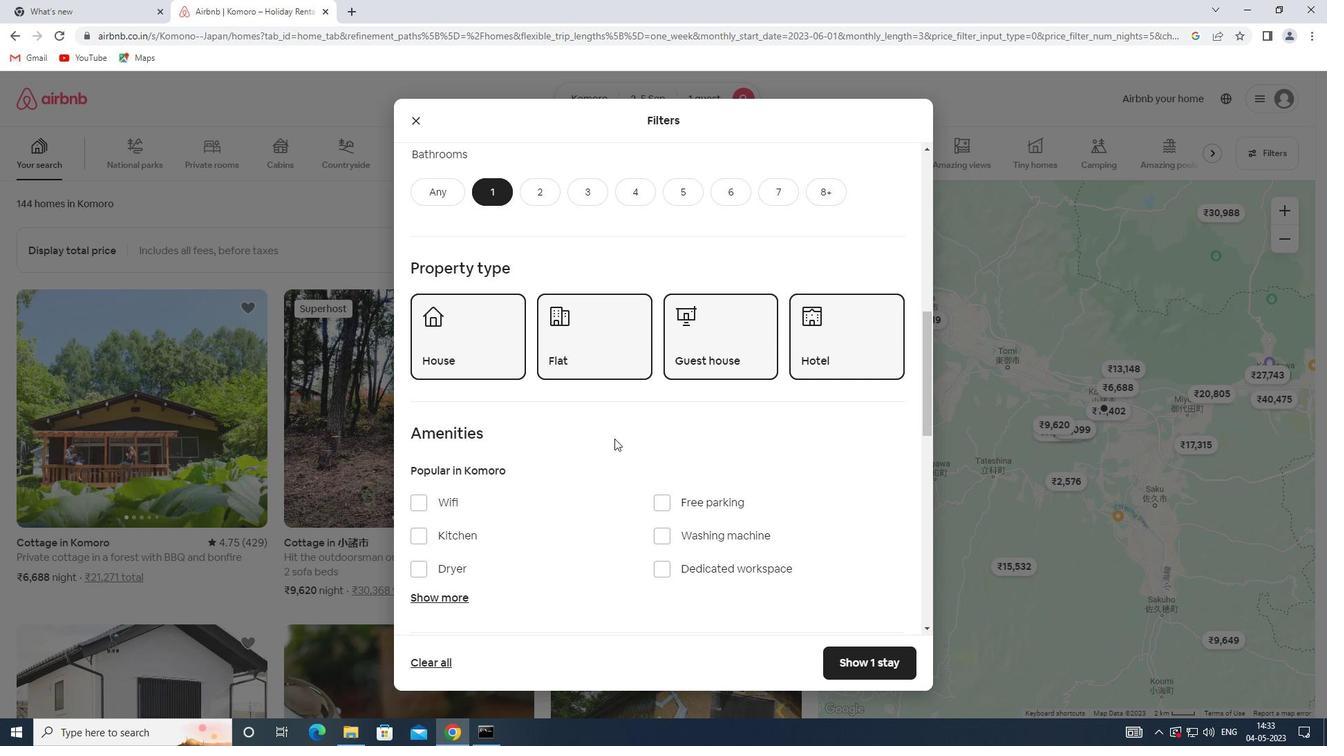 
Action: Mouse scrolled (614, 438) with delta (0, 0)
Screenshot: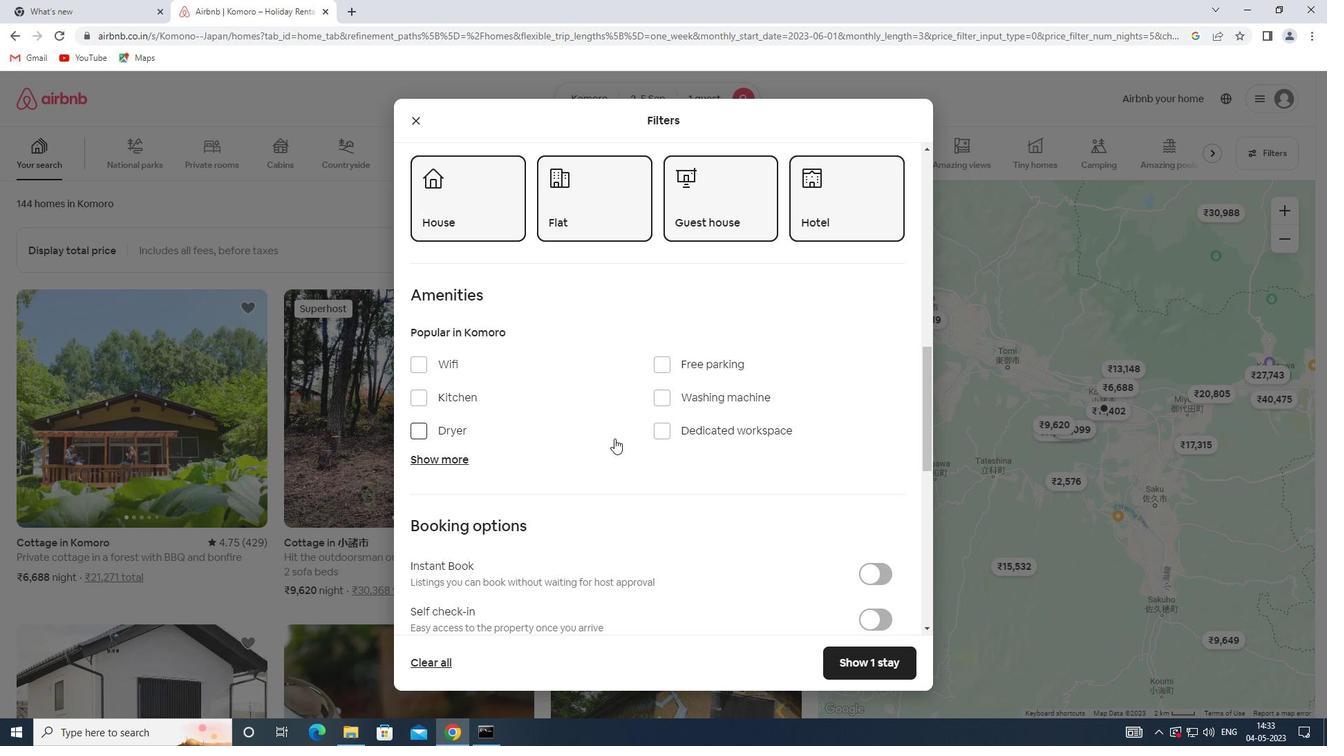 
Action: Mouse scrolled (614, 438) with delta (0, 0)
Screenshot: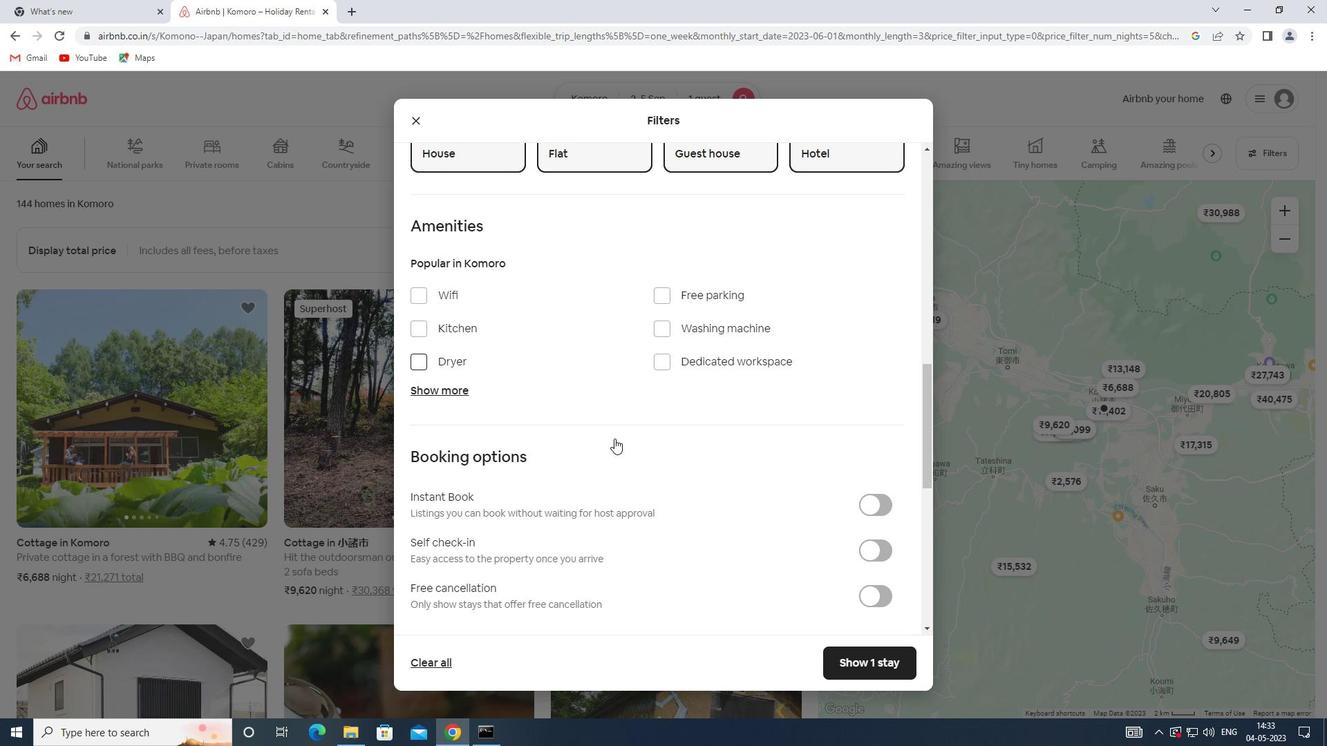 
Action: Mouse scrolled (614, 438) with delta (0, 0)
Screenshot: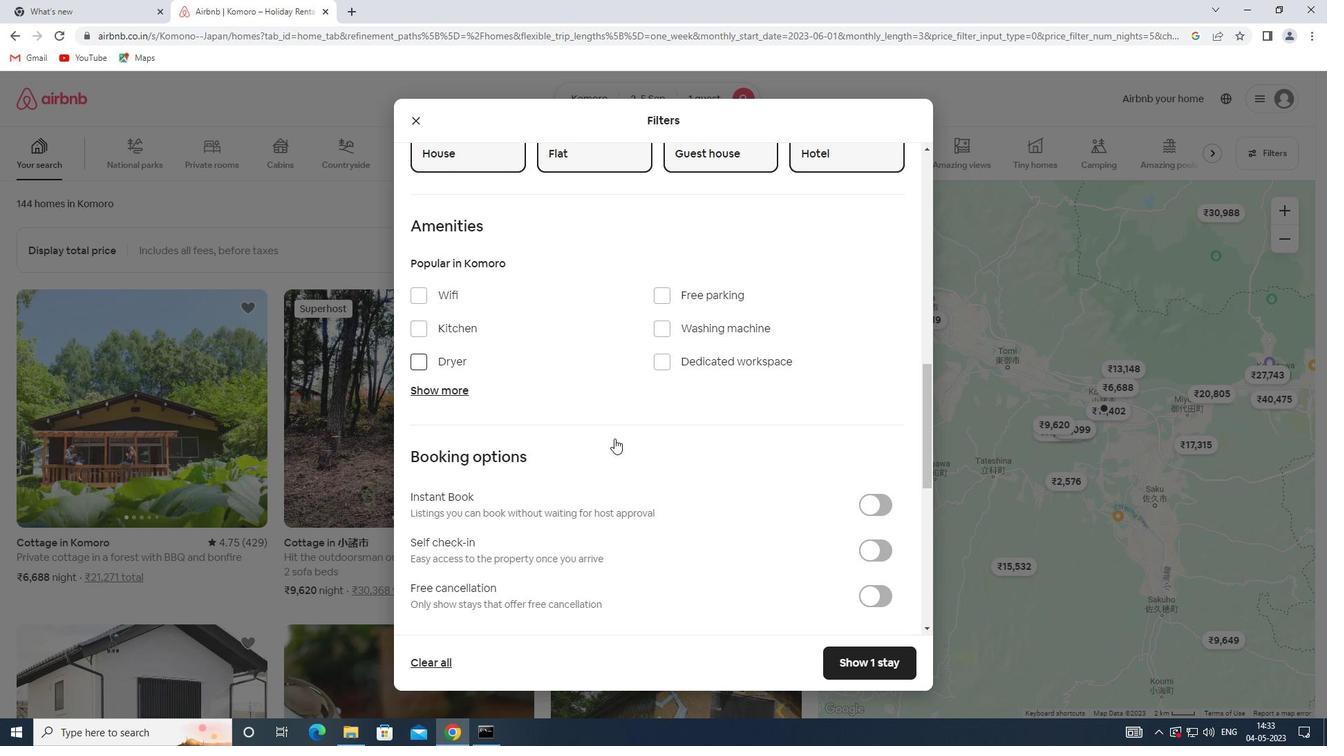 
Action: Mouse moved to (891, 414)
Screenshot: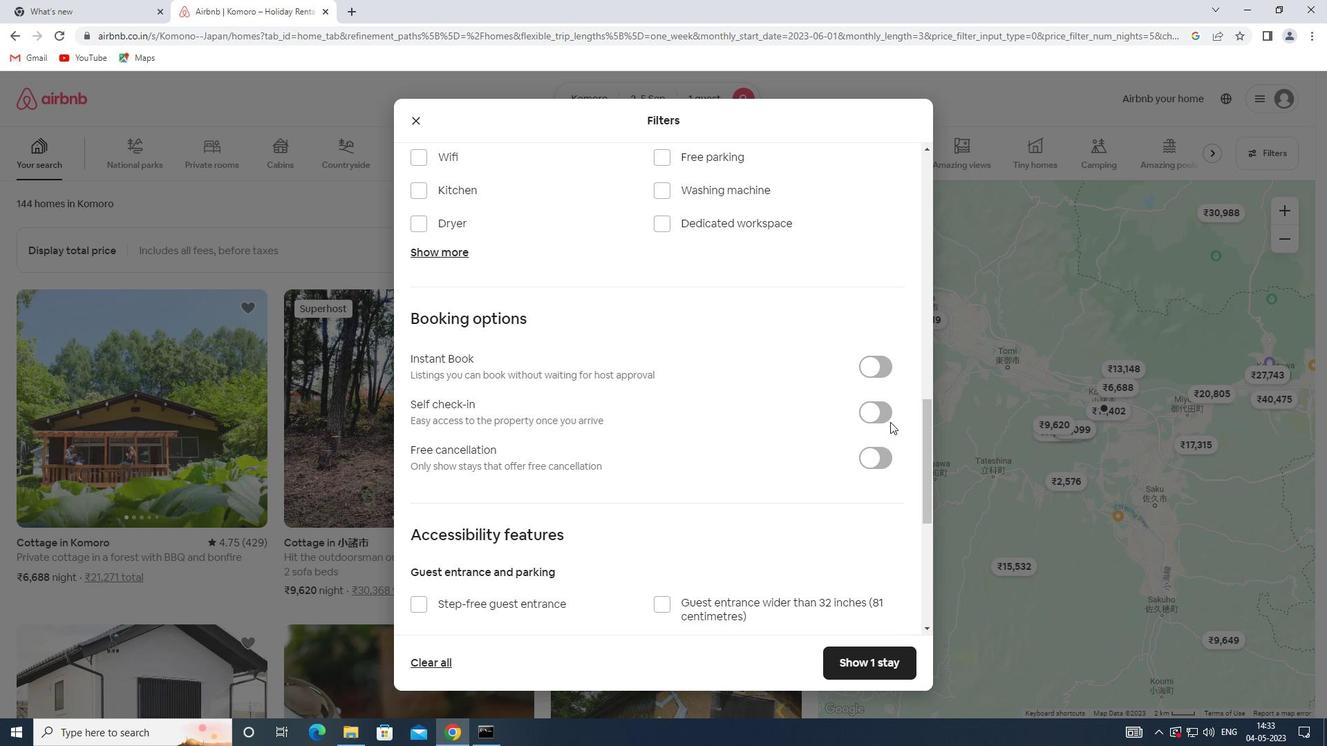 
Action: Mouse pressed left at (891, 414)
Screenshot: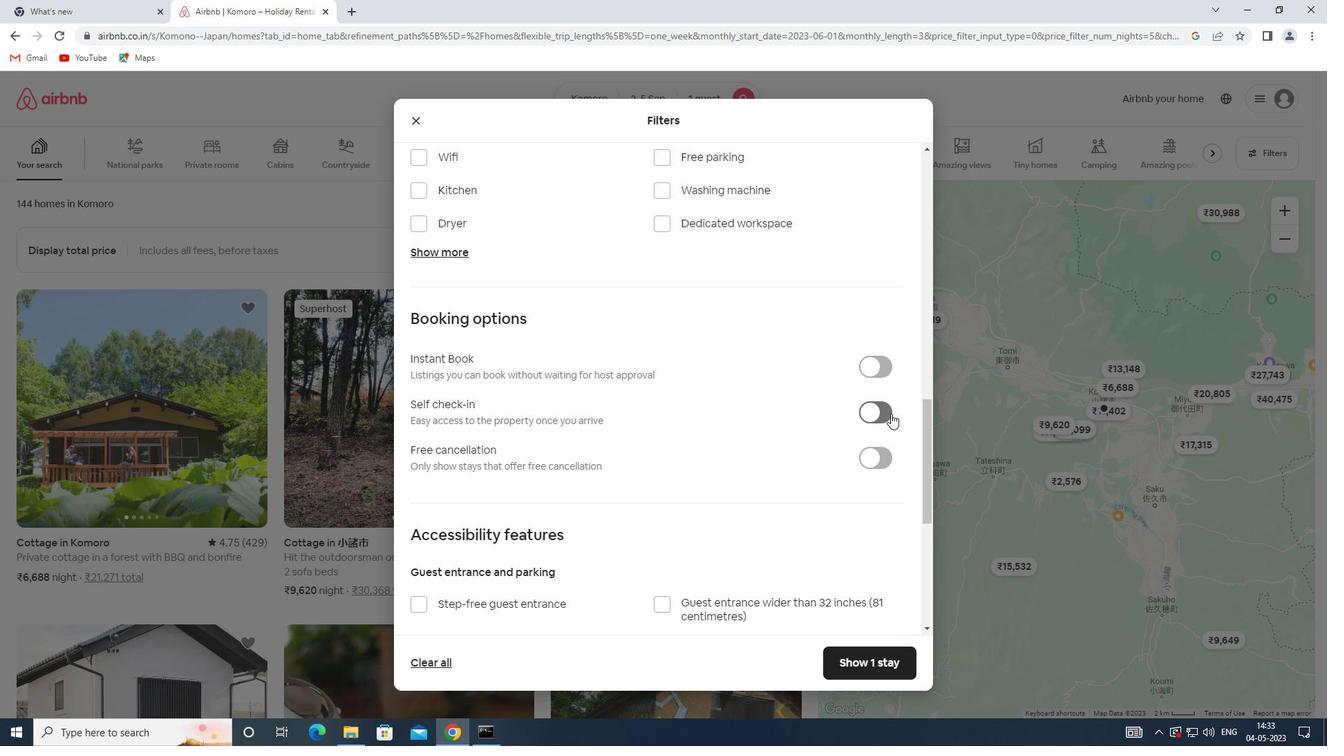 
Action: Mouse moved to (643, 447)
Screenshot: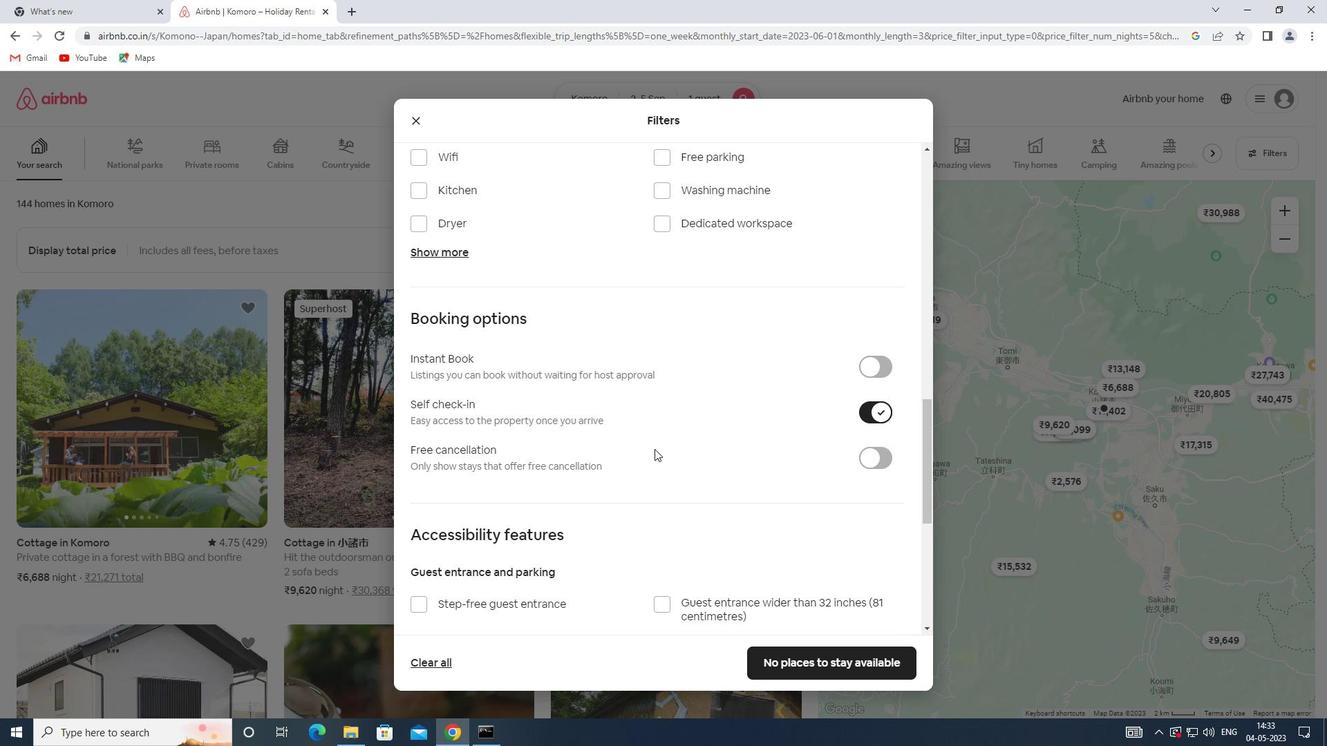 
Action: Mouse scrolled (643, 446) with delta (0, 0)
Screenshot: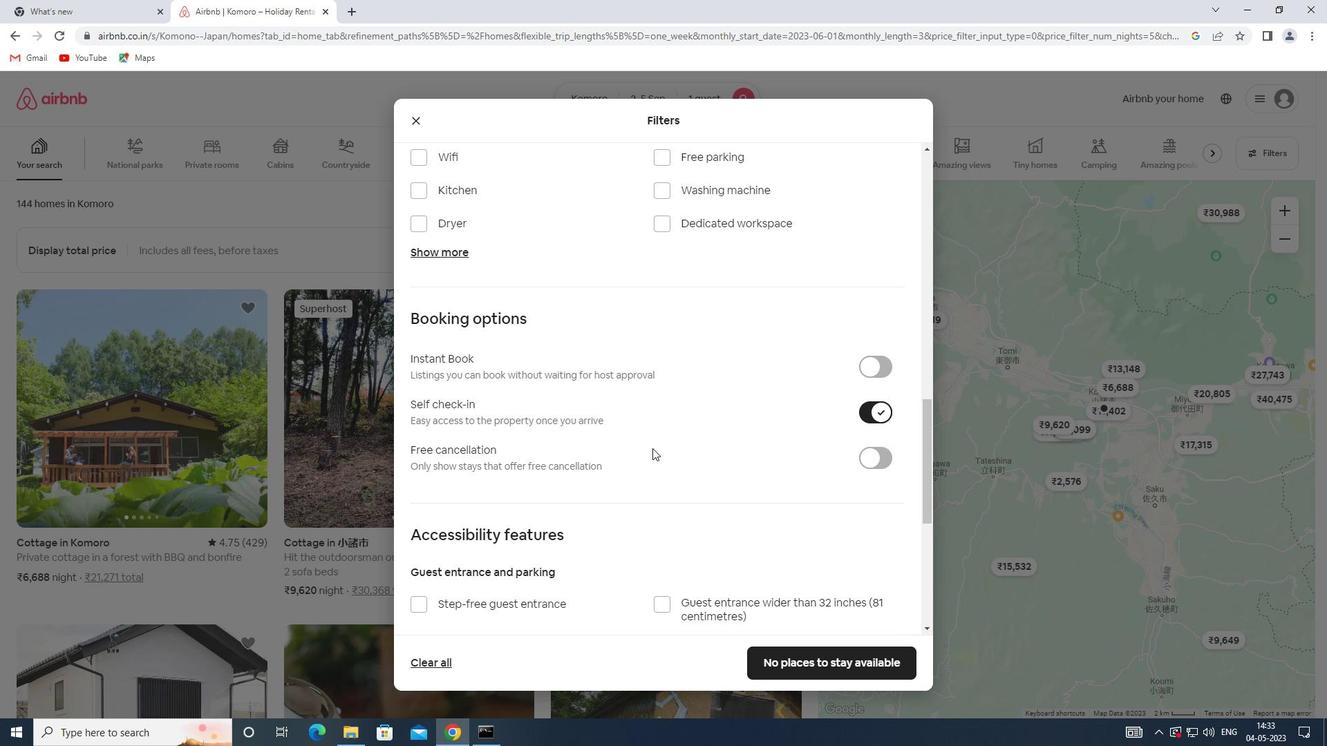 
Action: Mouse scrolled (643, 446) with delta (0, 0)
Screenshot: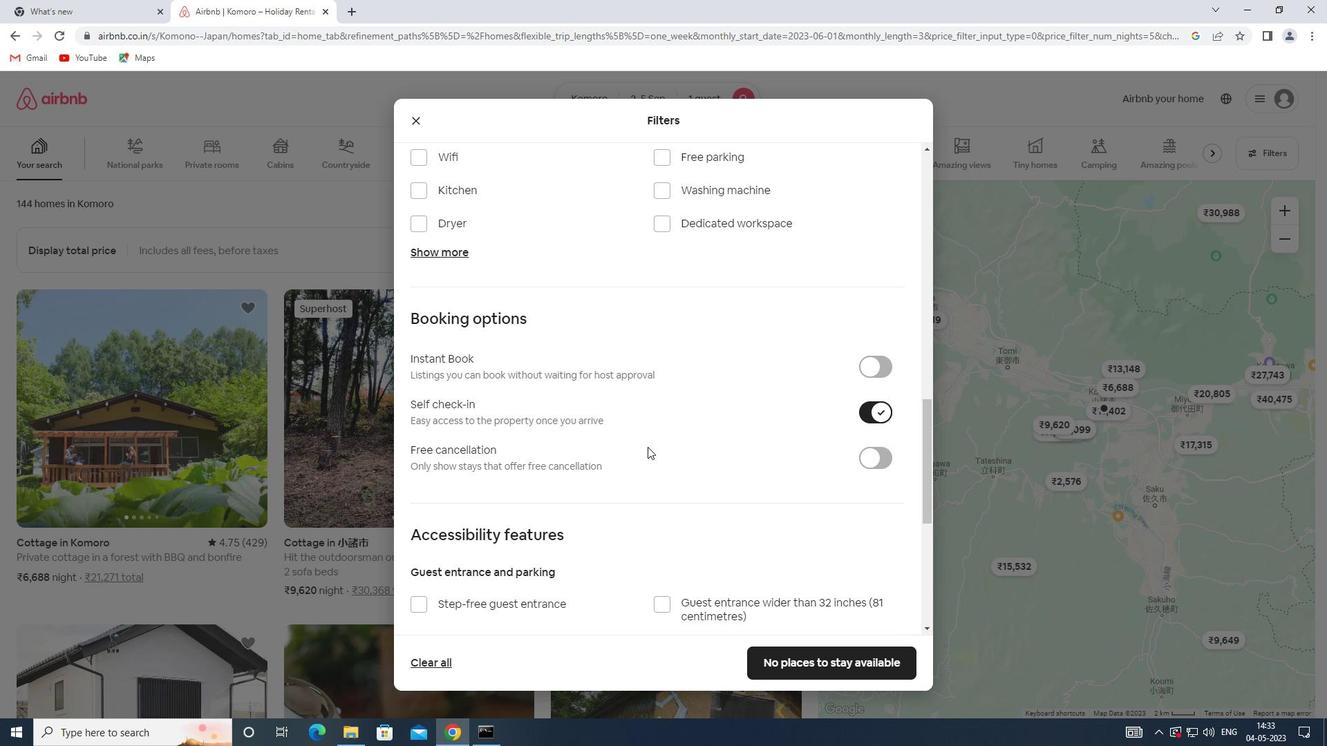 
Action: Mouse scrolled (643, 446) with delta (0, 0)
Screenshot: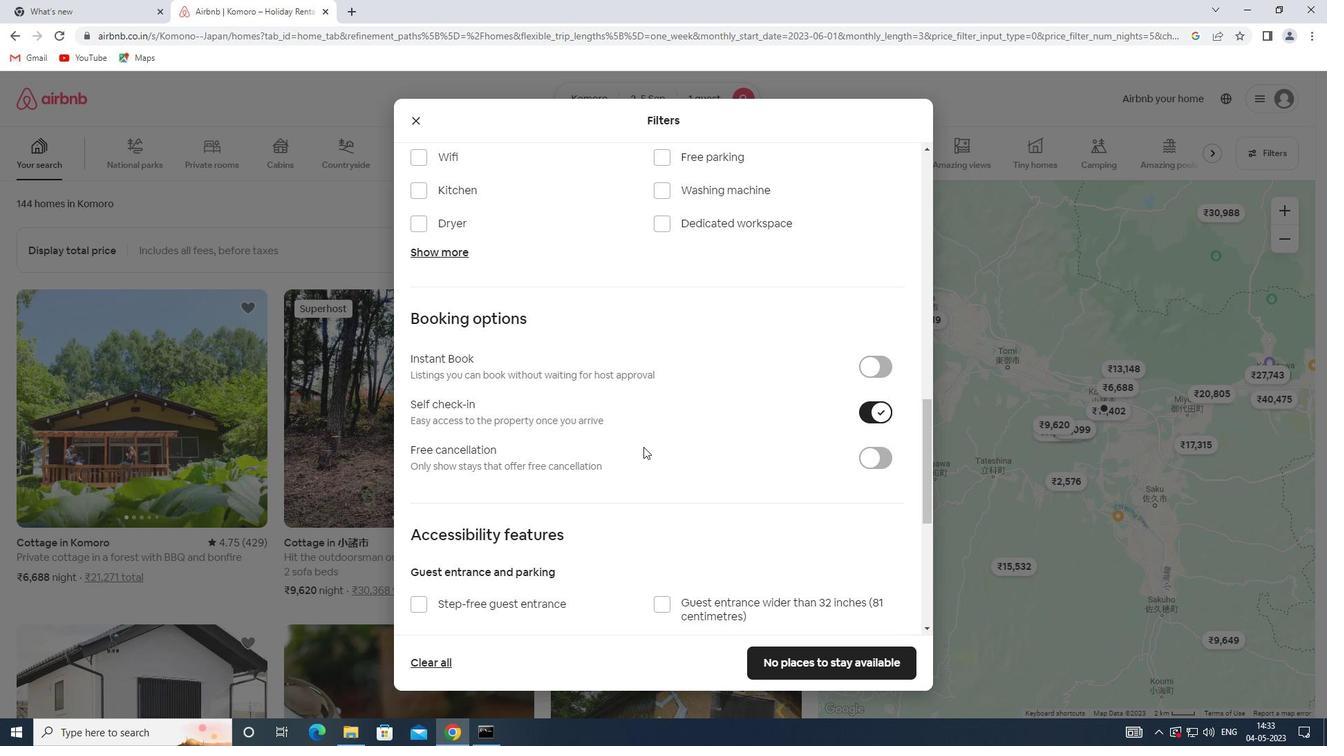 
Action: Mouse scrolled (643, 446) with delta (0, 0)
Screenshot: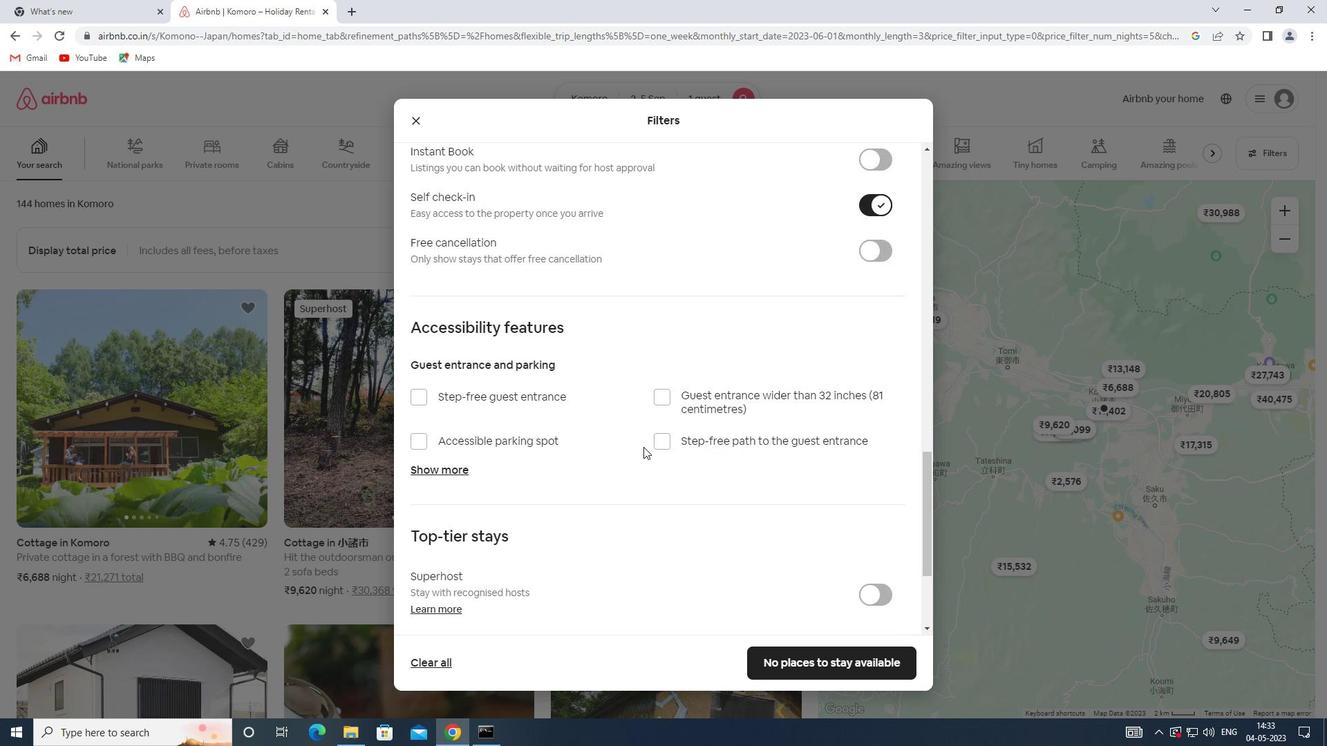 
Action: Mouse scrolled (643, 446) with delta (0, 0)
Screenshot: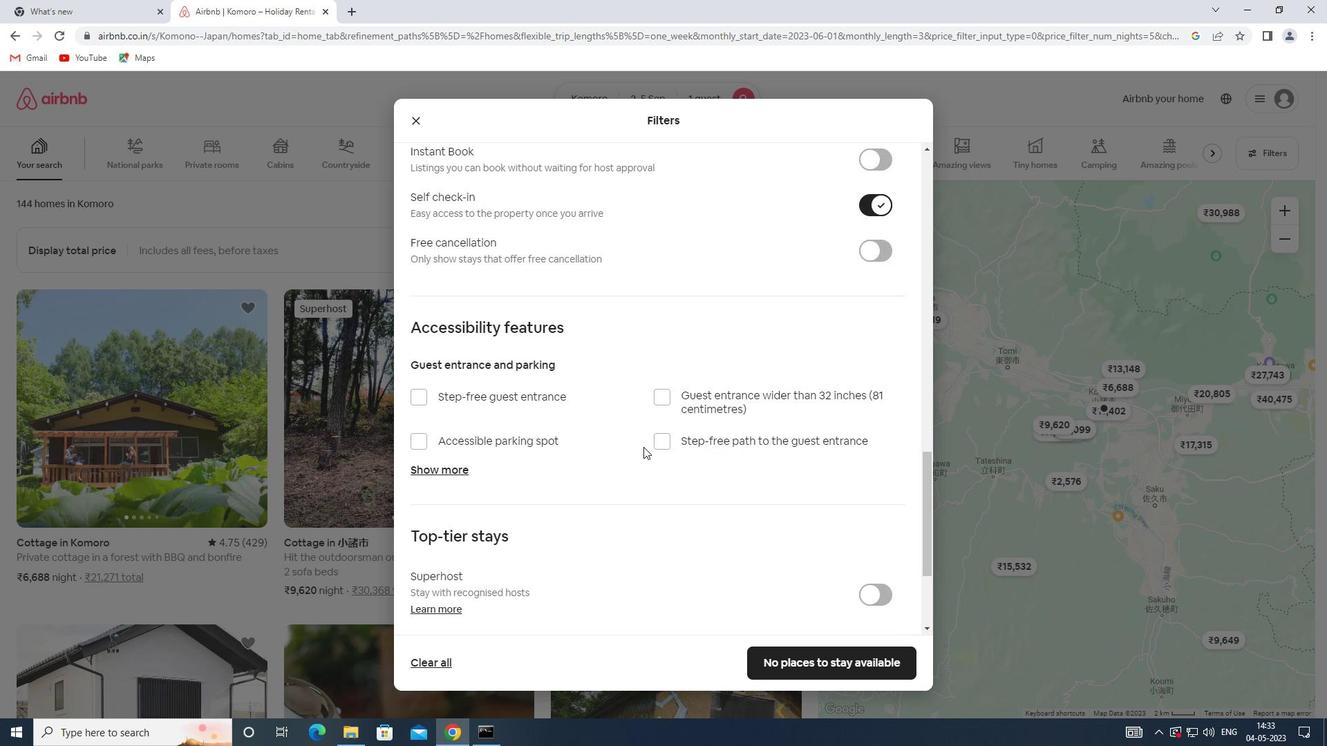
Action: Mouse scrolled (643, 446) with delta (0, 0)
Screenshot: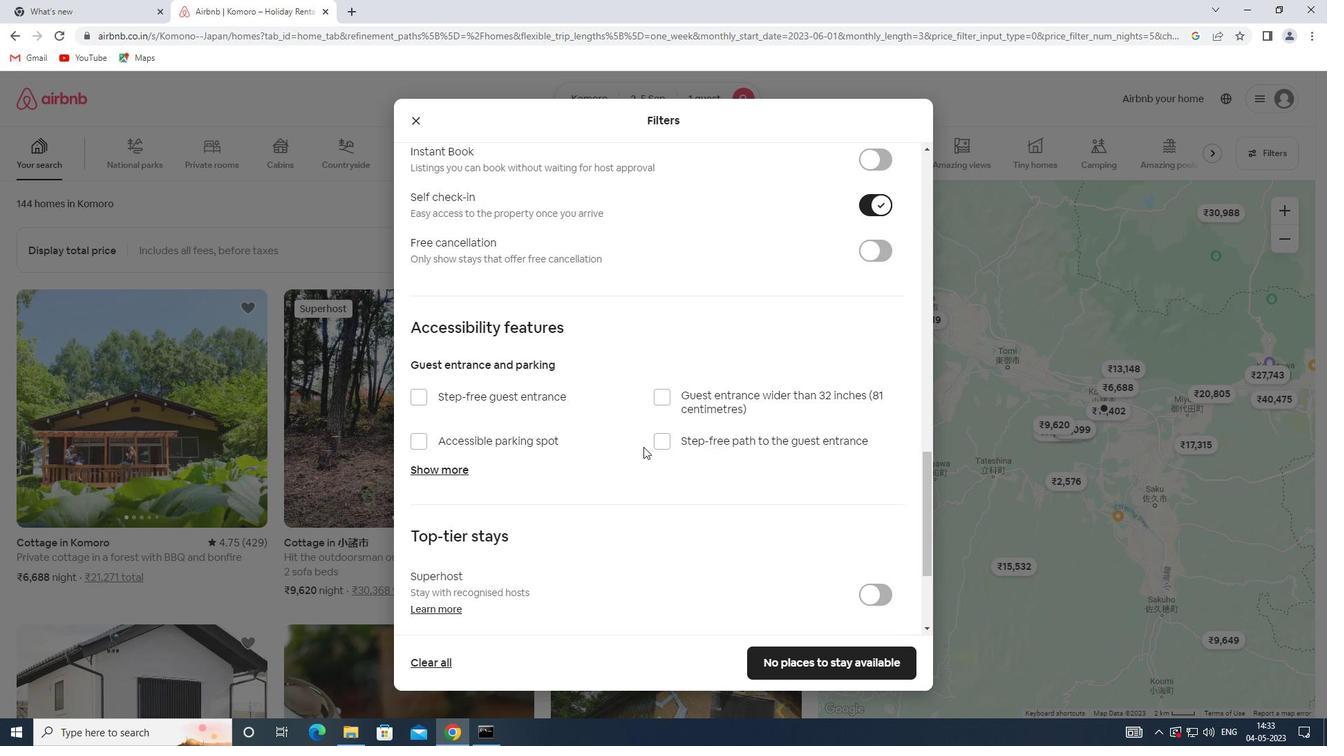 
Action: Mouse moved to (453, 531)
Screenshot: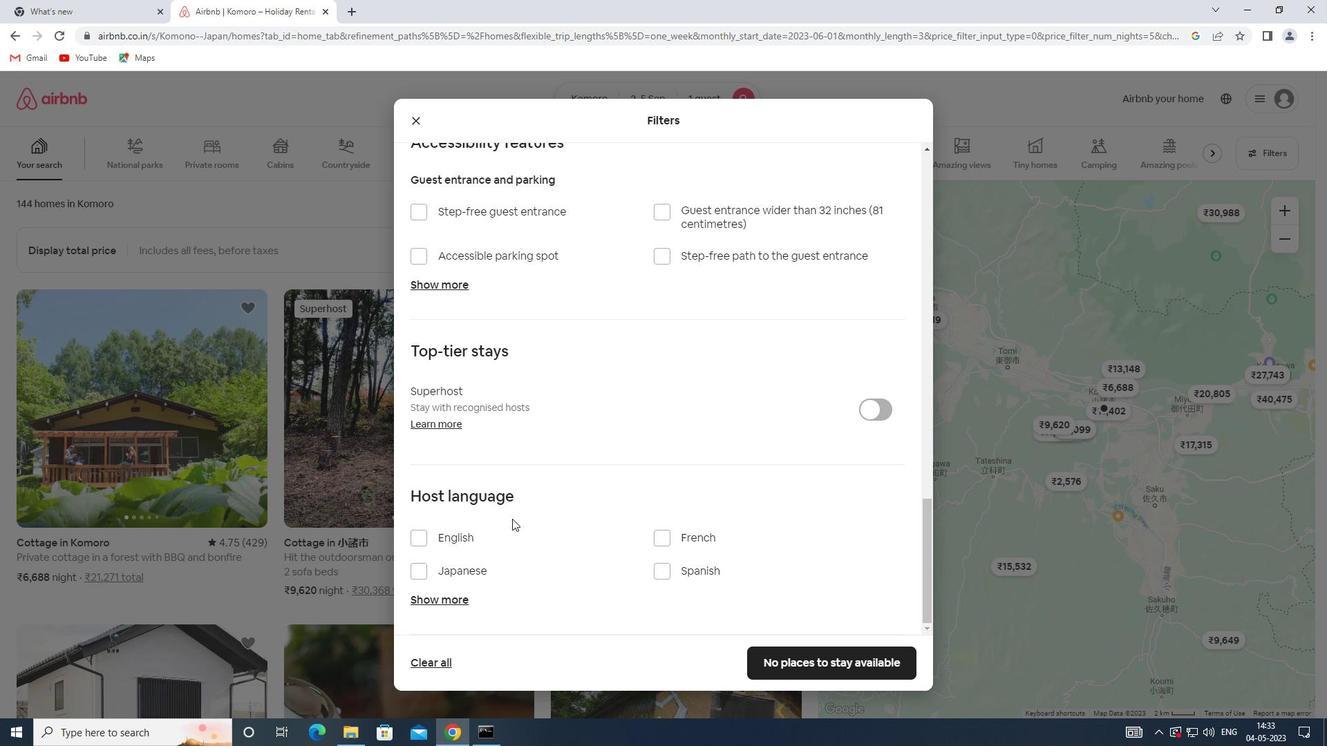 
Action: Mouse pressed left at (453, 531)
Screenshot: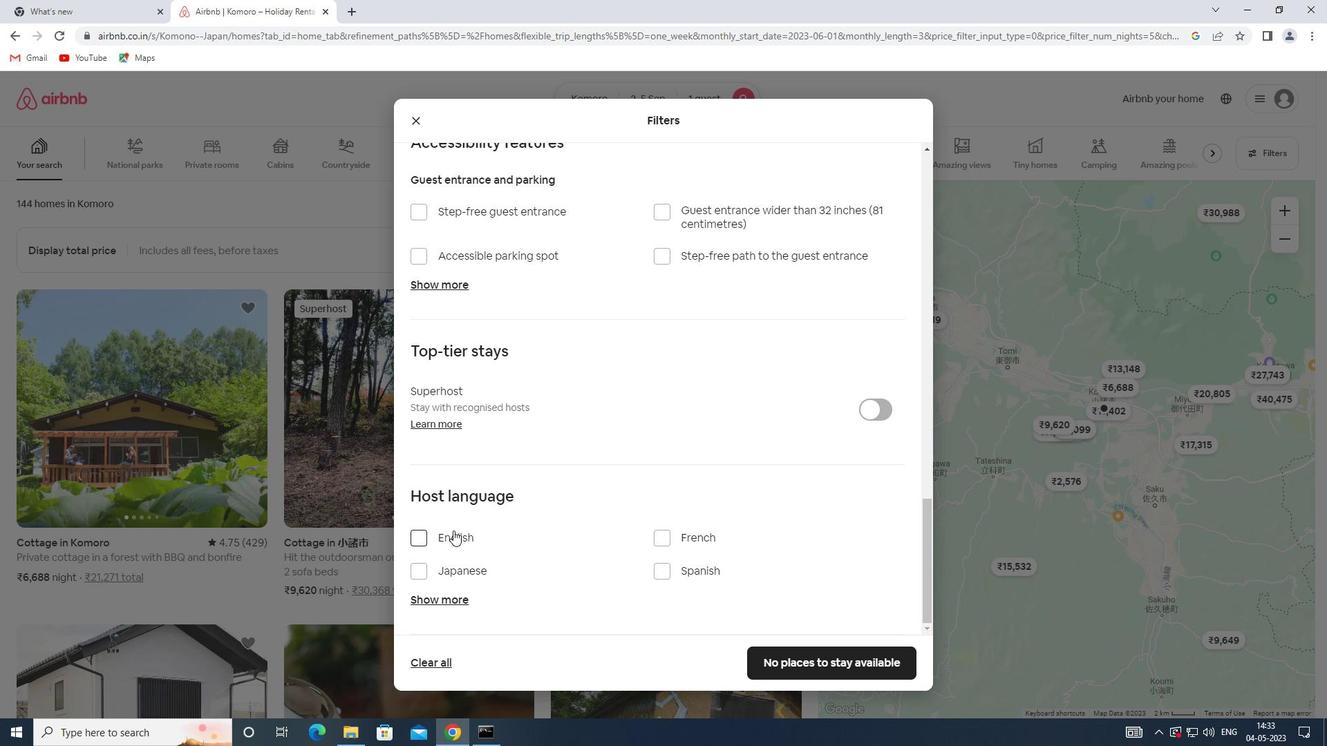 
Action: Mouse moved to (798, 659)
Screenshot: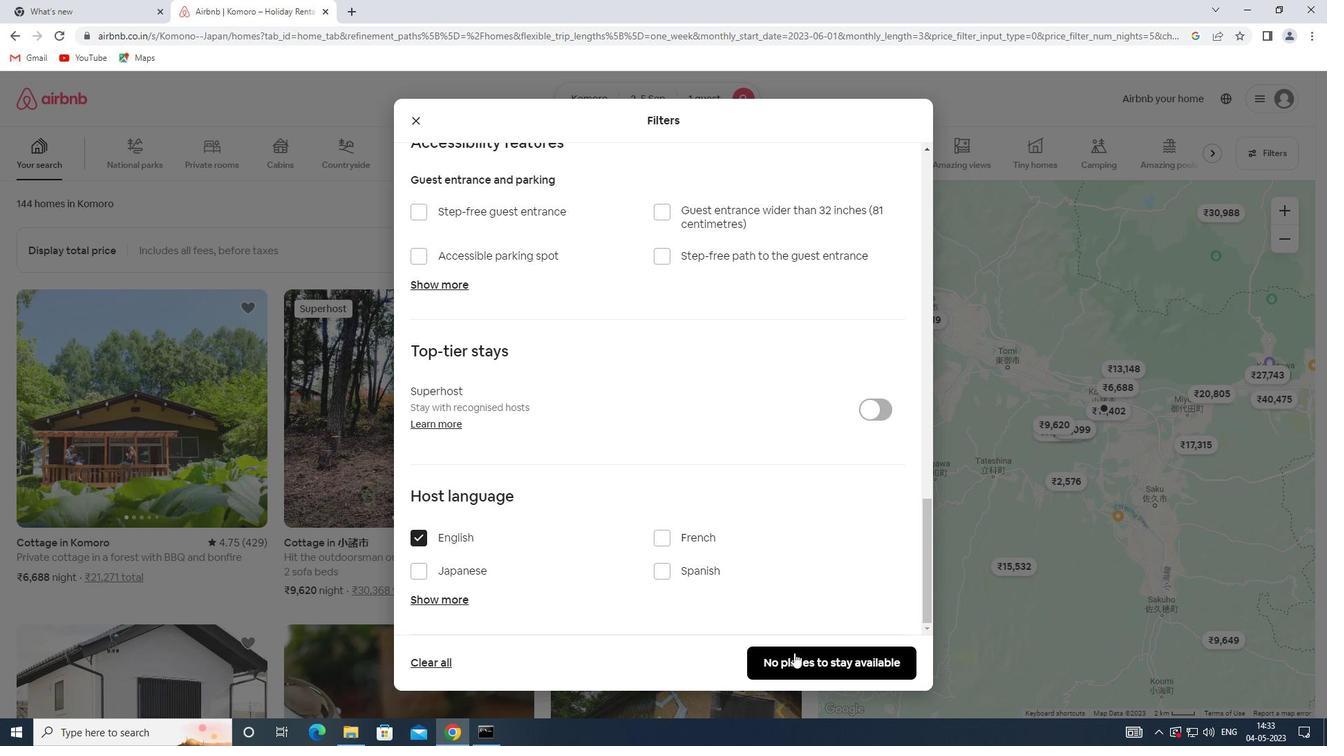 
Action: Mouse pressed left at (798, 659)
Screenshot: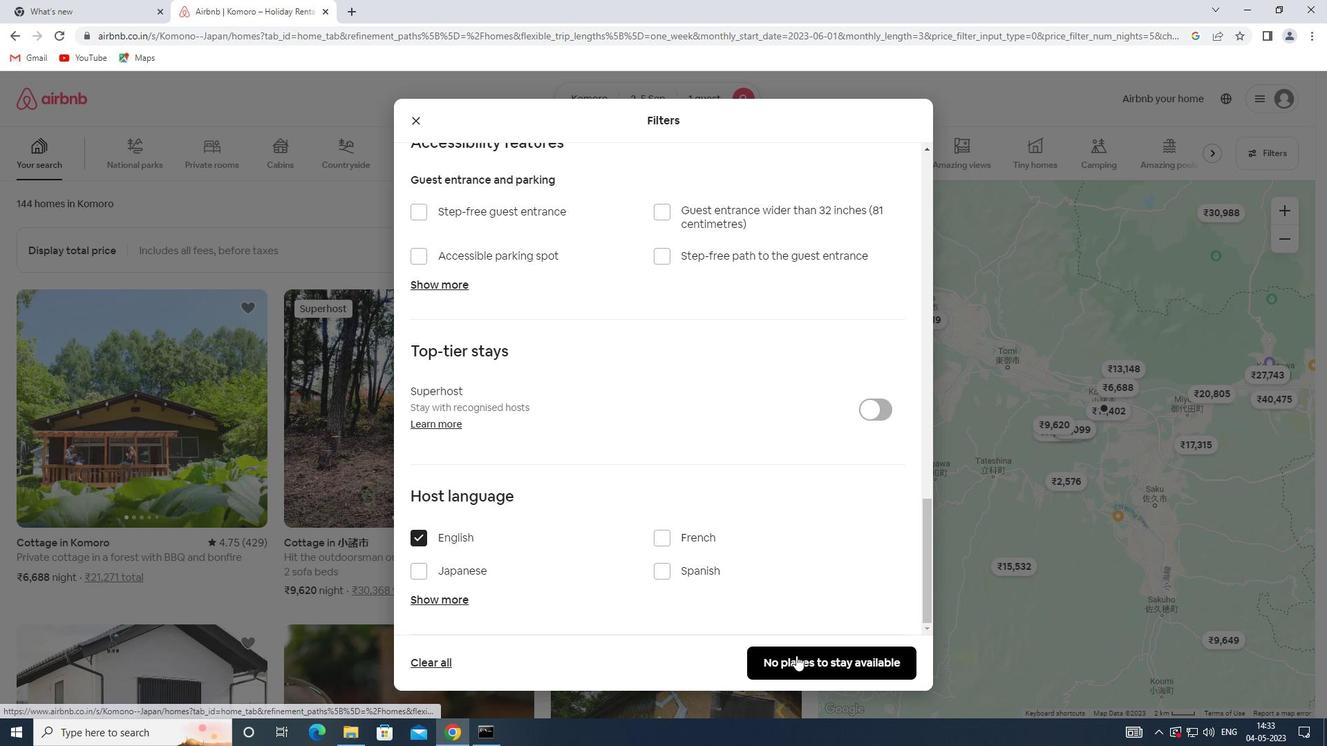 
Action: Mouse moved to (803, 659)
Screenshot: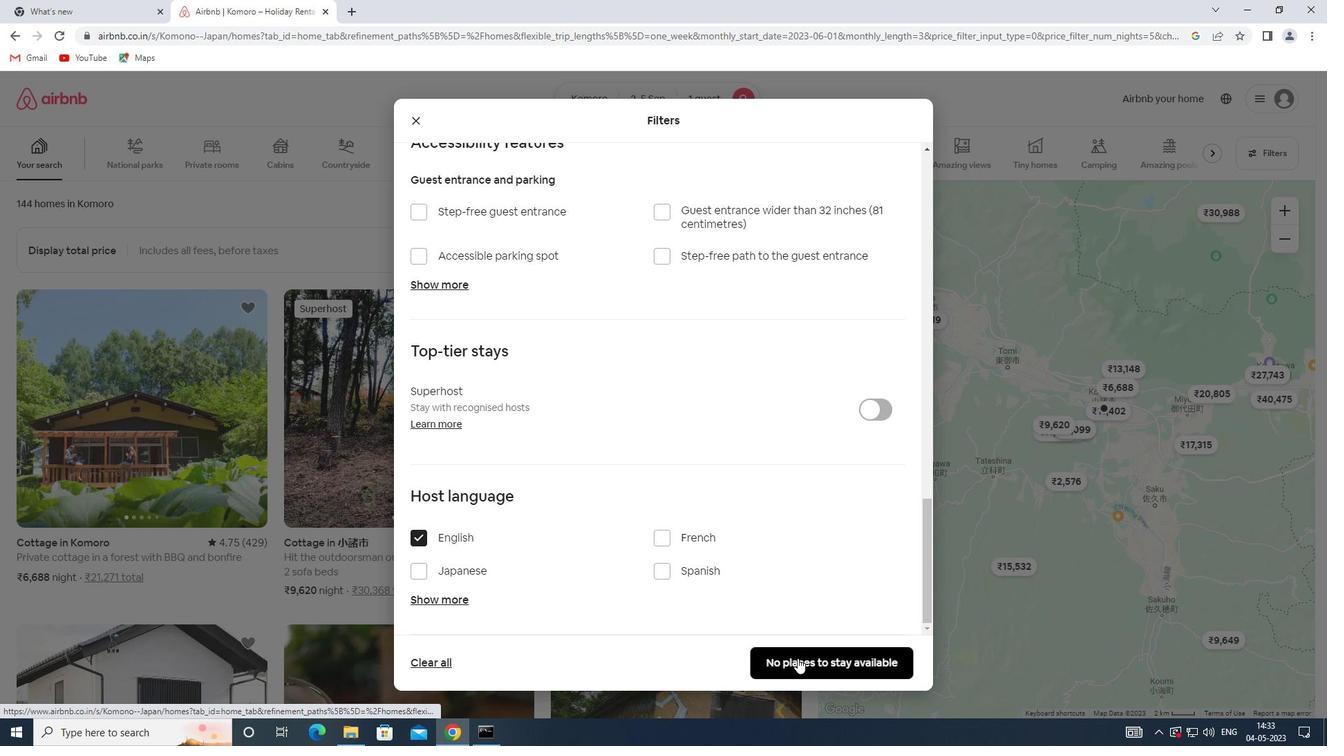 
